 Task: Find connections with filter location Otrokovice with filter topic #lawyerlifewith filter profile language German with filter current company NXP Semiconductors with filter school Asia Pacific Institute Of Management with filter industry Mobile Gaming Apps with filter service category Typing with filter keywords title Budget Analyst
Action: Mouse scrolled (557, 732) with delta (0, 0)
Screenshot: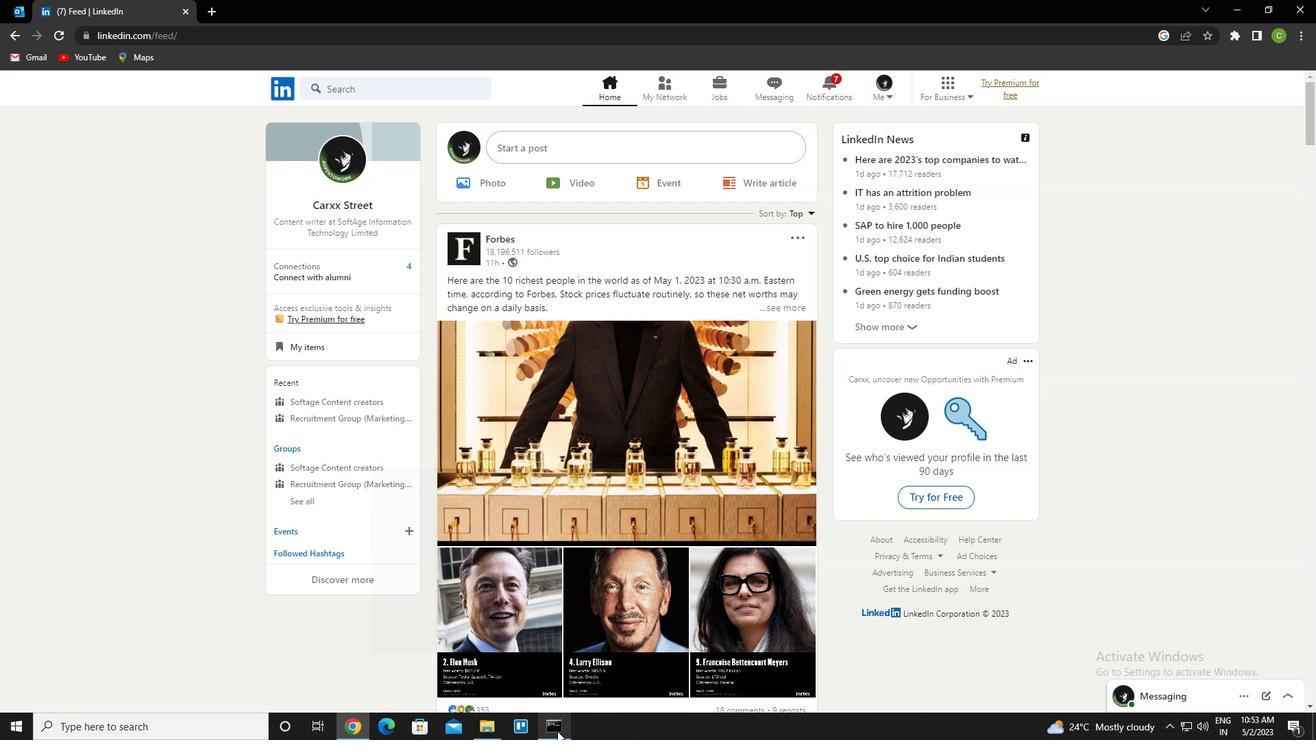 
Action: Mouse moved to (667, 85)
Screenshot: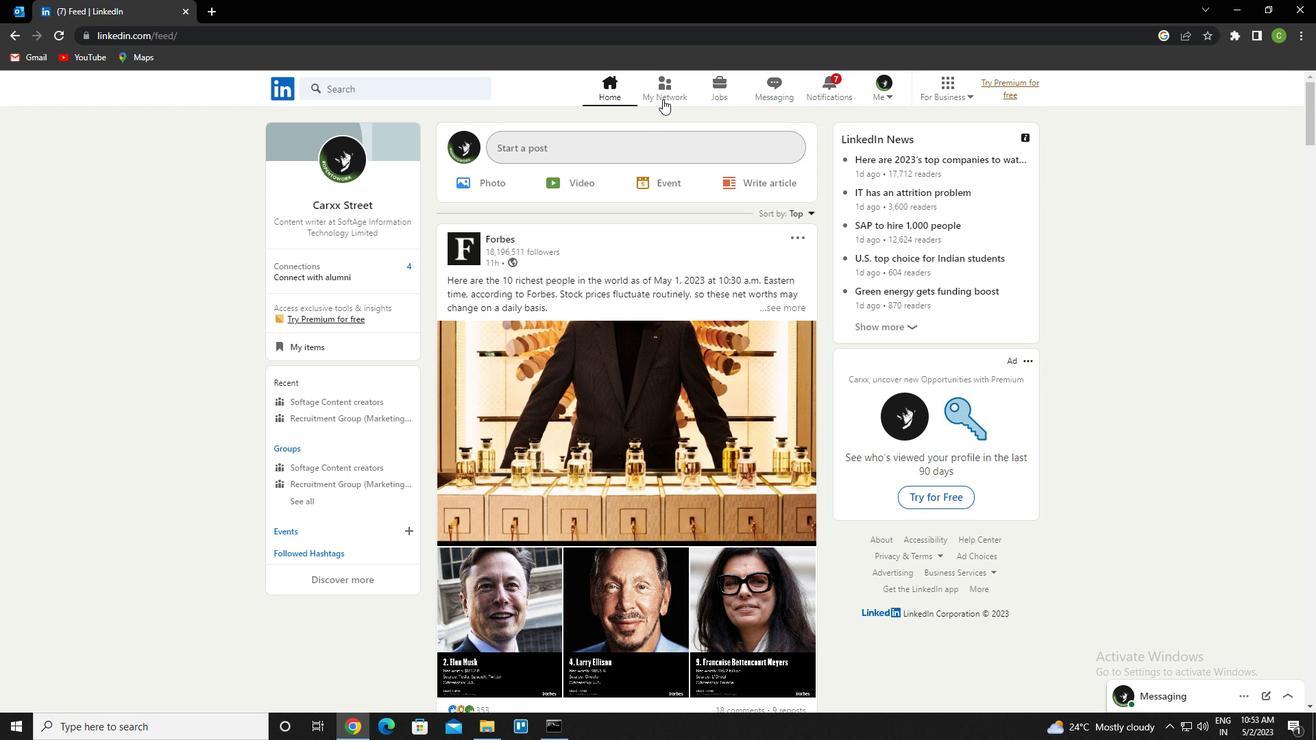 
Action: Mouse pressed left at (667, 85)
Screenshot: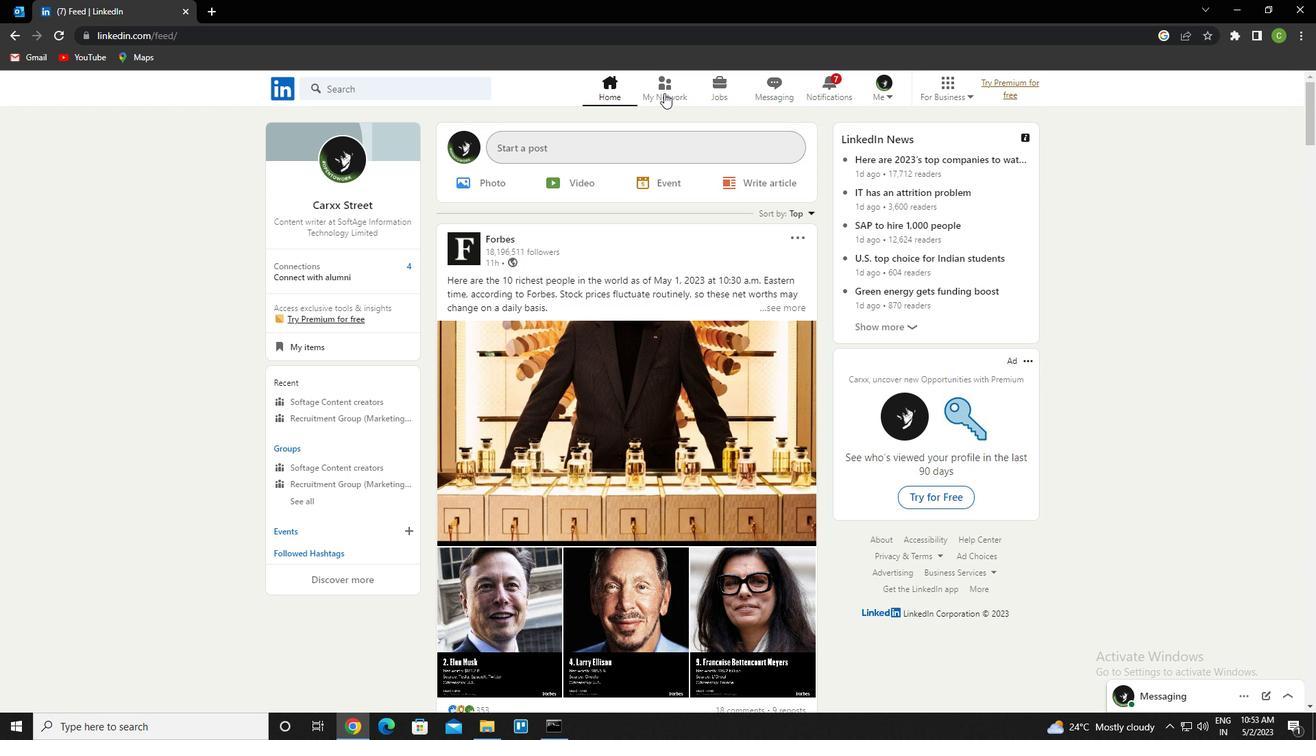 
Action: Mouse moved to (433, 162)
Screenshot: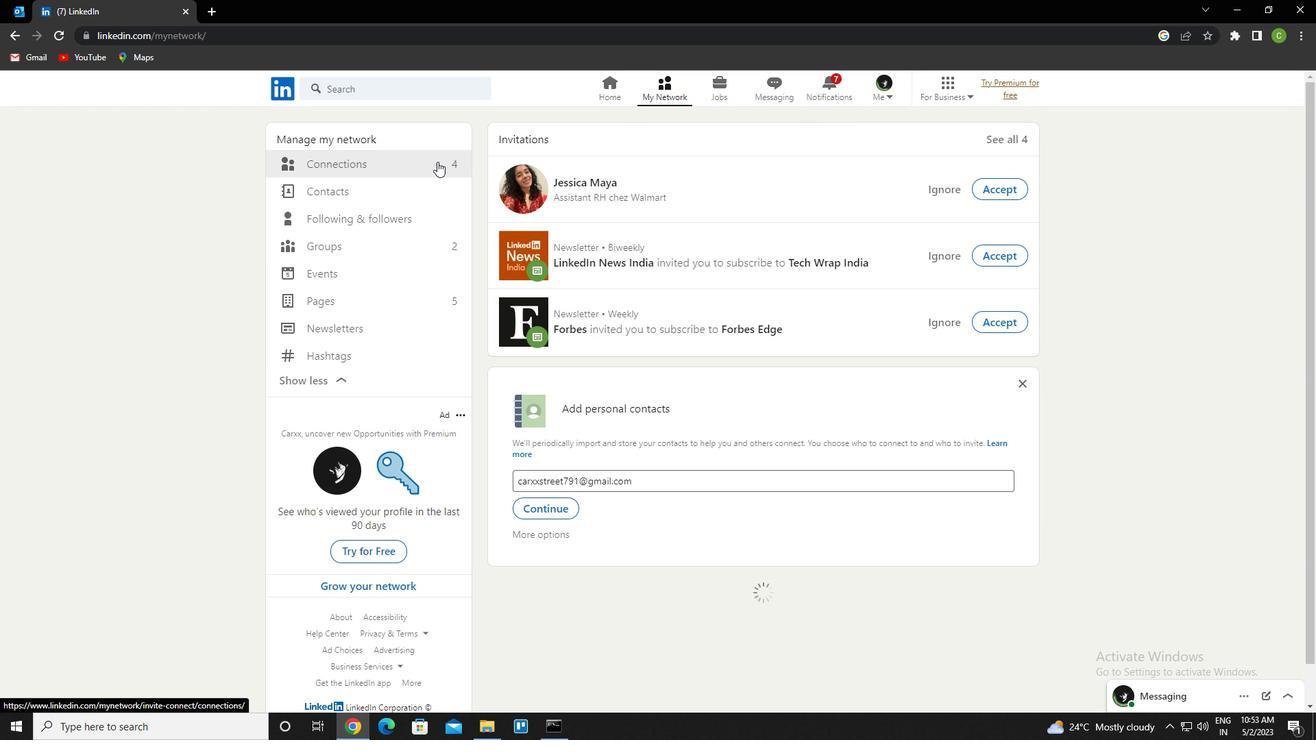 
Action: Mouse pressed left at (433, 162)
Screenshot: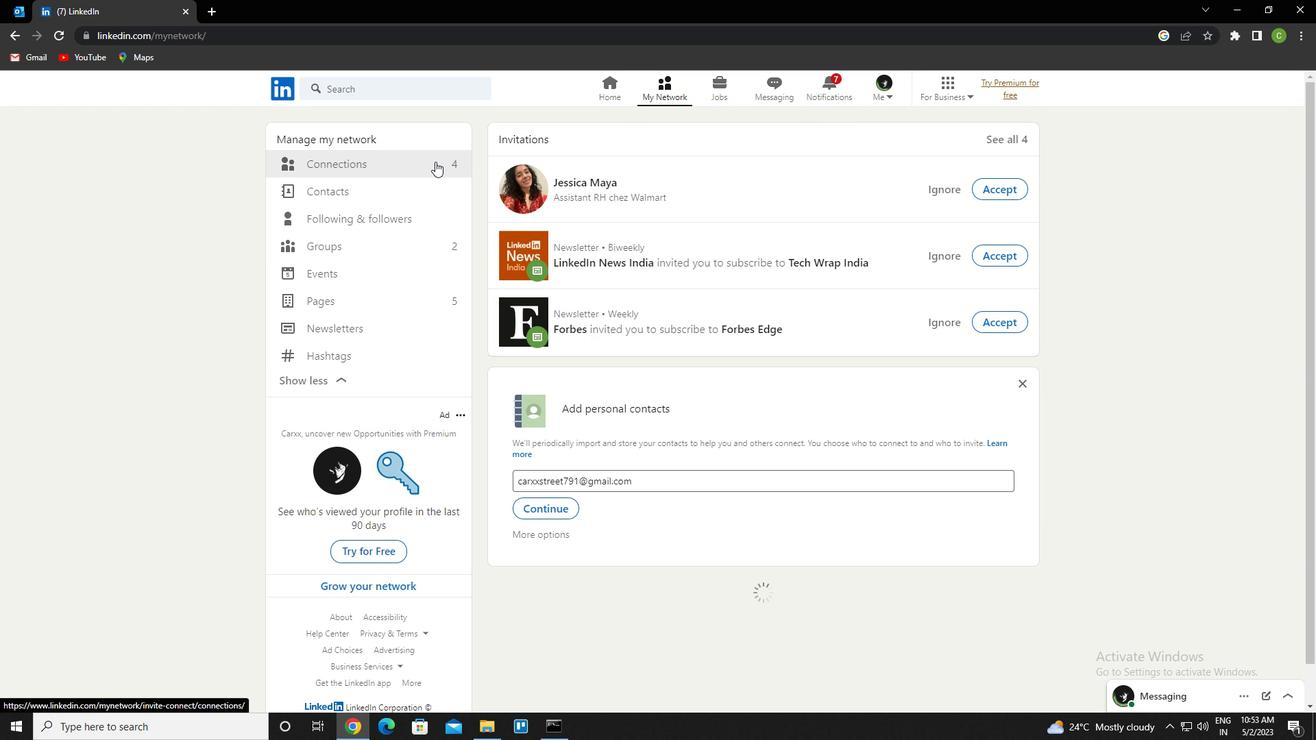 
Action: Mouse moved to (768, 164)
Screenshot: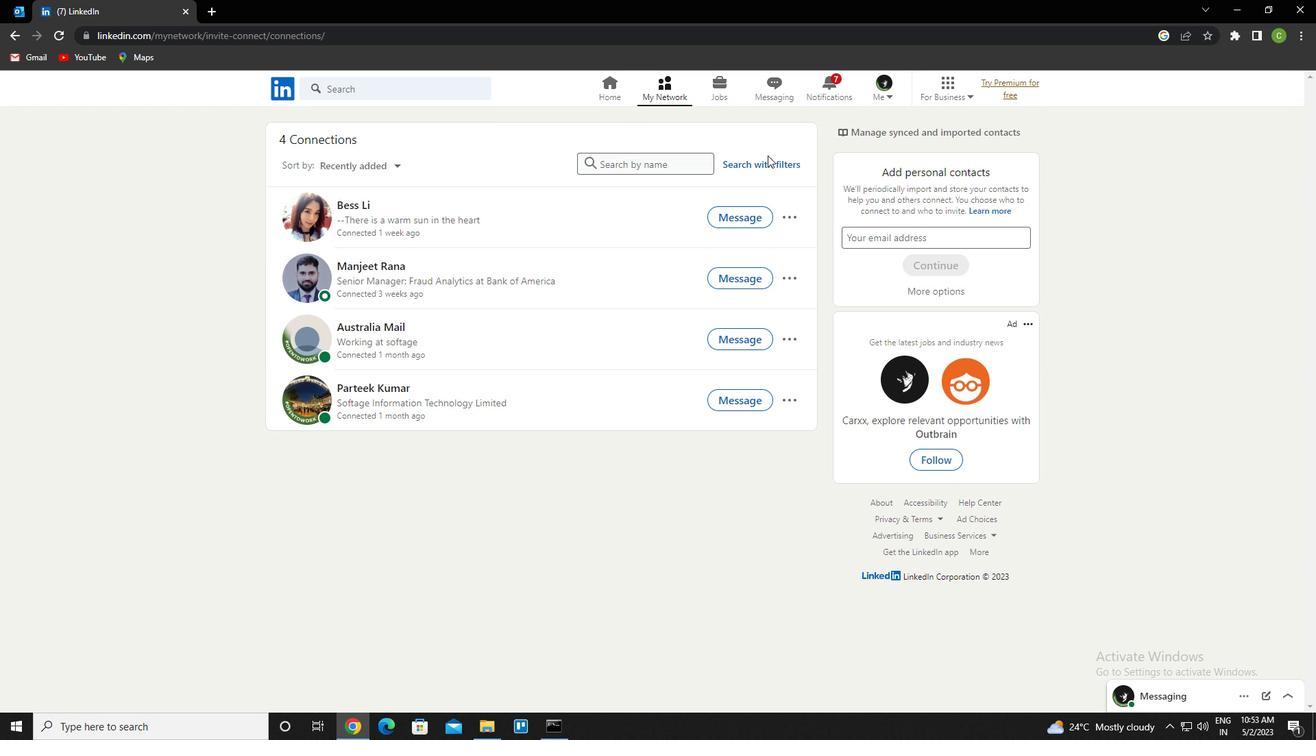 
Action: Mouse pressed left at (768, 164)
Screenshot: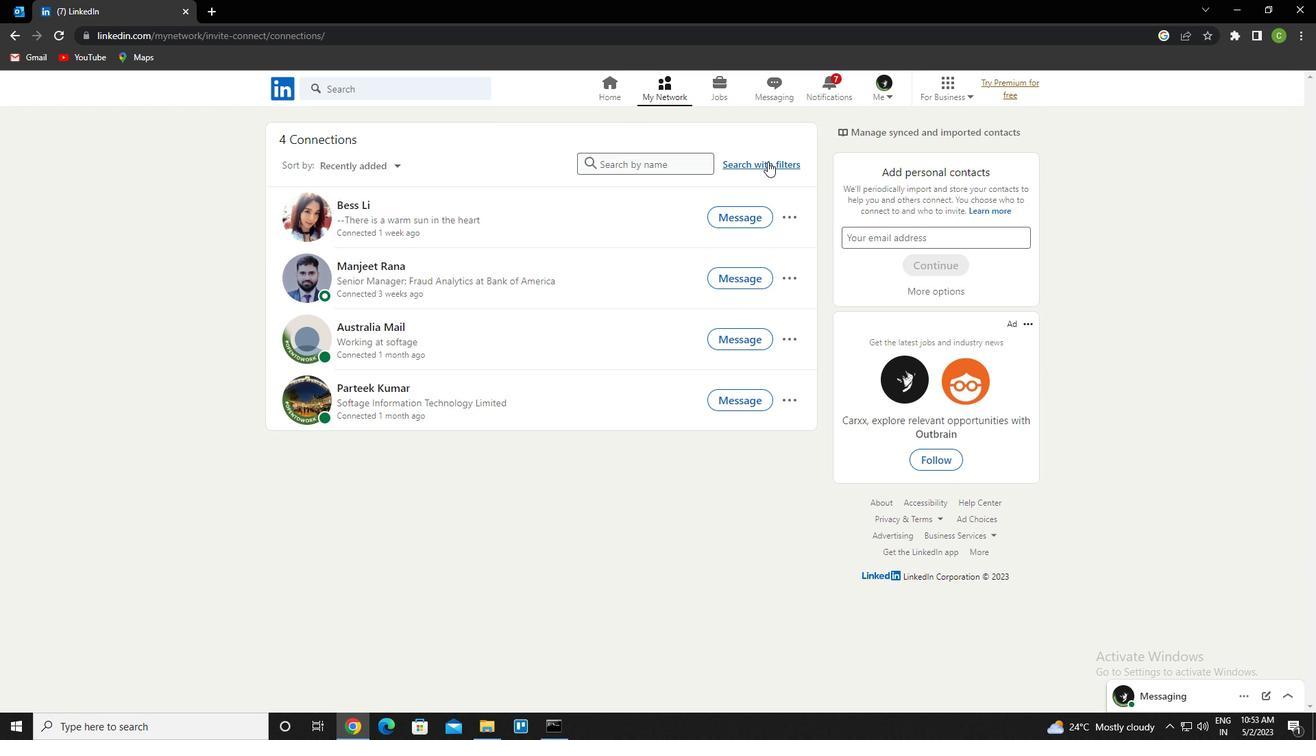 
Action: Mouse moved to (700, 133)
Screenshot: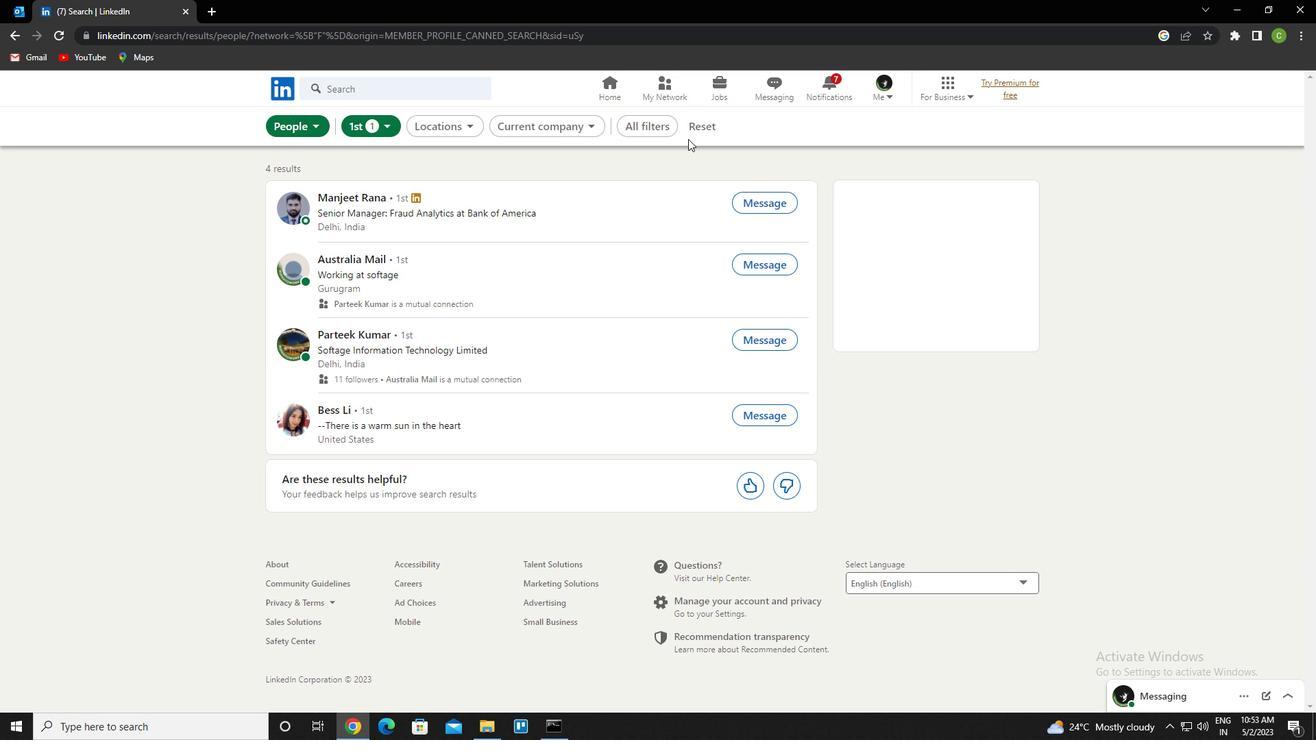 
Action: Mouse pressed left at (700, 133)
Screenshot: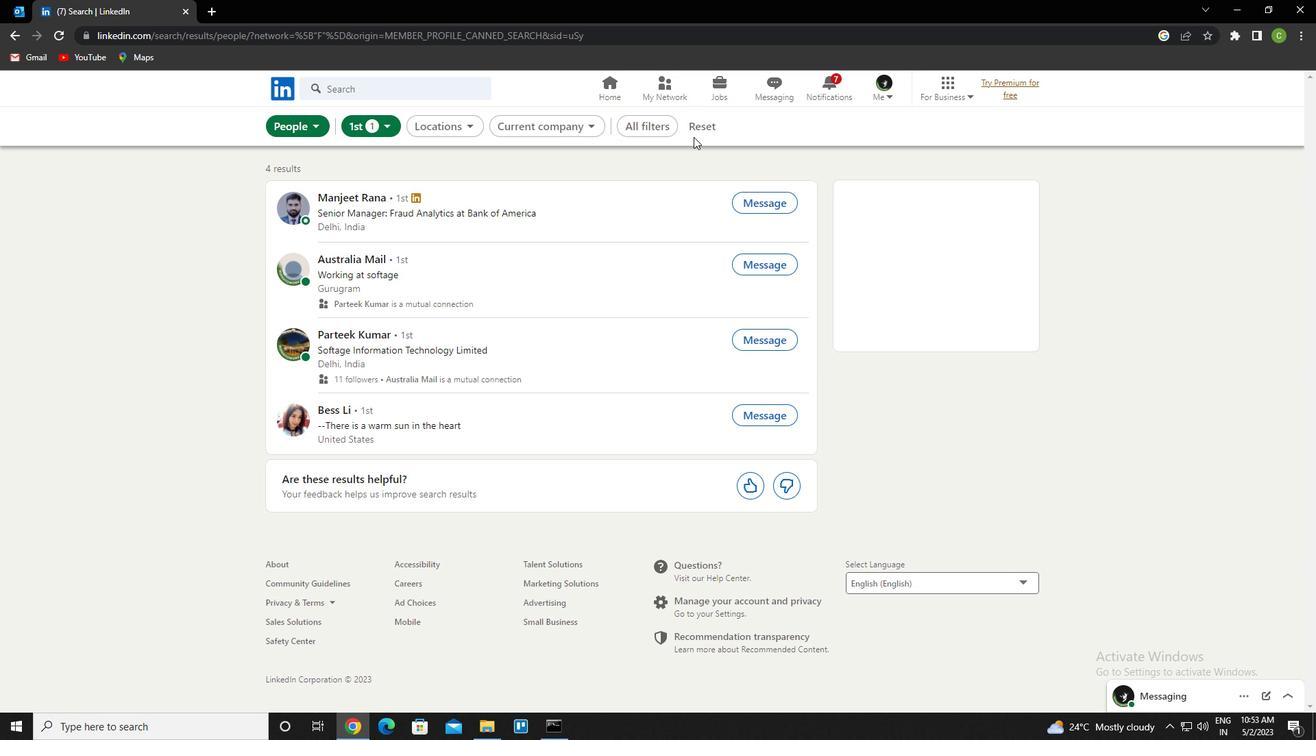 
Action: Mouse moved to (706, 126)
Screenshot: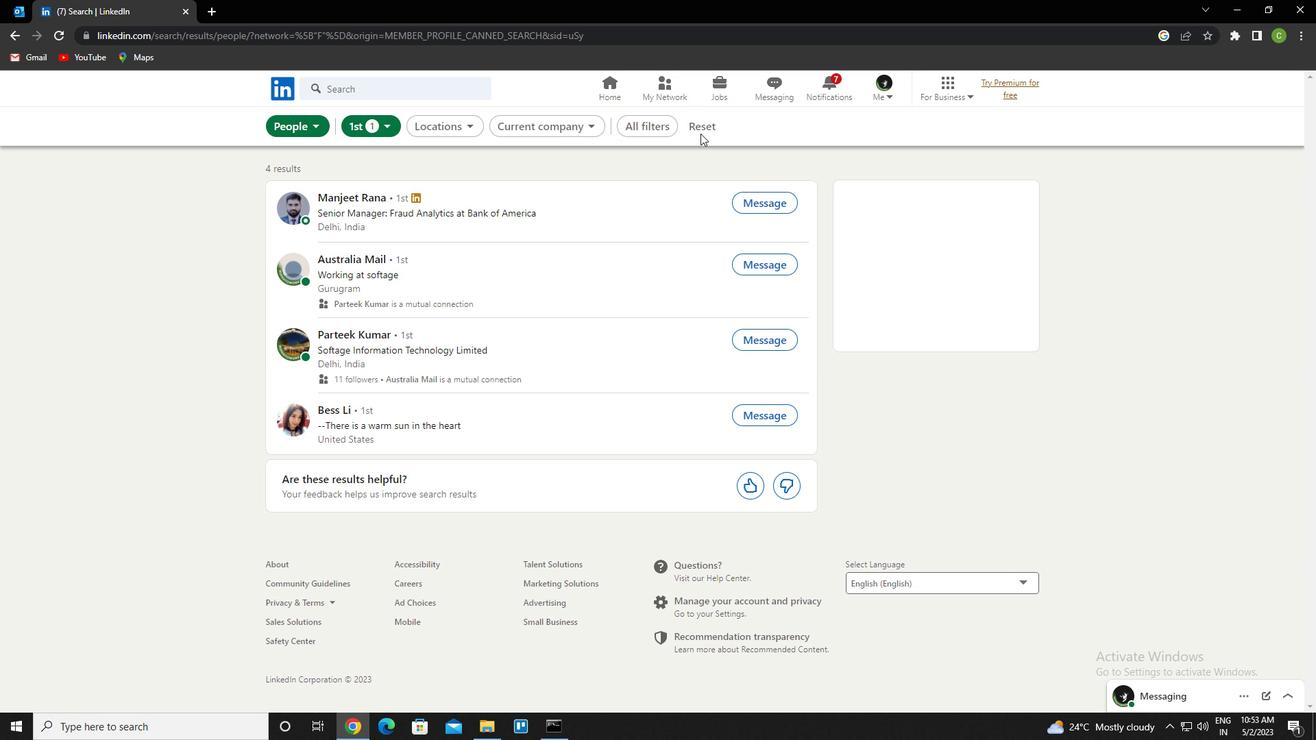 
Action: Mouse pressed left at (706, 126)
Screenshot: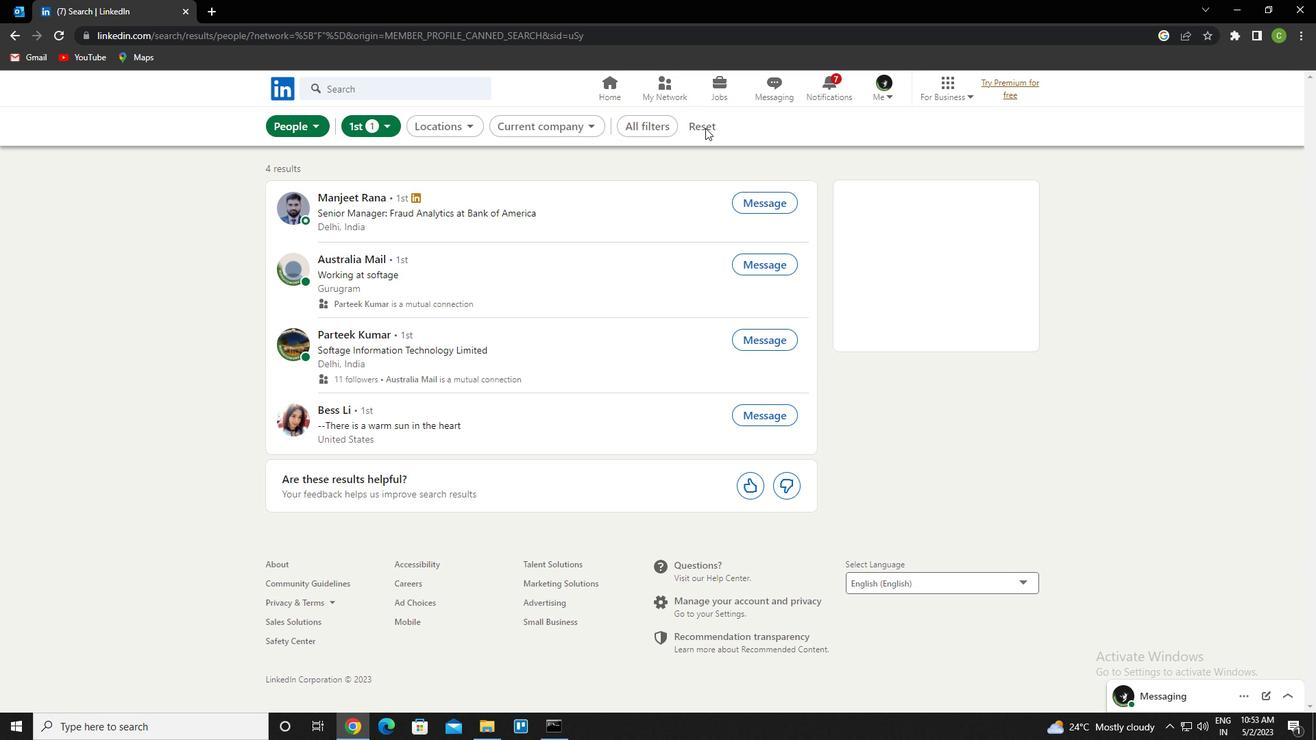 
Action: Mouse moved to (693, 125)
Screenshot: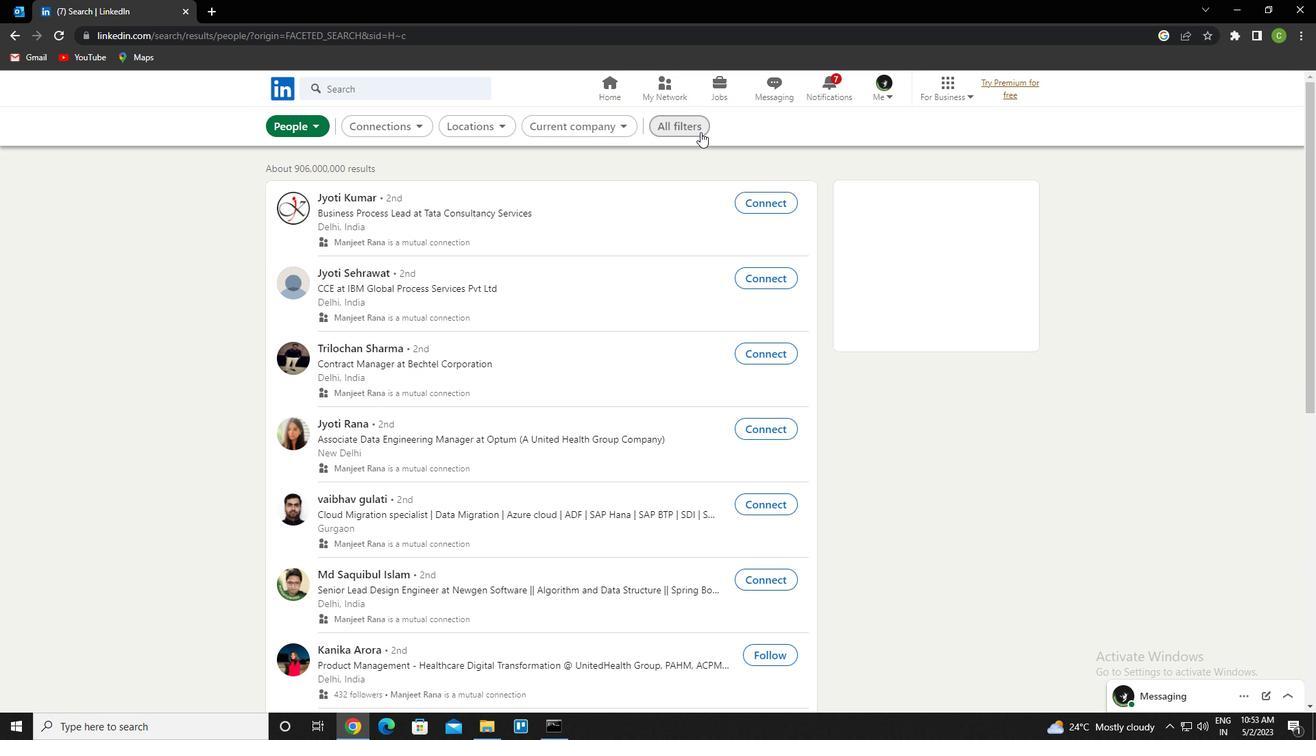 
Action: Mouse pressed left at (693, 125)
Screenshot: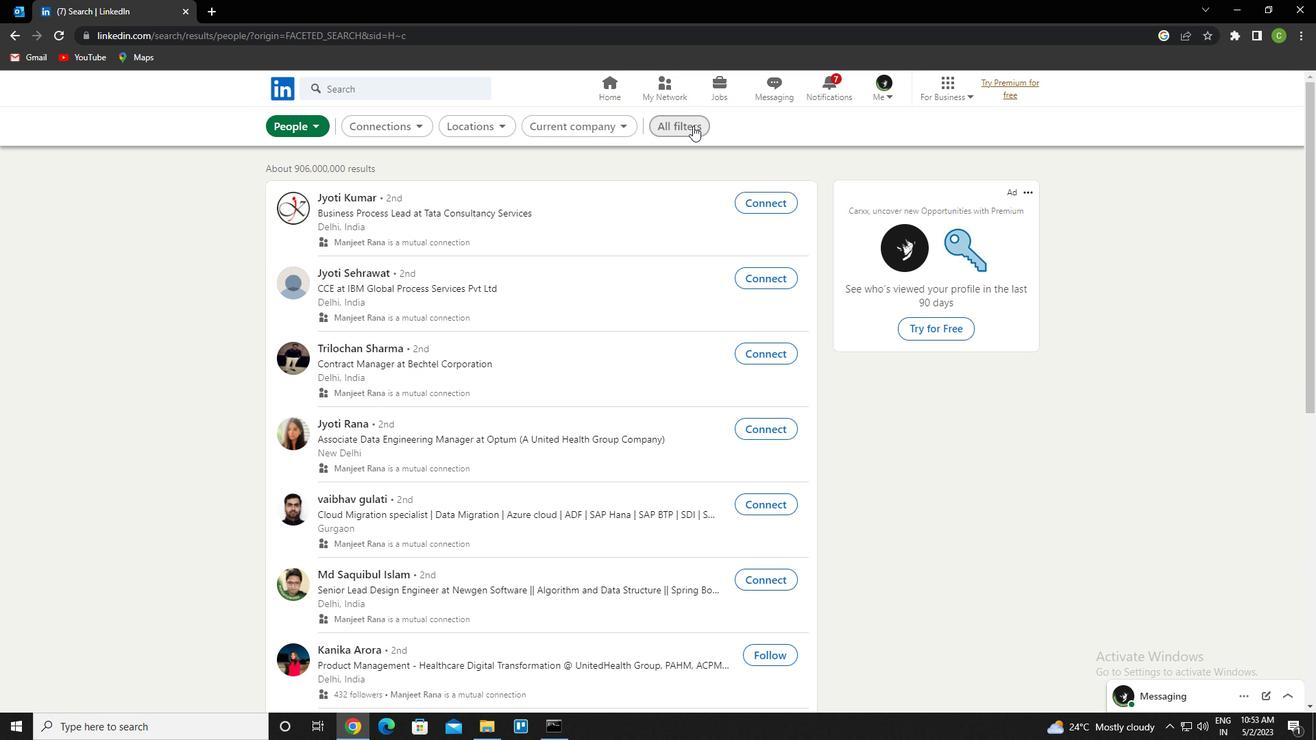 
Action: Mouse moved to (1086, 470)
Screenshot: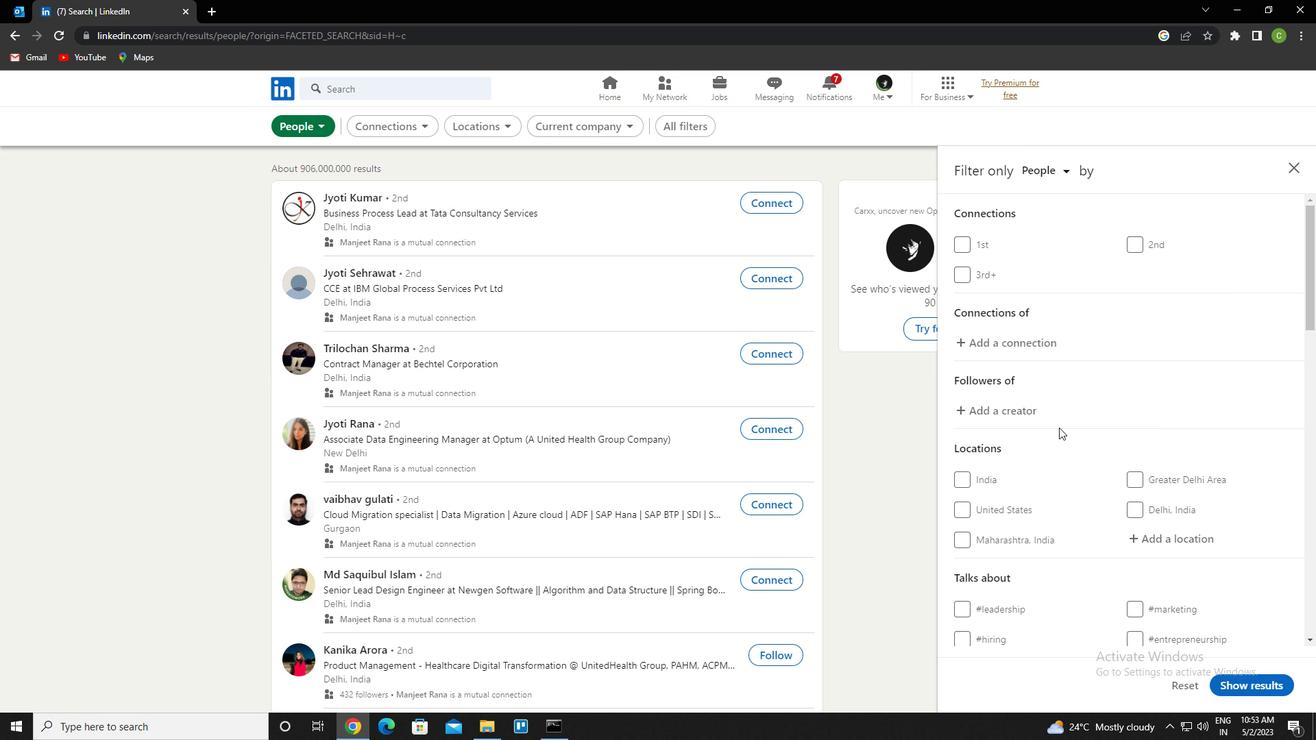 
Action: Mouse scrolled (1086, 469) with delta (0, 0)
Screenshot: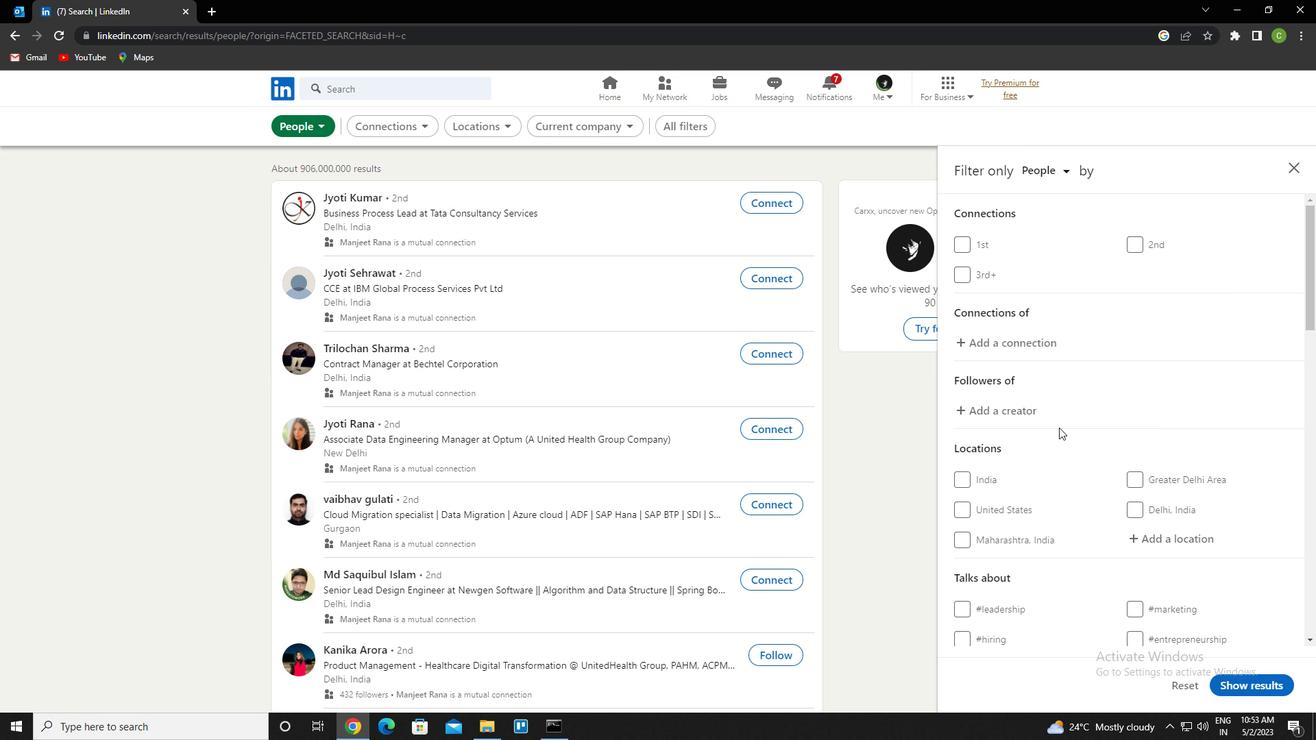 
Action: Mouse moved to (1149, 468)
Screenshot: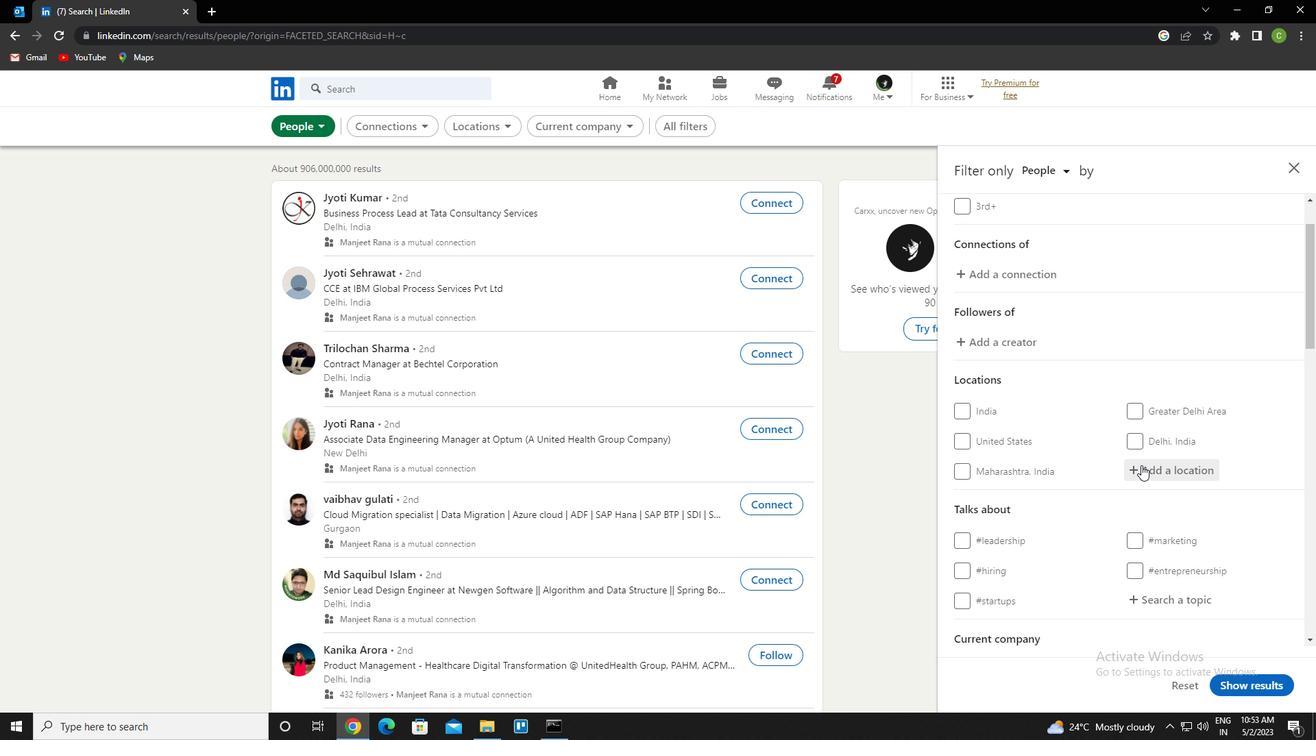 
Action: Mouse pressed left at (1149, 468)
Screenshot: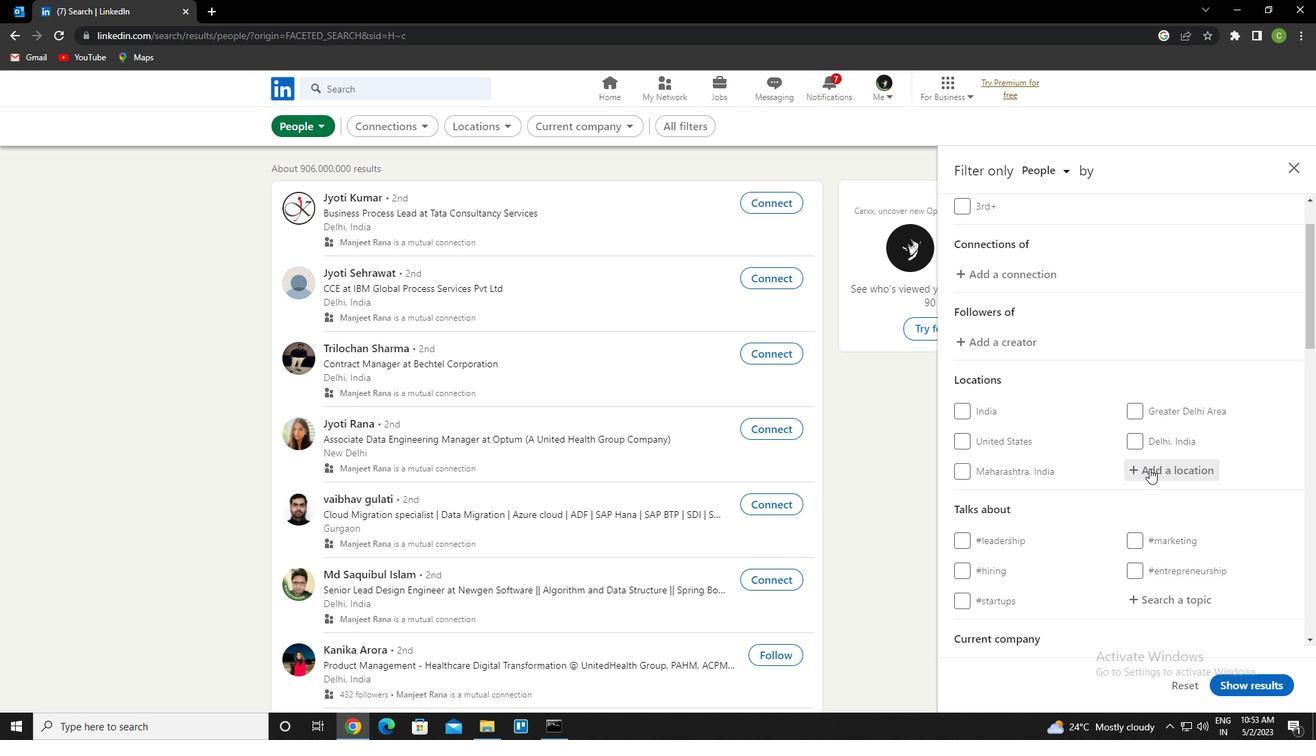 
Action: Key pressed <Key.caps_lock>o<Key.caps_lock>troko<Key.left><Key.down><Key.enter>
Screenshot: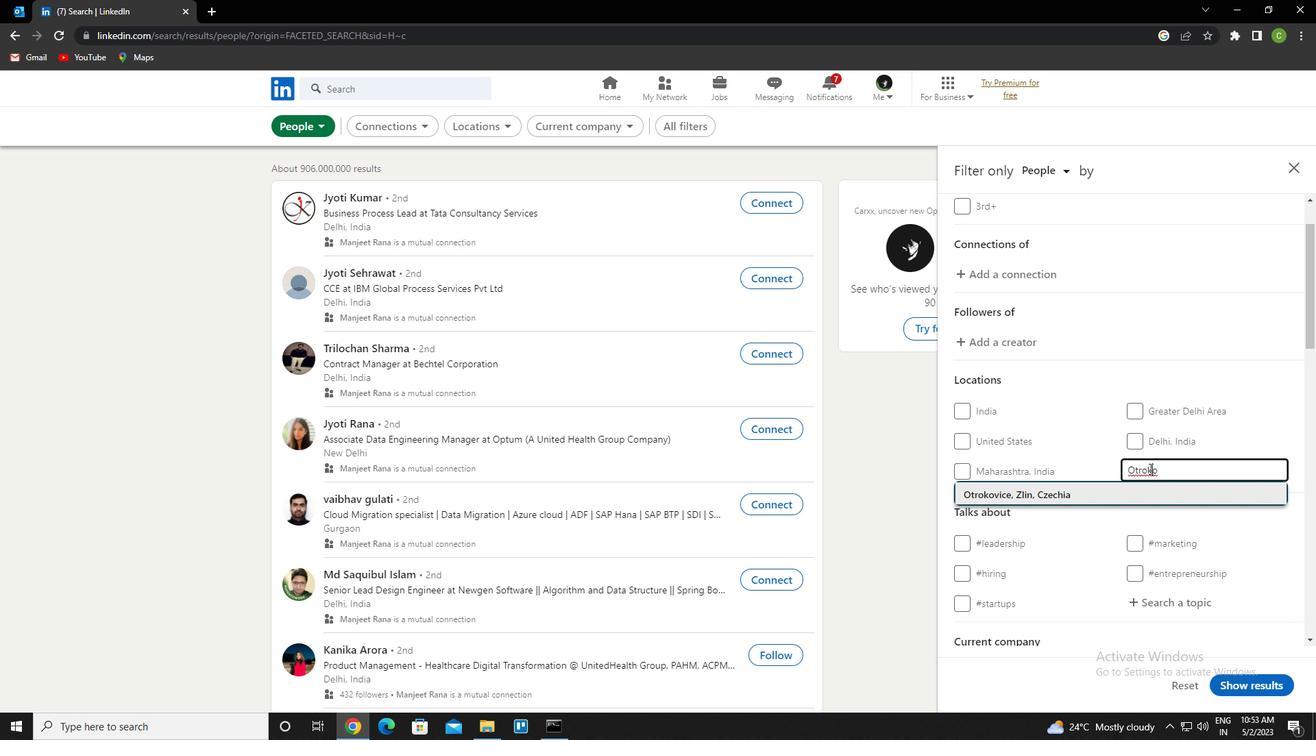 
Action: Mouse moved to (1148, 496)
Screenshot: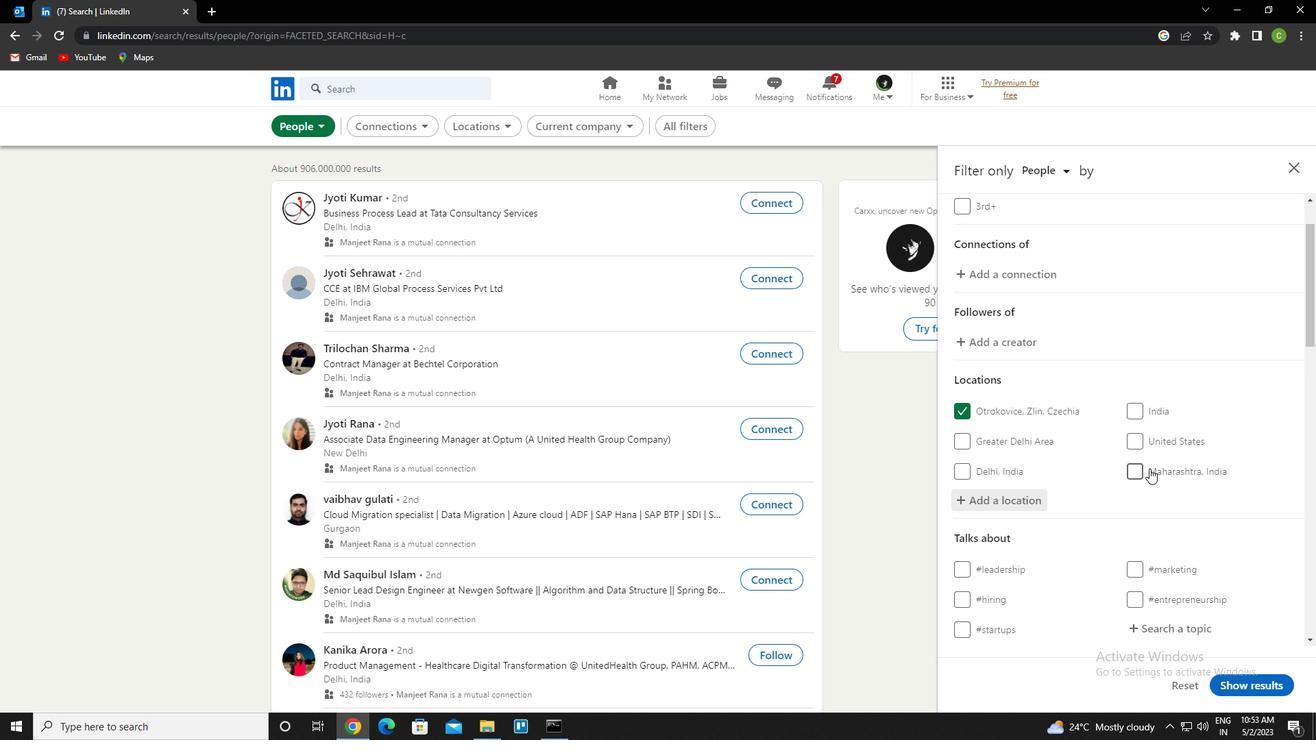 
Action: Mouse scrolled (1148, 496) with delta (0, 0)
Screenshot: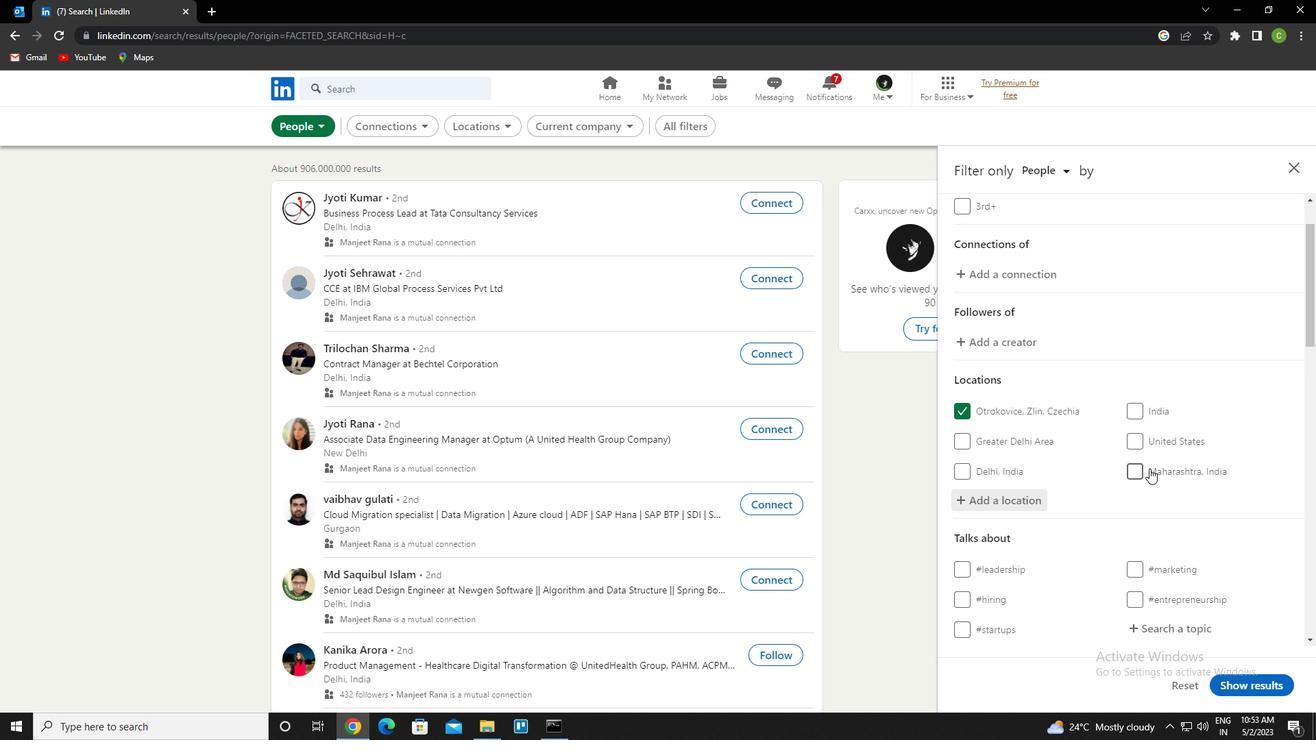 
Action: Mouse moved to (1148, 502)
Screenshot: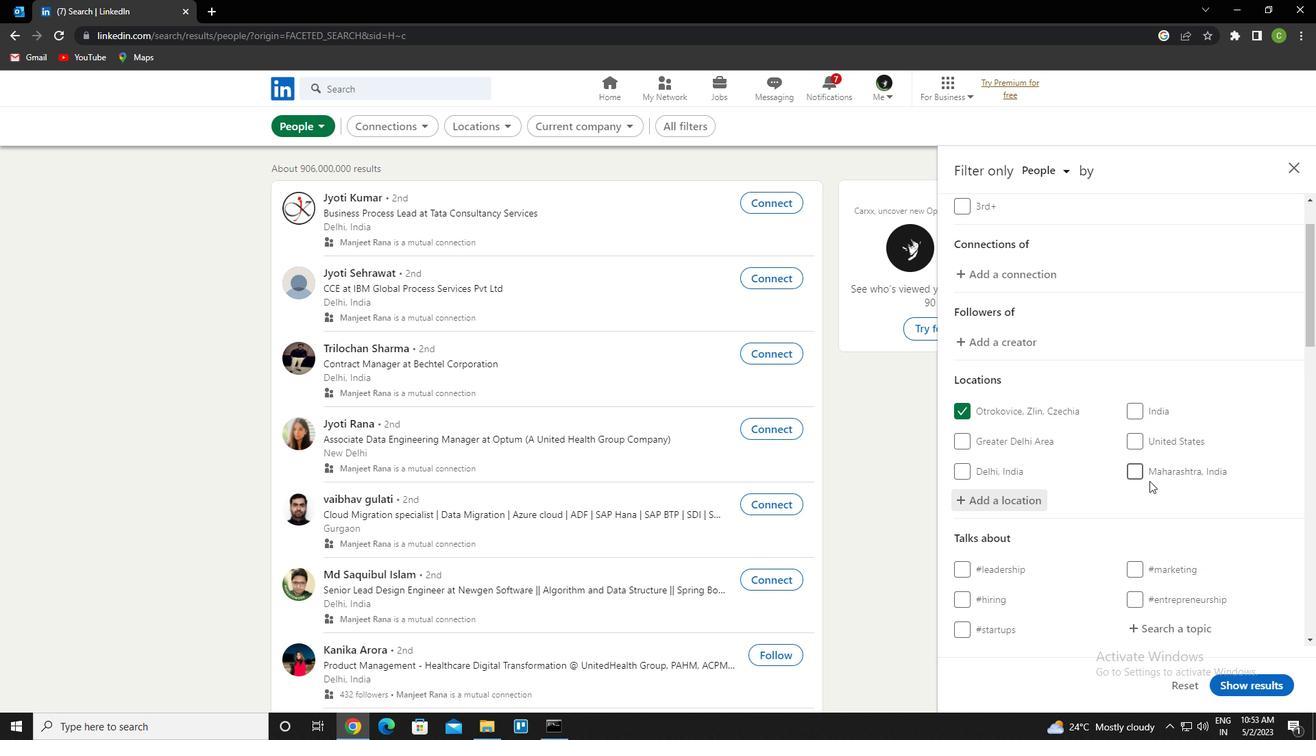 
Action: Mouse scrolled (1148, 501) with delta (0, 0)
Screenshot: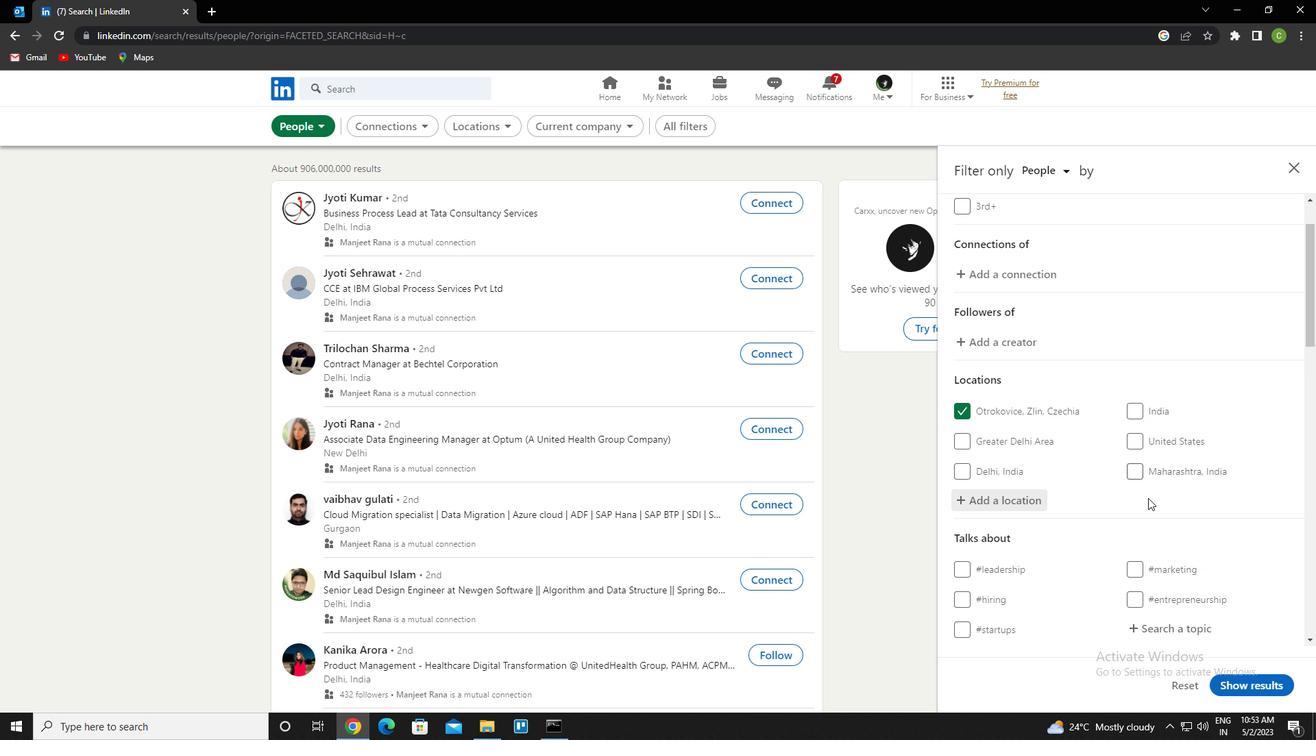 
Action: Mouse moved to (1148, 495)
Screenshot: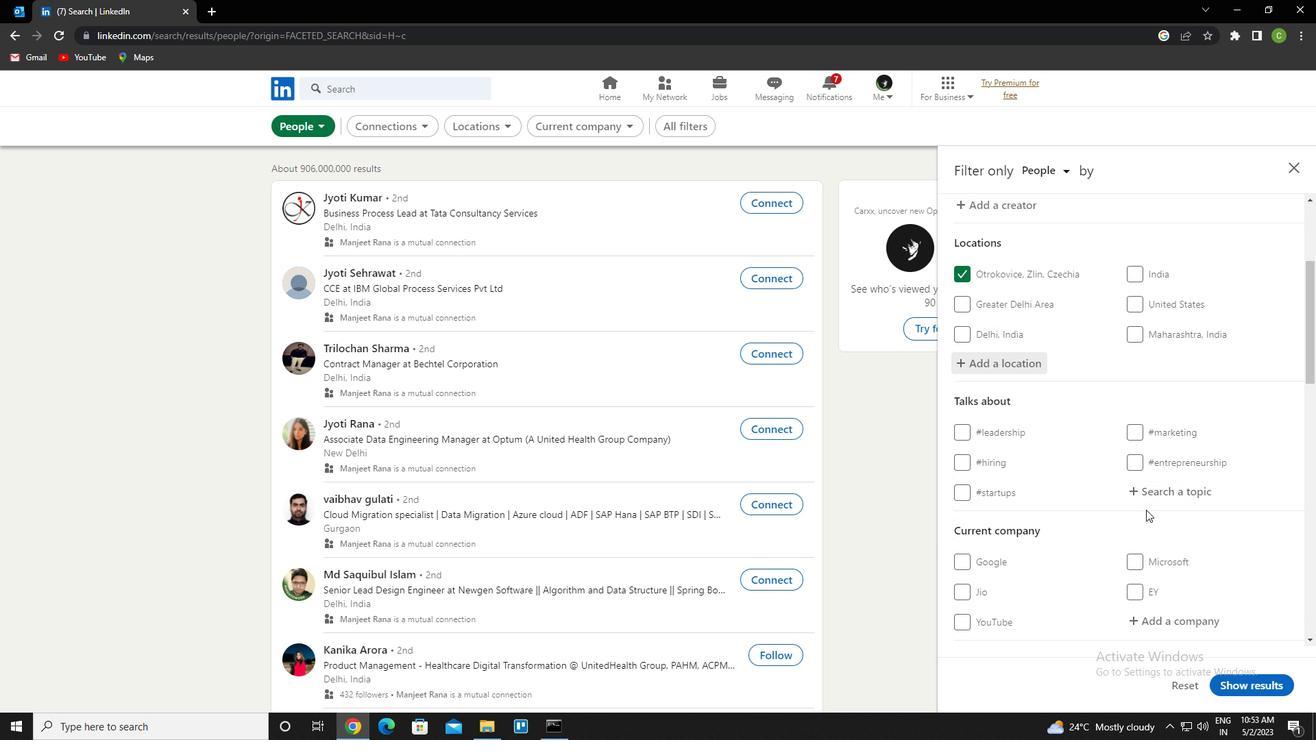 
Action: Mouse pressed left at (1148, 495)
Screenshot: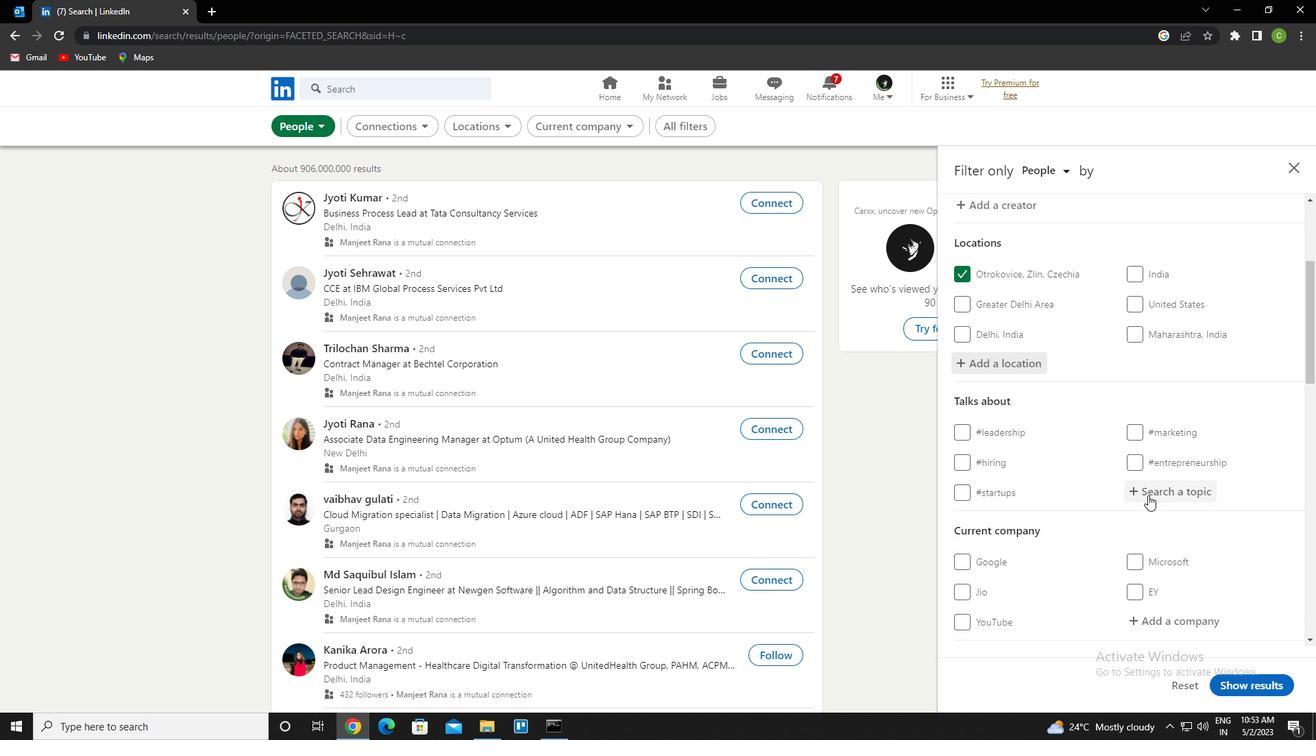 
Action: Key pressed lawyerlife<Key.down><Key.enter>
Screenshot: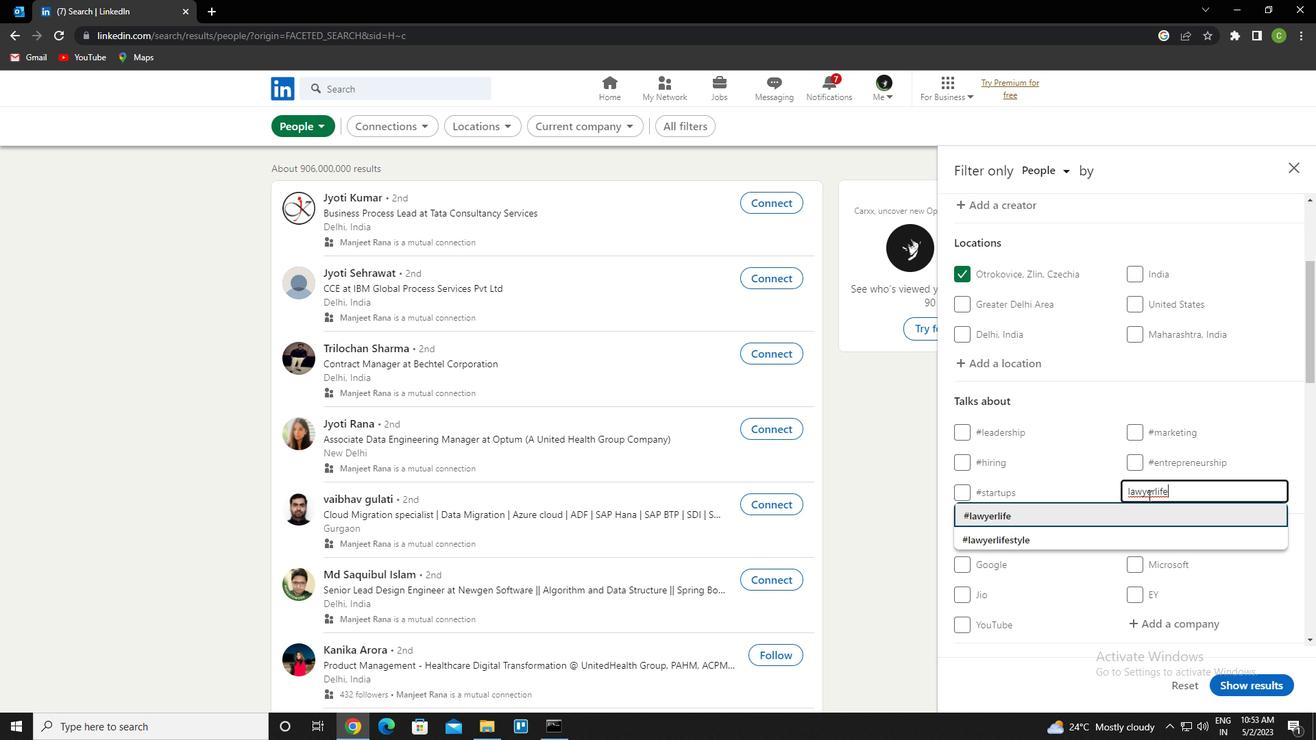 
Action: Mouse scrolled (1148, 494) with delta (0, 0)
Screenshot: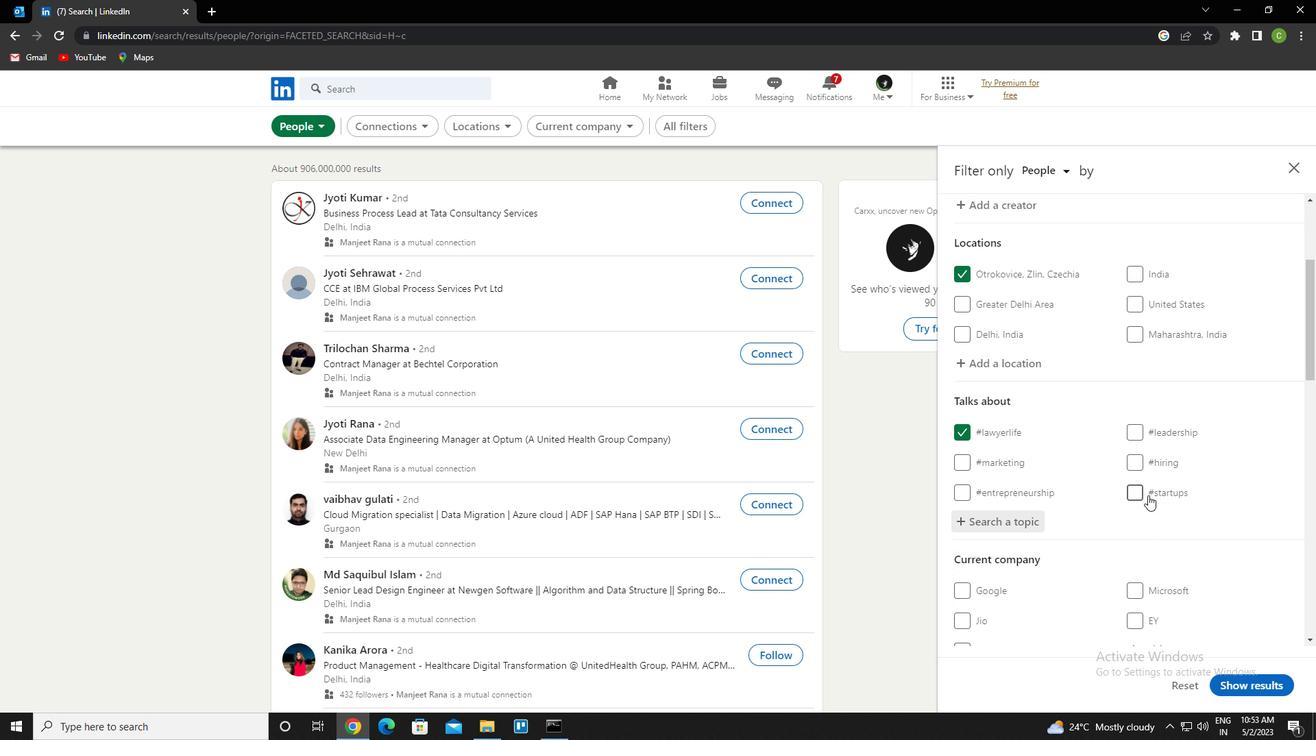 
Action: Mouse scrolled (1148, 494) with delta (0, 0)
Screenshot: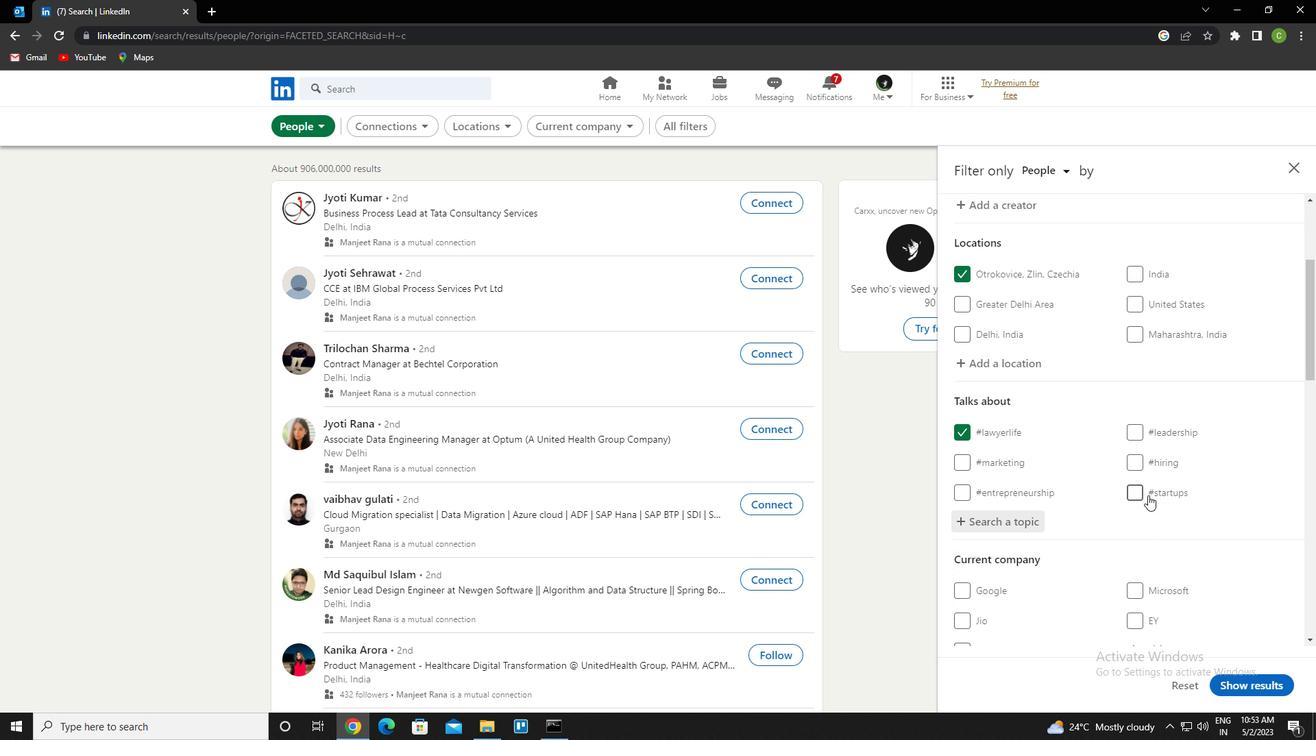 
Action: Mouse scrolled (1148, 494) with delta (0, 0)
Screenshot: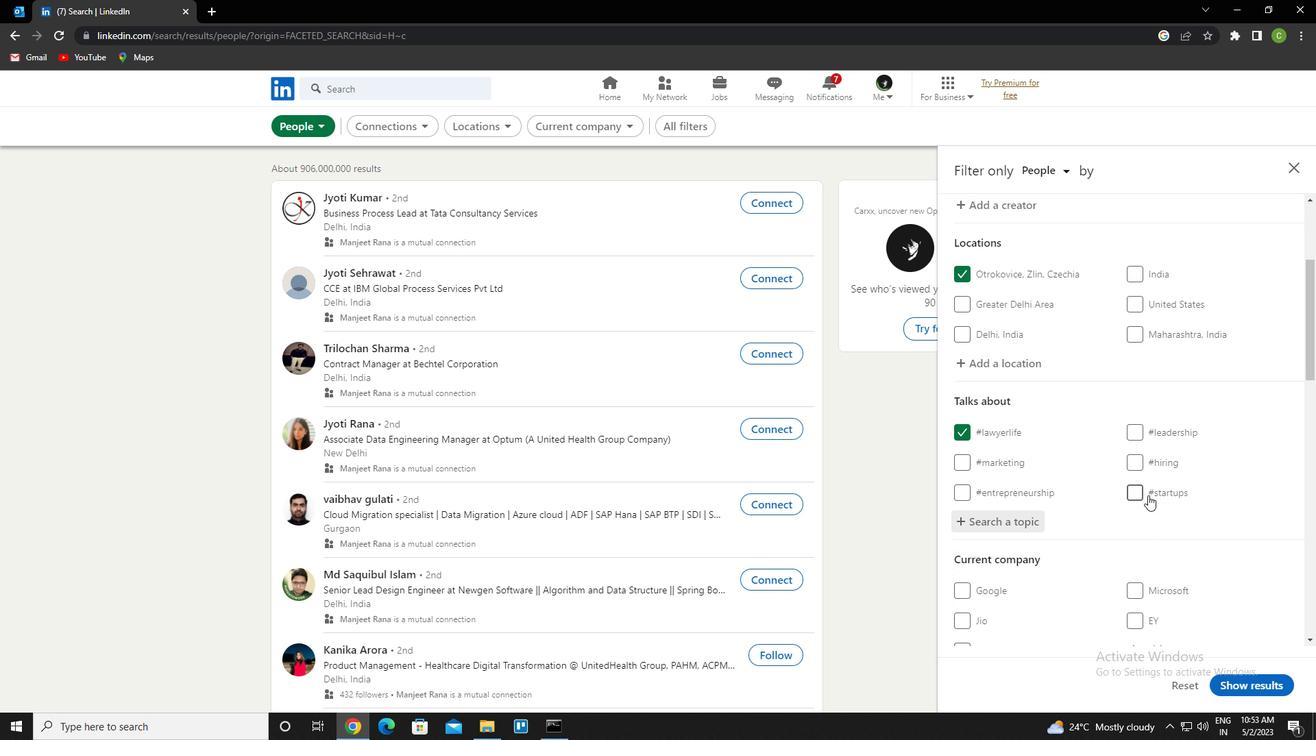 
Action: Mouse scrolled (1148, 494) with delta (0, 0)
Screenshot: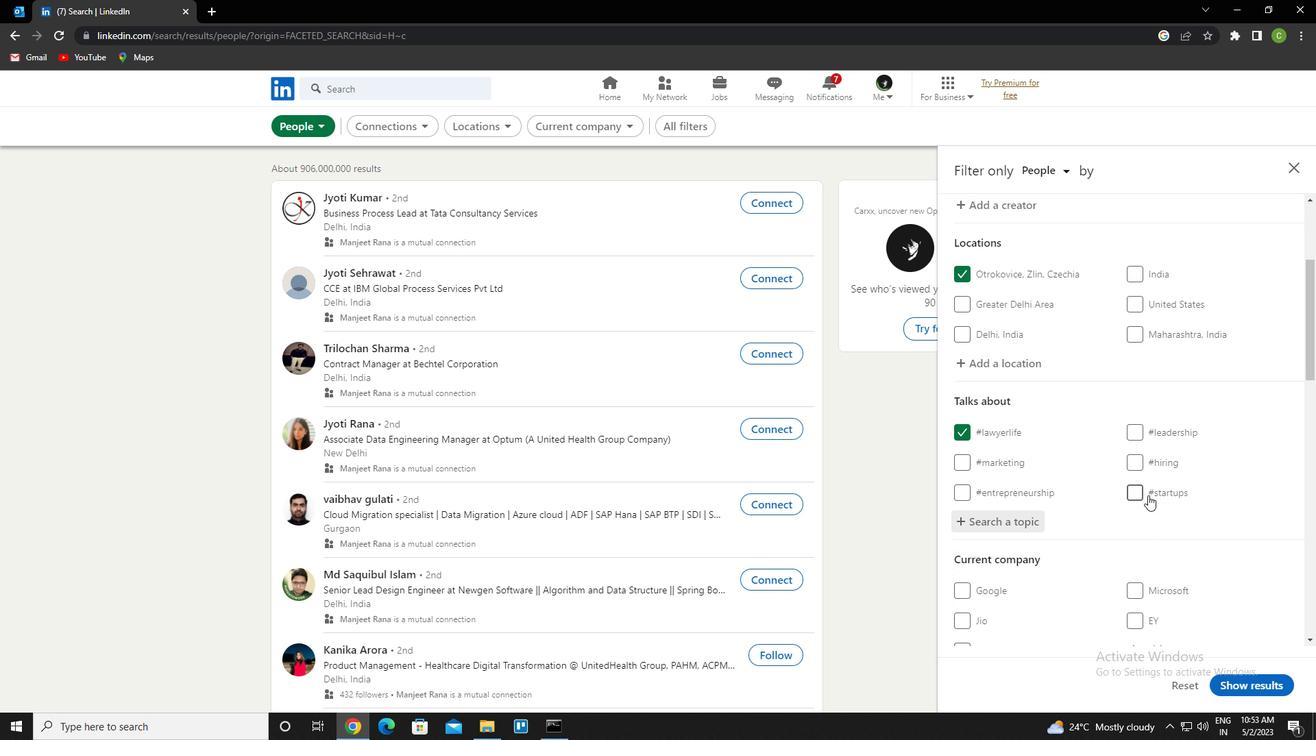 
Action: Mouse scrolled (1148, 494) with delta (0, 0)
Screenshot: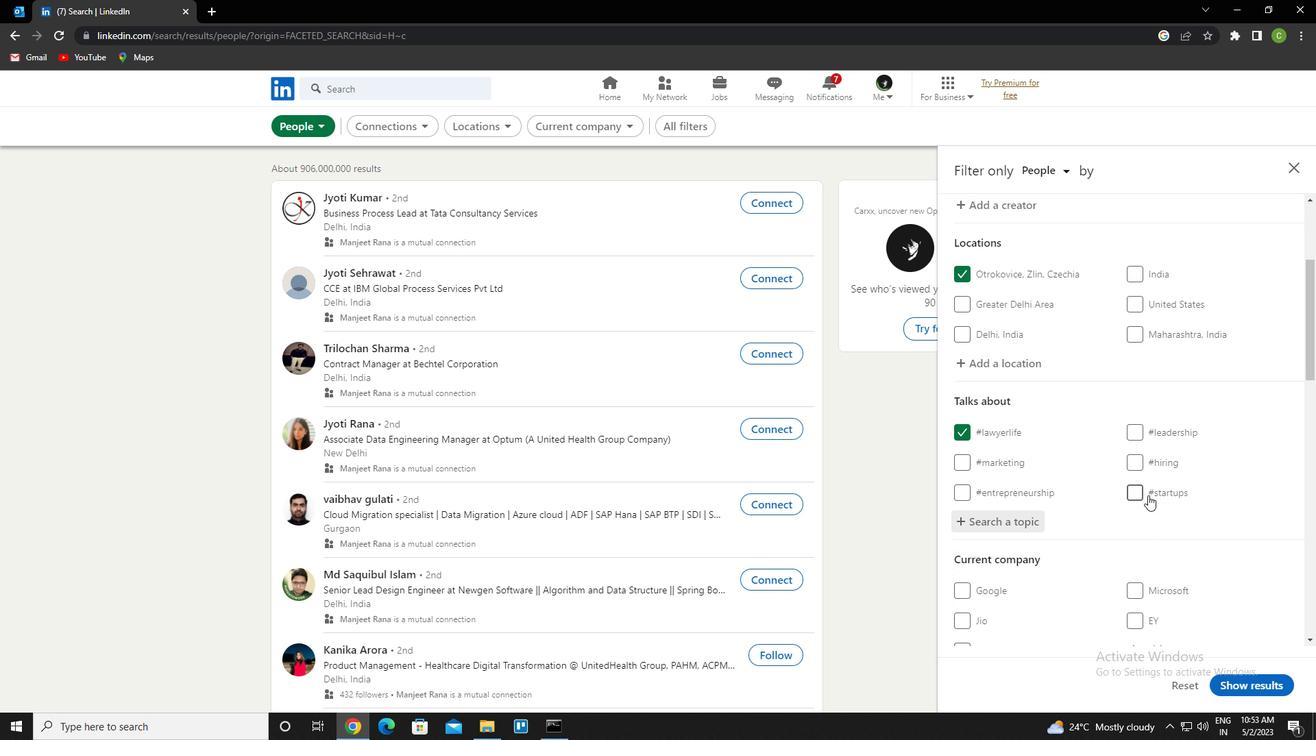 
Action: Mouse scrolled (1148, 494) with delta (0, 0)
Screenshot: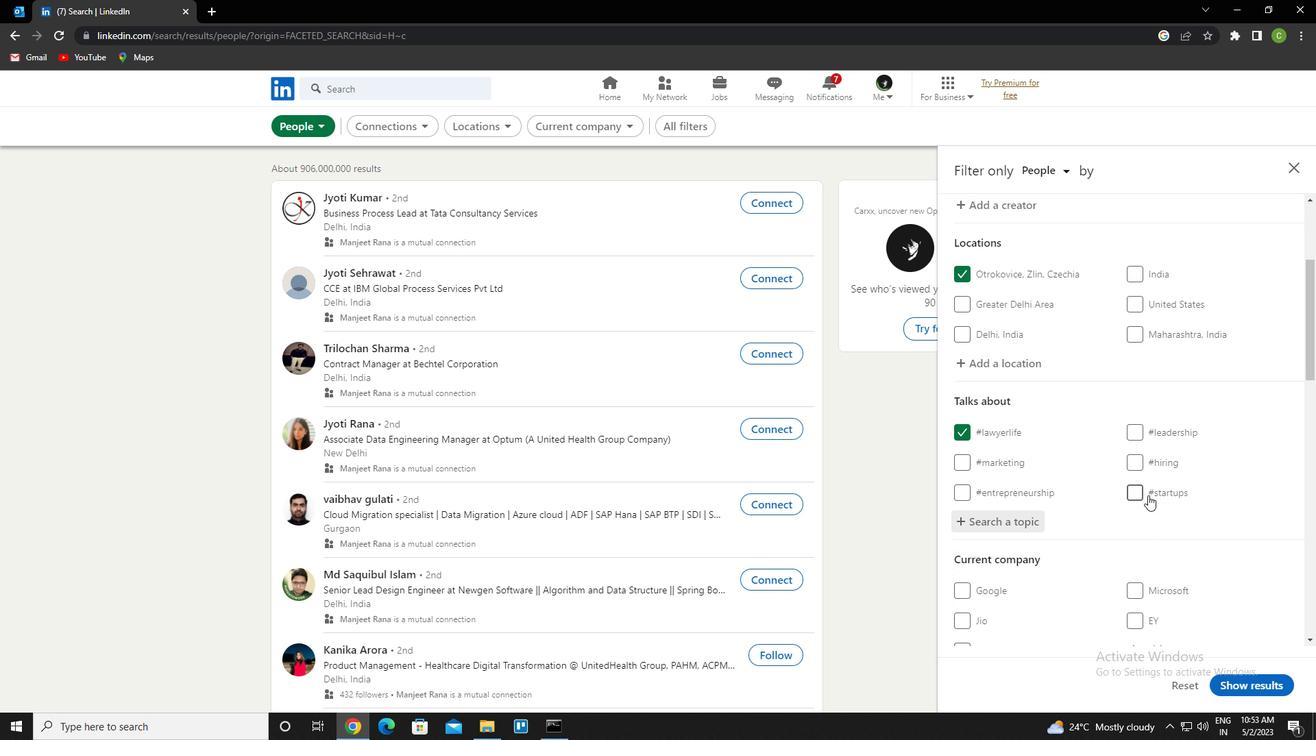 
Action: Mouse scrolled (1148, 494) with delta (0, 0)
Screenshot: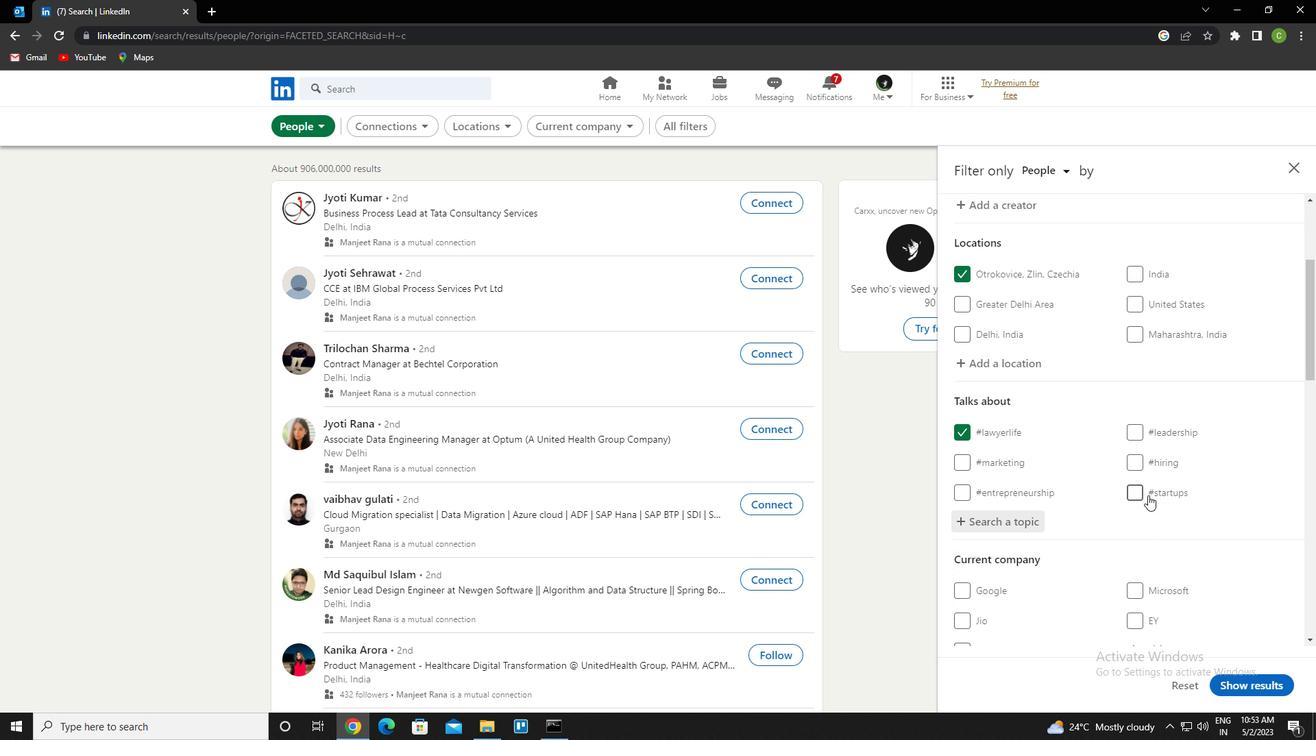 
Action: Mouse scrolled (1148, 494) with delta (0, 0)
Screenshot: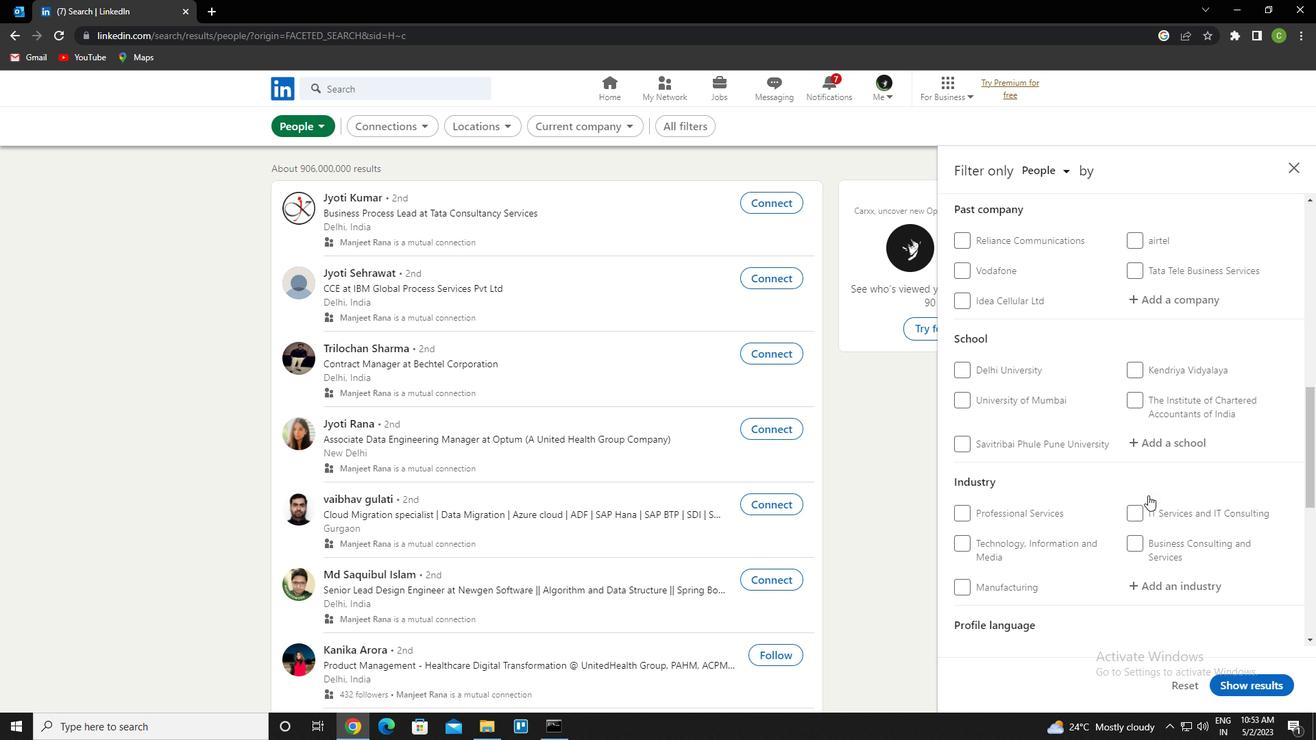 
Action: Mouse scrolled (1148, 494) with delta (0, 0)
Screenshot: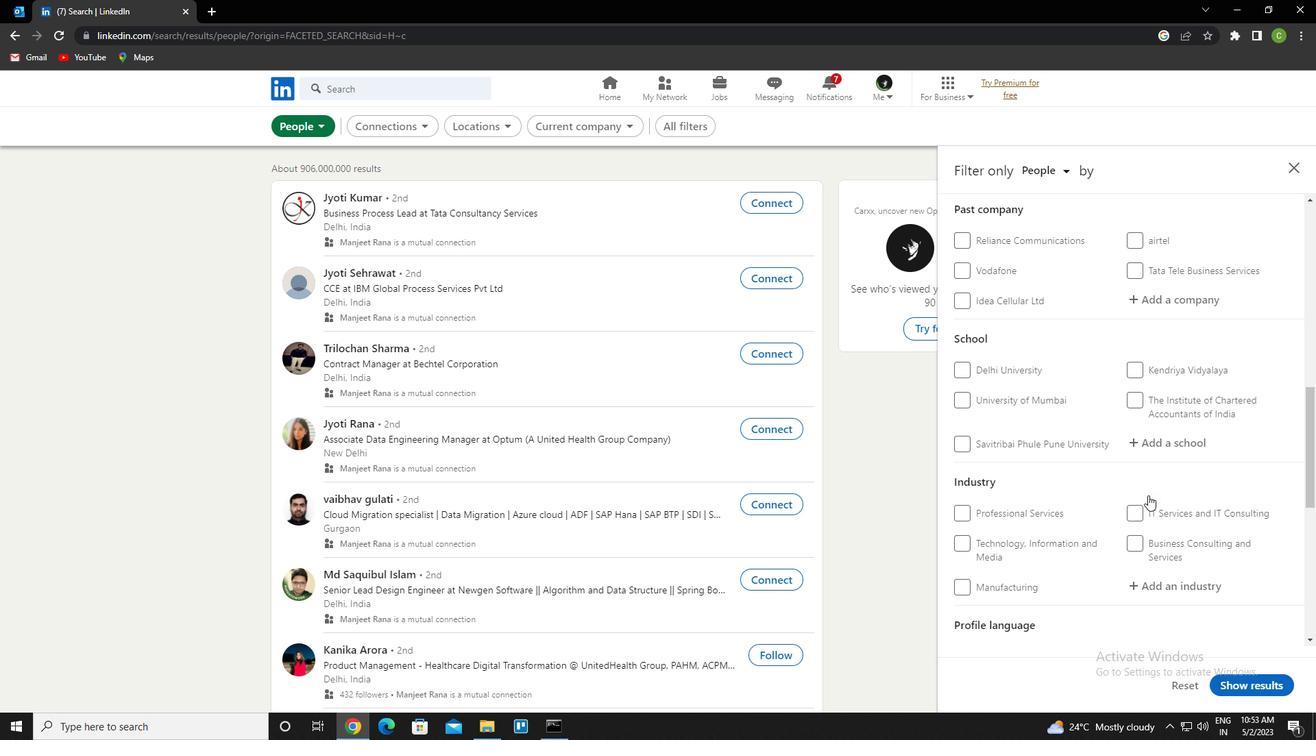 
Action: Mouse scrolled (1148, 494) with delta (0, 0)
Screenshot: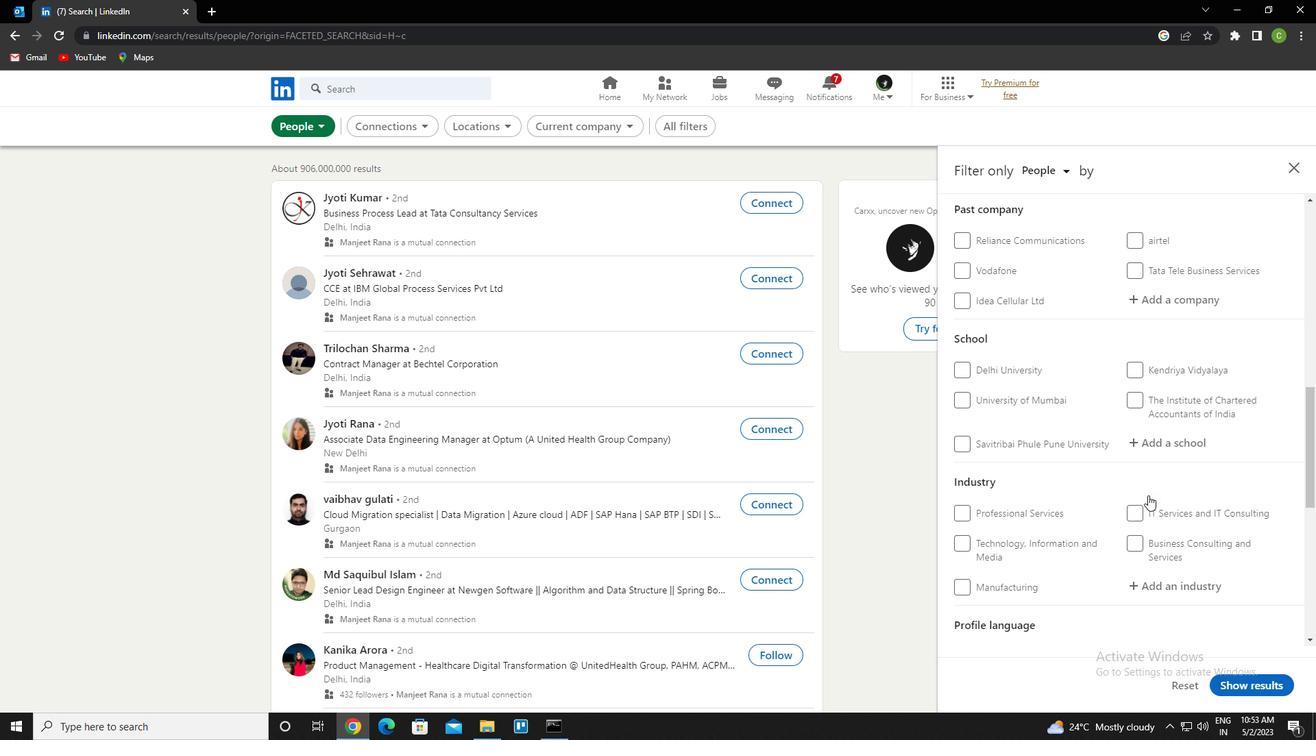 
Action: Mouse scrolled (1148, 494) with delta (0, 0)
Screenshot: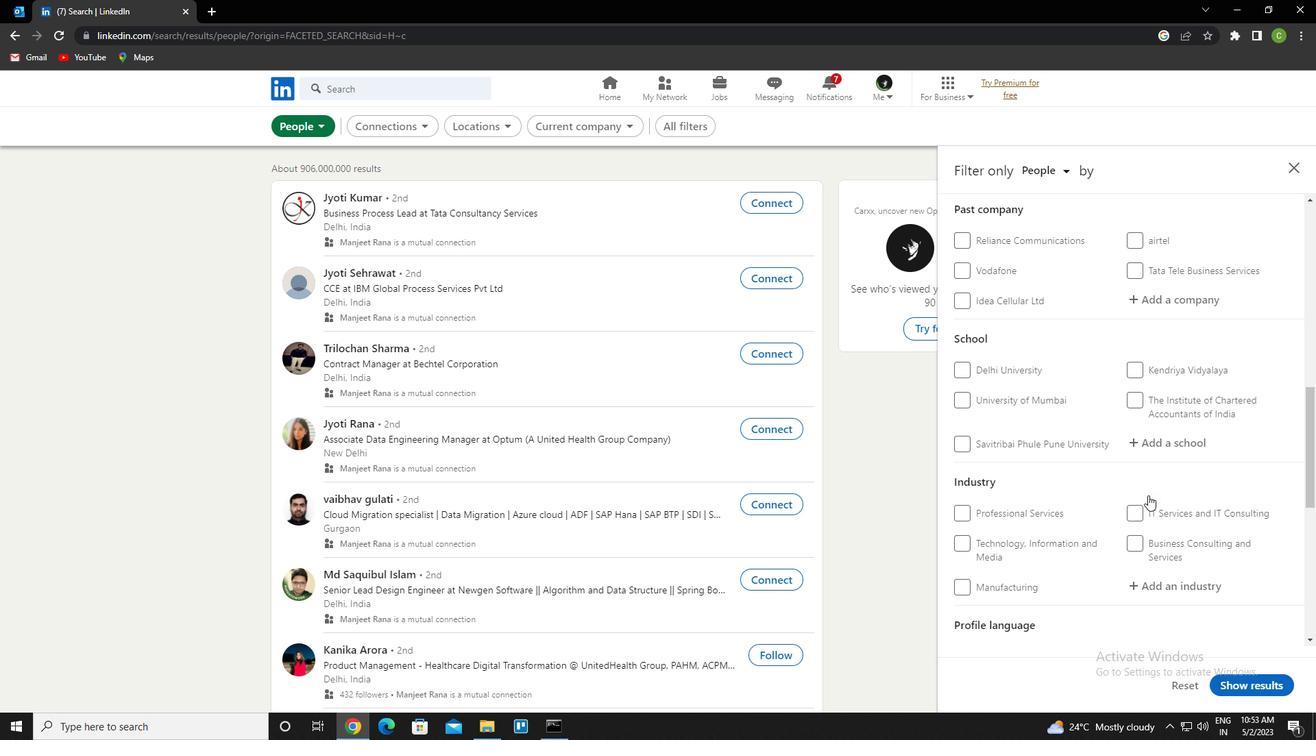 
Action: Mouse moved to (964, 439)
Screenshot: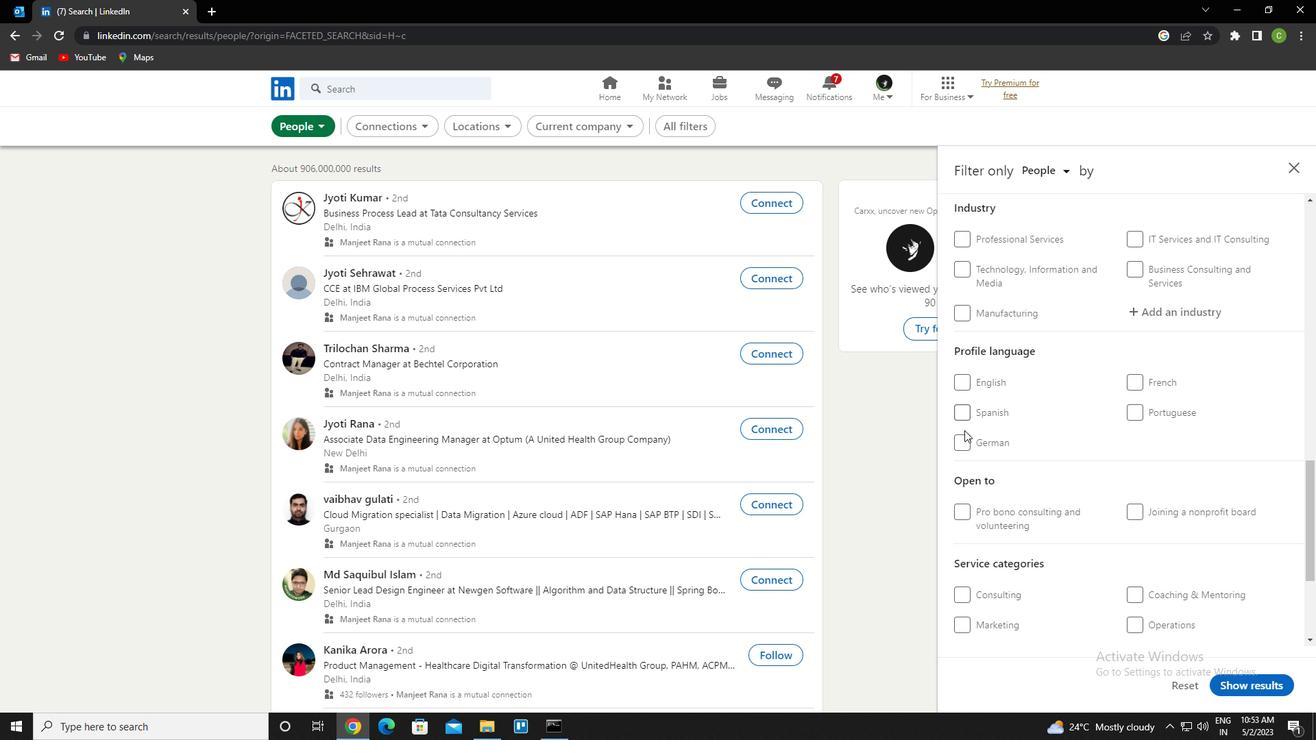 
Action: Mouse pressed left at (964, 439)
Screenshot: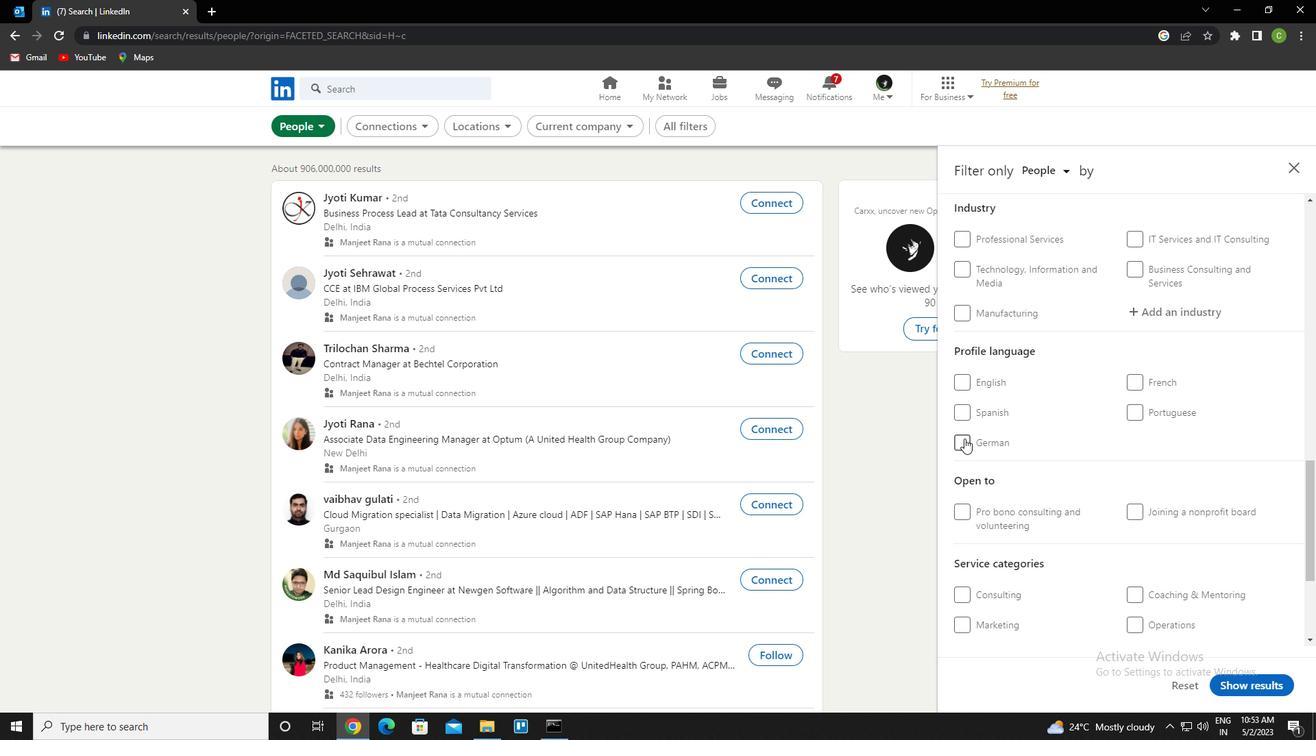 
Action: Mouse moved to (1057, 500)
Screenshot: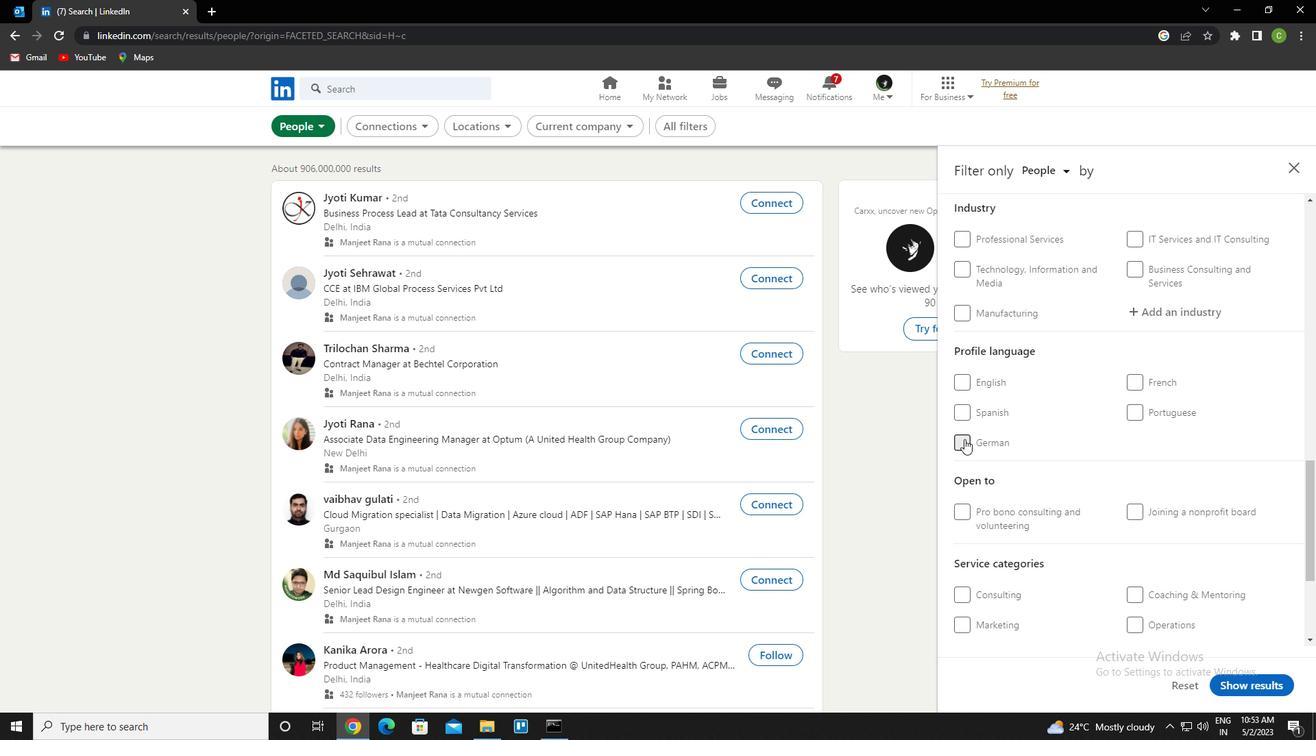
Action: Mouse scrolled (1057, 501) with delta (0, 0)
Screenshot: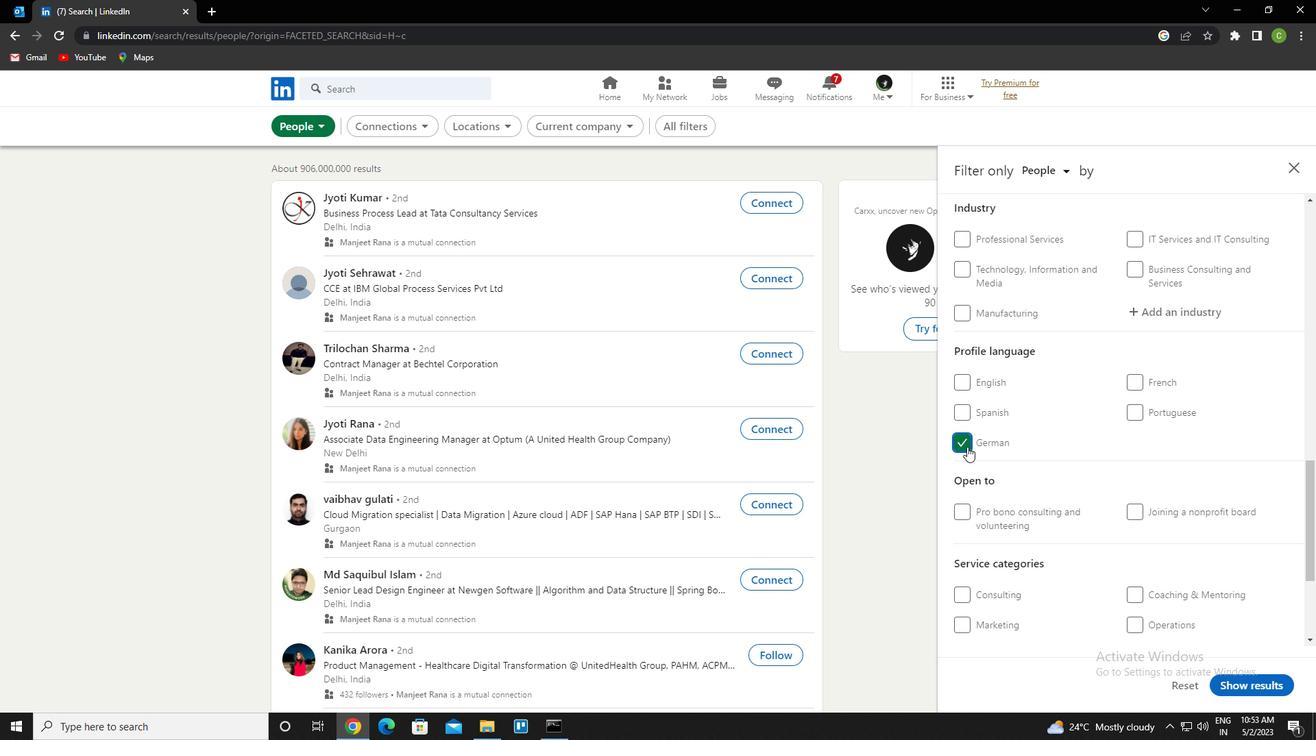 
Action: Mouse scrolled (1057, 501) with delta (0, 0)
Screenshot: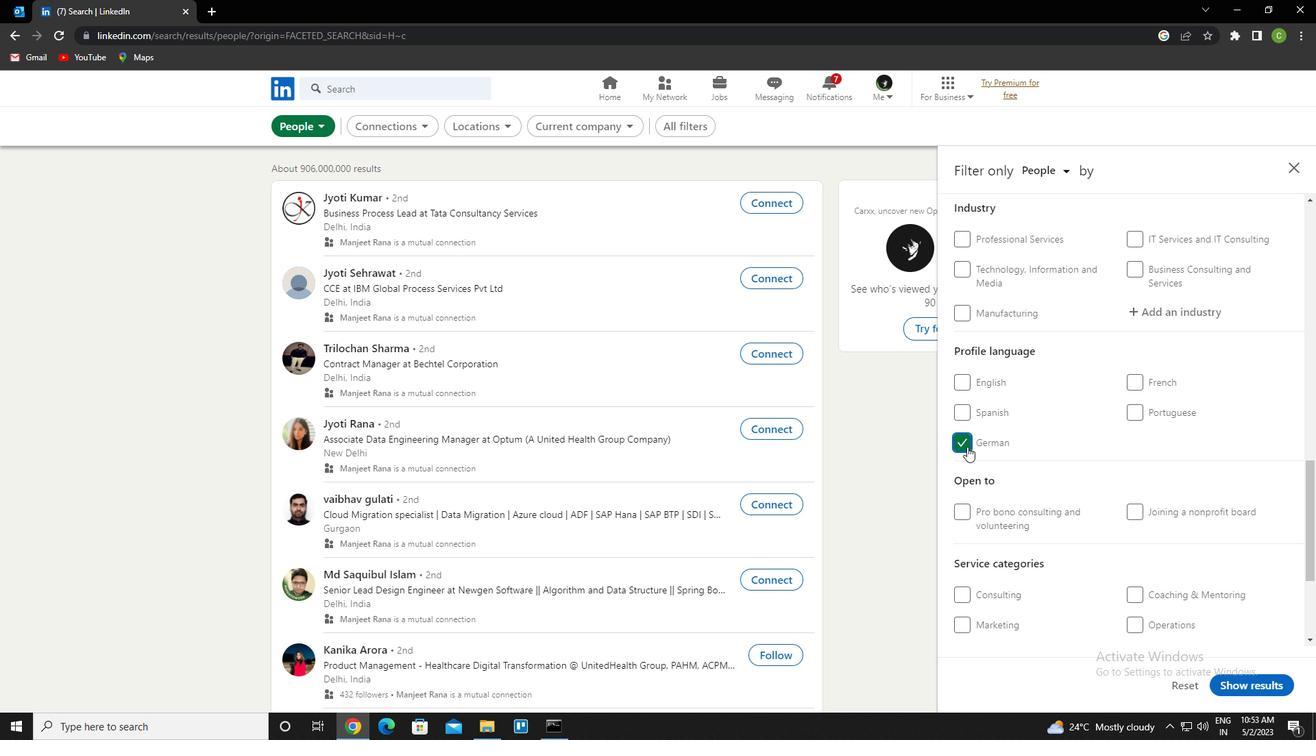 
Action: Mouse scrolled (1057, 501) with delta (0, 0)
Screenshot: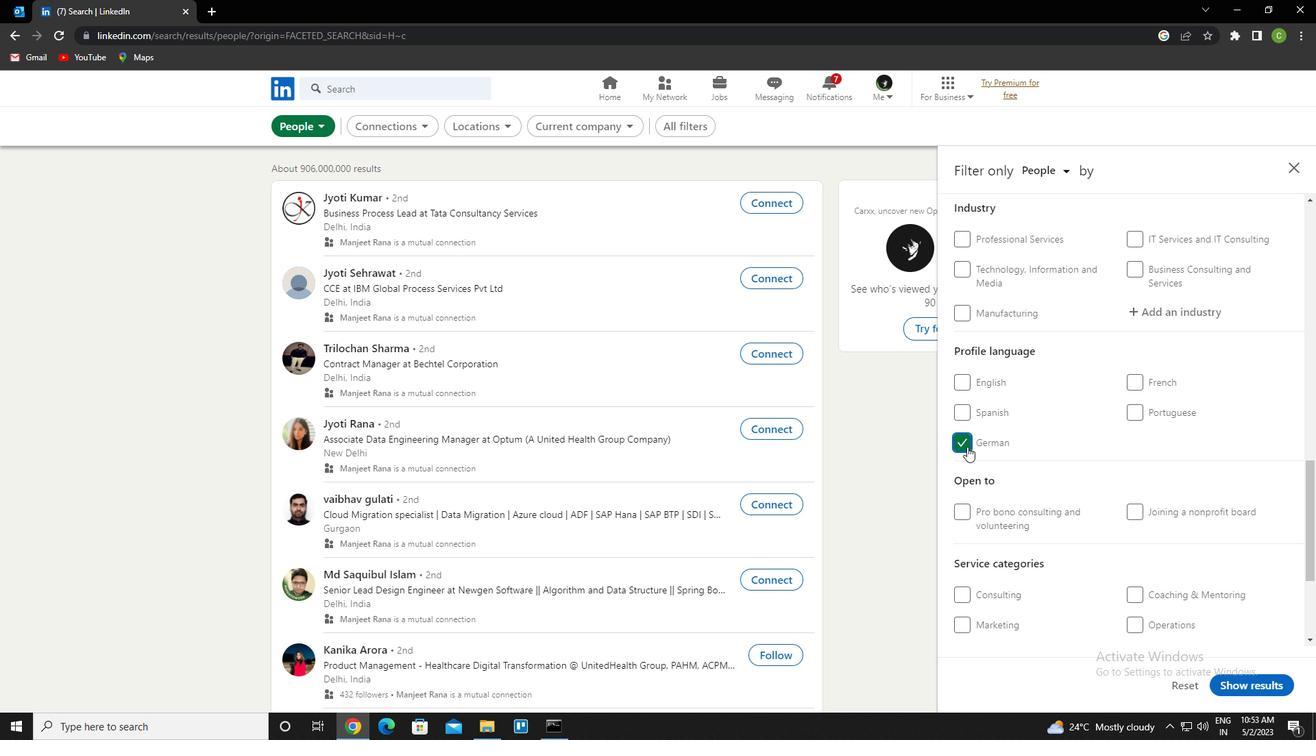 
Action: Mouse scrolled (1057, 501) with delta (0, 0)
Screenshot: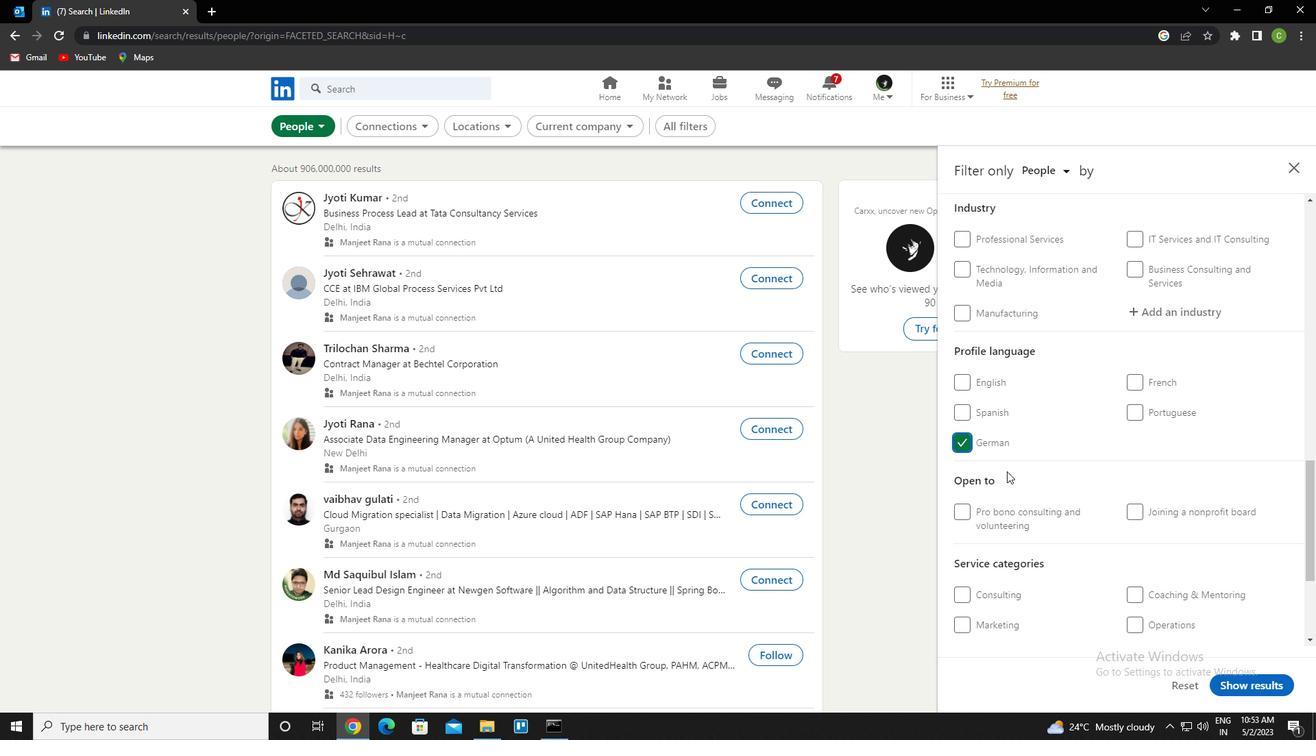 
Action: Mouse scrolled (1057, 501) with delta (0, 0)
Screenshot: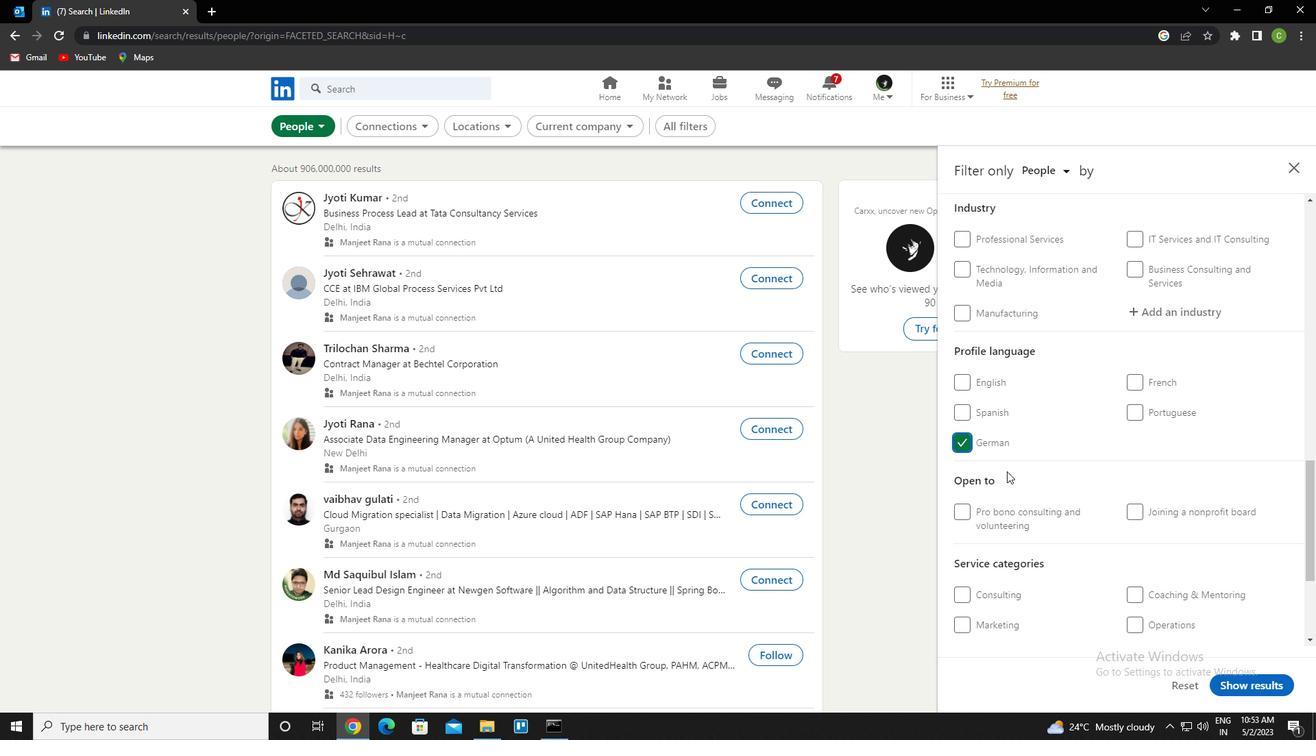 
Action: Mouse scrolled (1057, 501) with delta (0, 0)
Screenshot: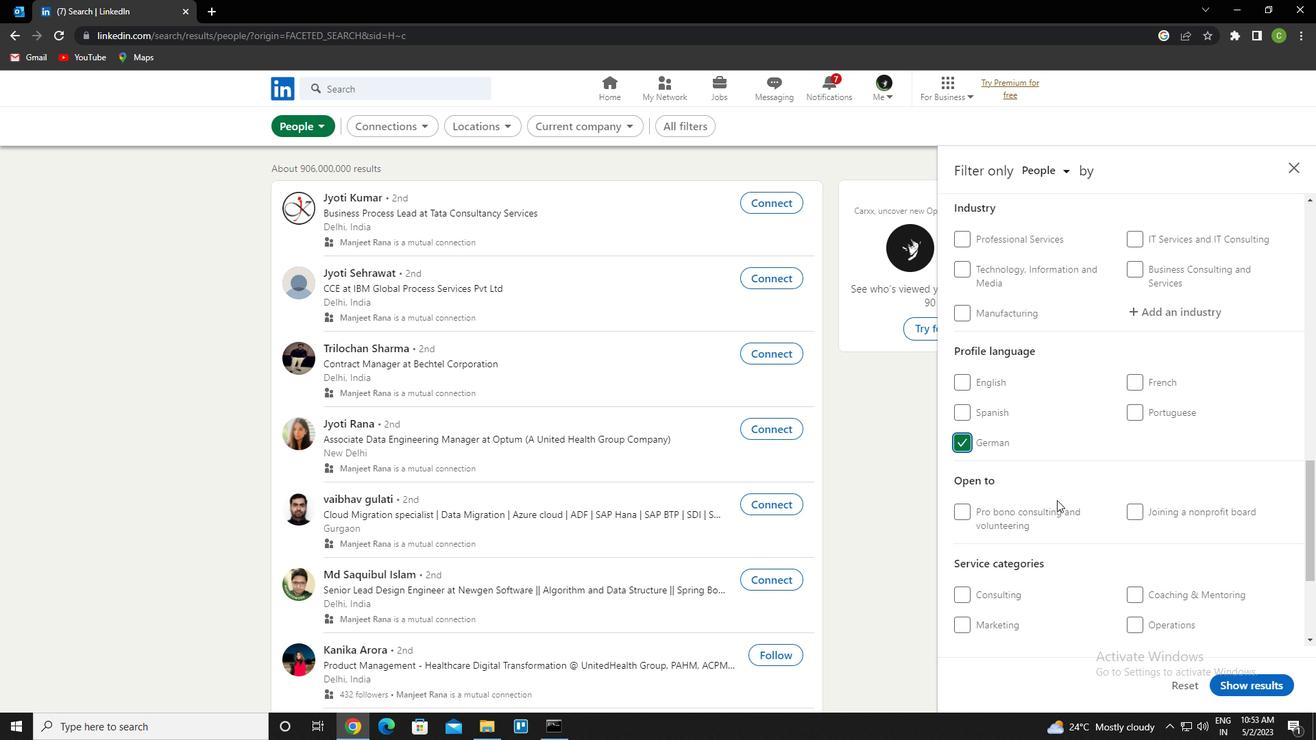 
Action: Mouse moved to (1150, 311)
Screenshot: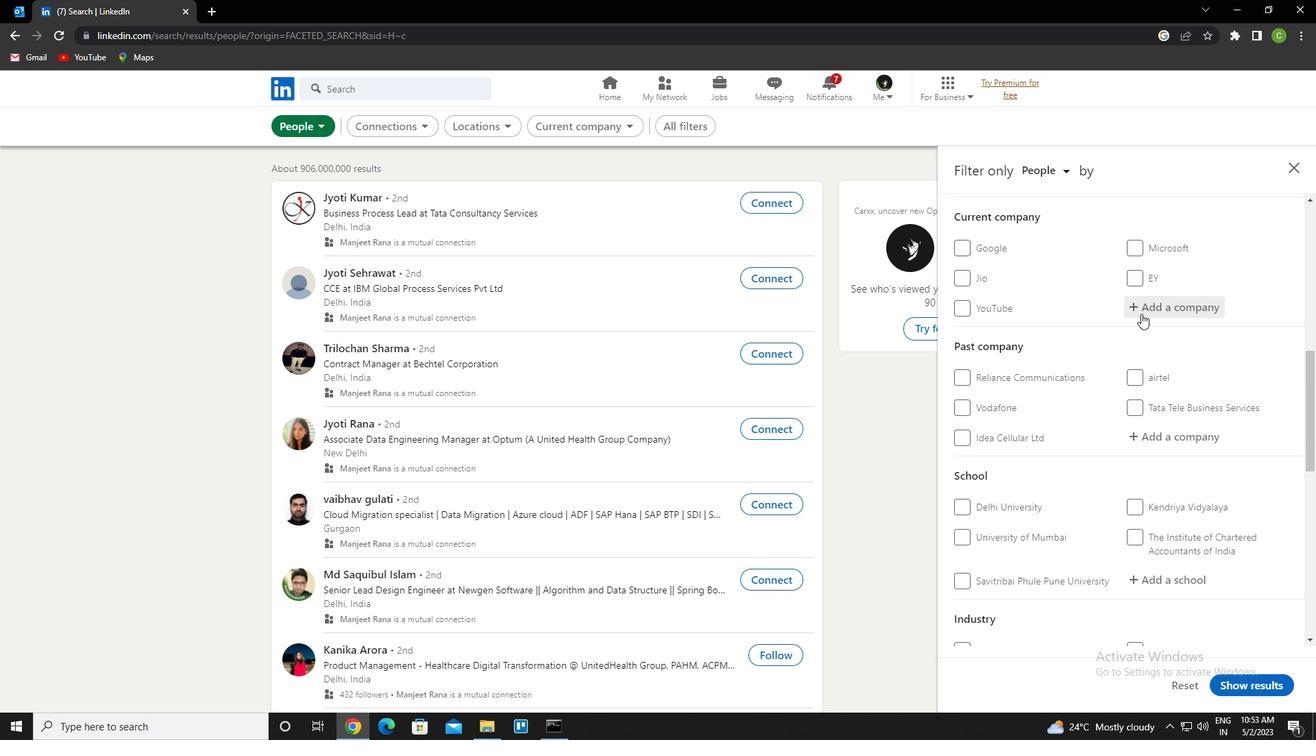 
Action: Mouse pressed left at (1150, 311)
Screenshot: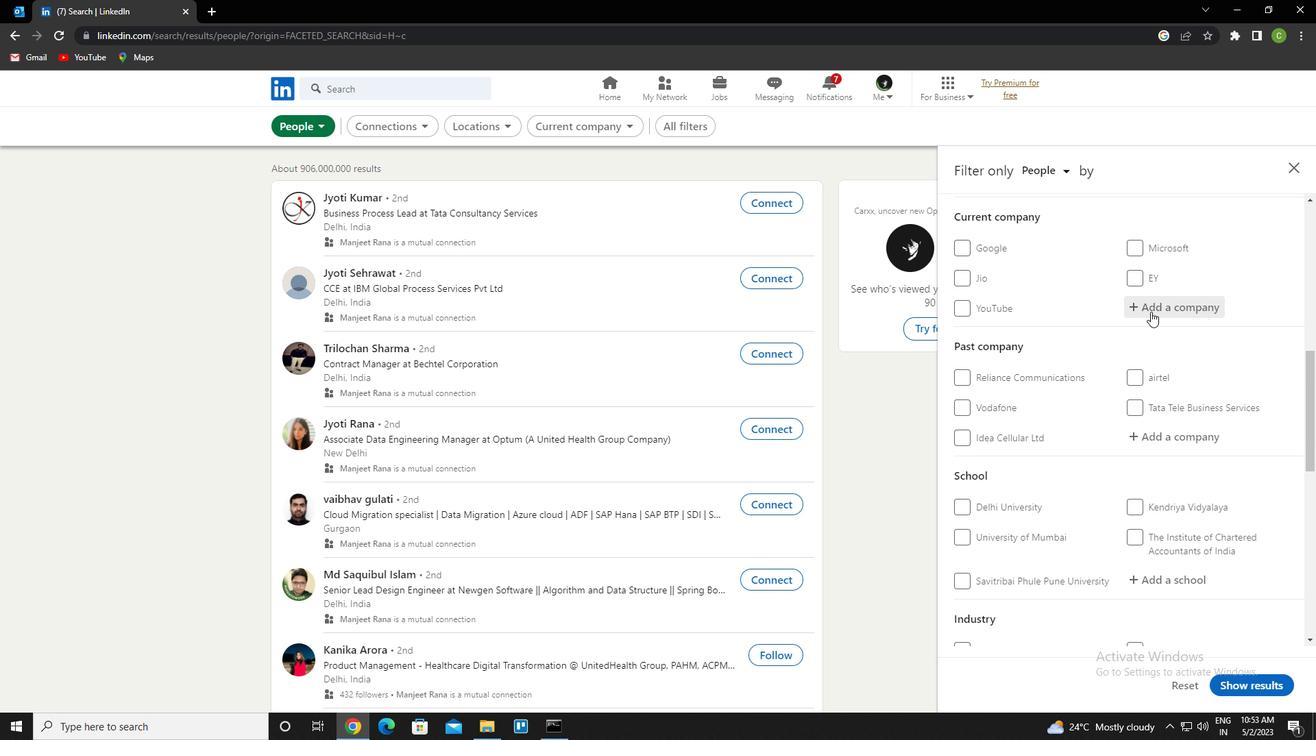 
Action: Key pressed <Key.caps_lock>nxp<Key.space>s<Key.caps_lock>chool<Key.space>career<Key.backspace><Key.backspace><Key.backspace><Key.backspace><Key.backspace><Key.backspace><Key.backspace><Key.backspace><Key.backspace><Key.backspace><Key.backspace><Key.backspace><Key.backspace>semicon<Key.down><Key.enter>
Screenshot: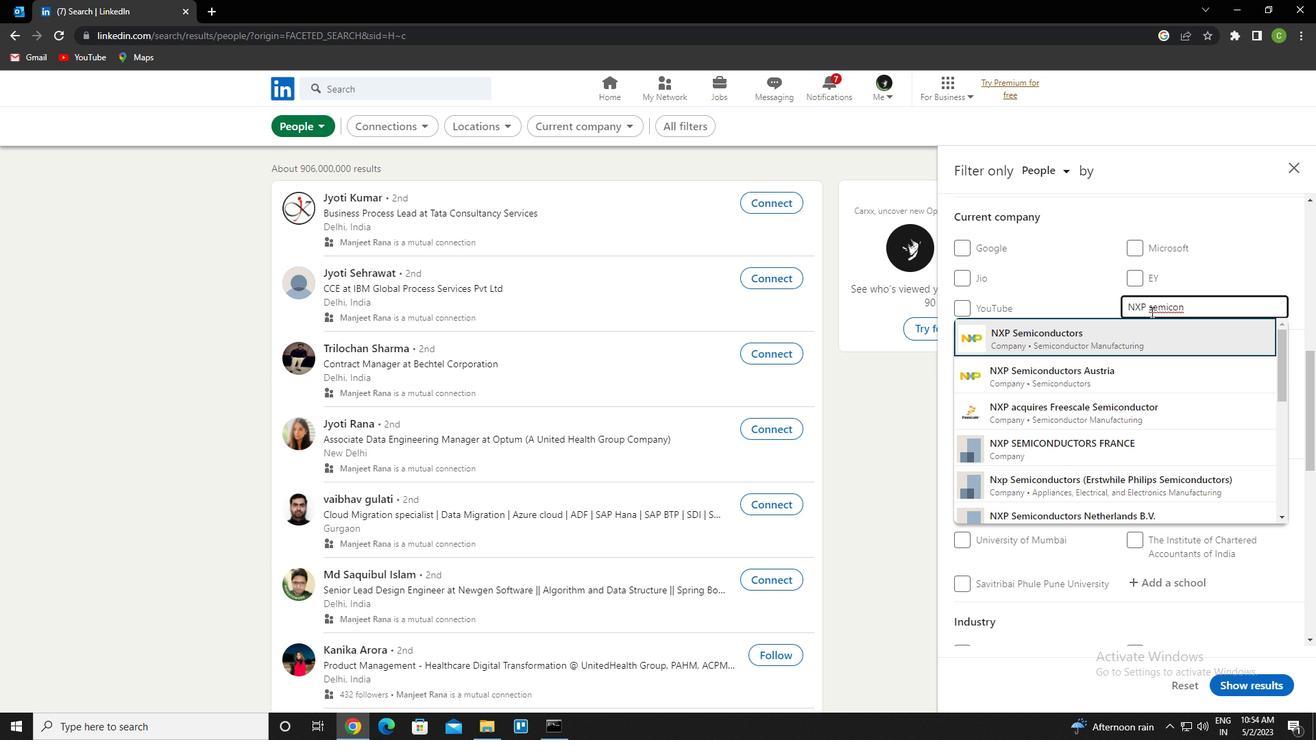
Action: Mouse scrolled (1150, 311) with delta (0, 0)
Screenshot: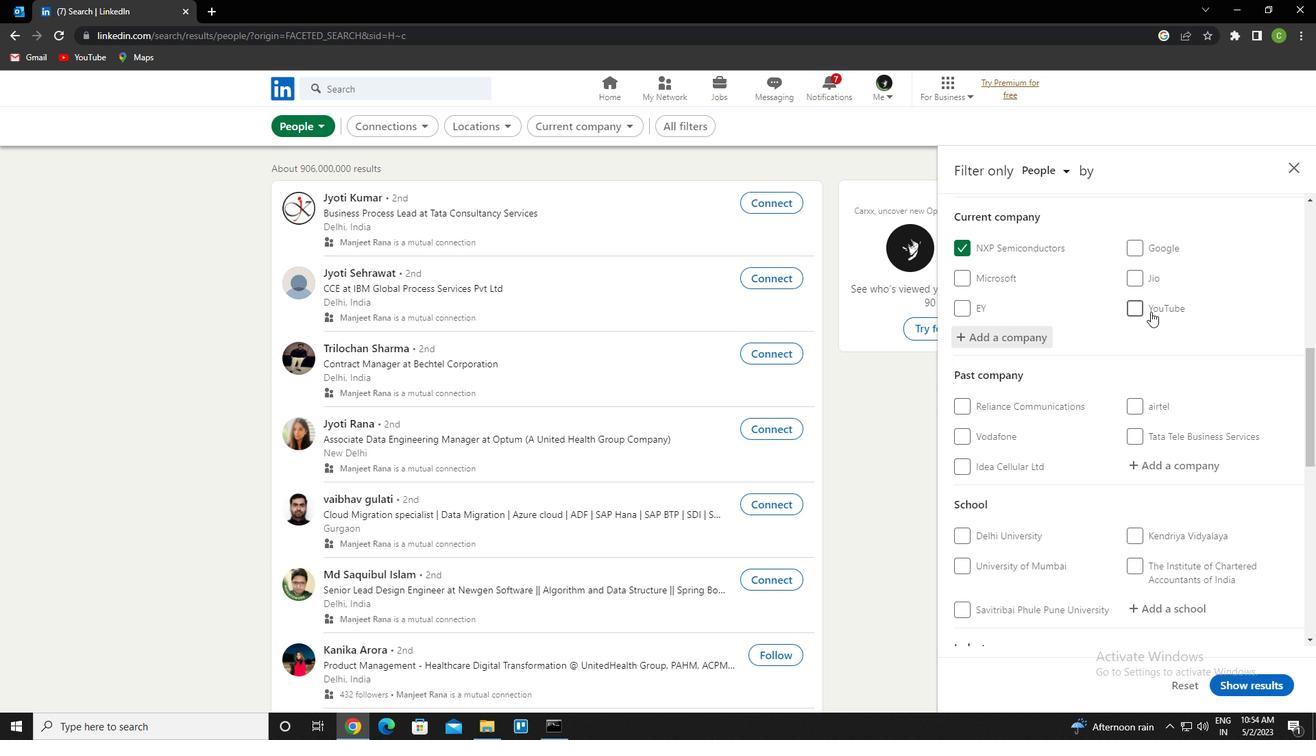 
Action: Mouse moved to (1143, 316)
Screenshot: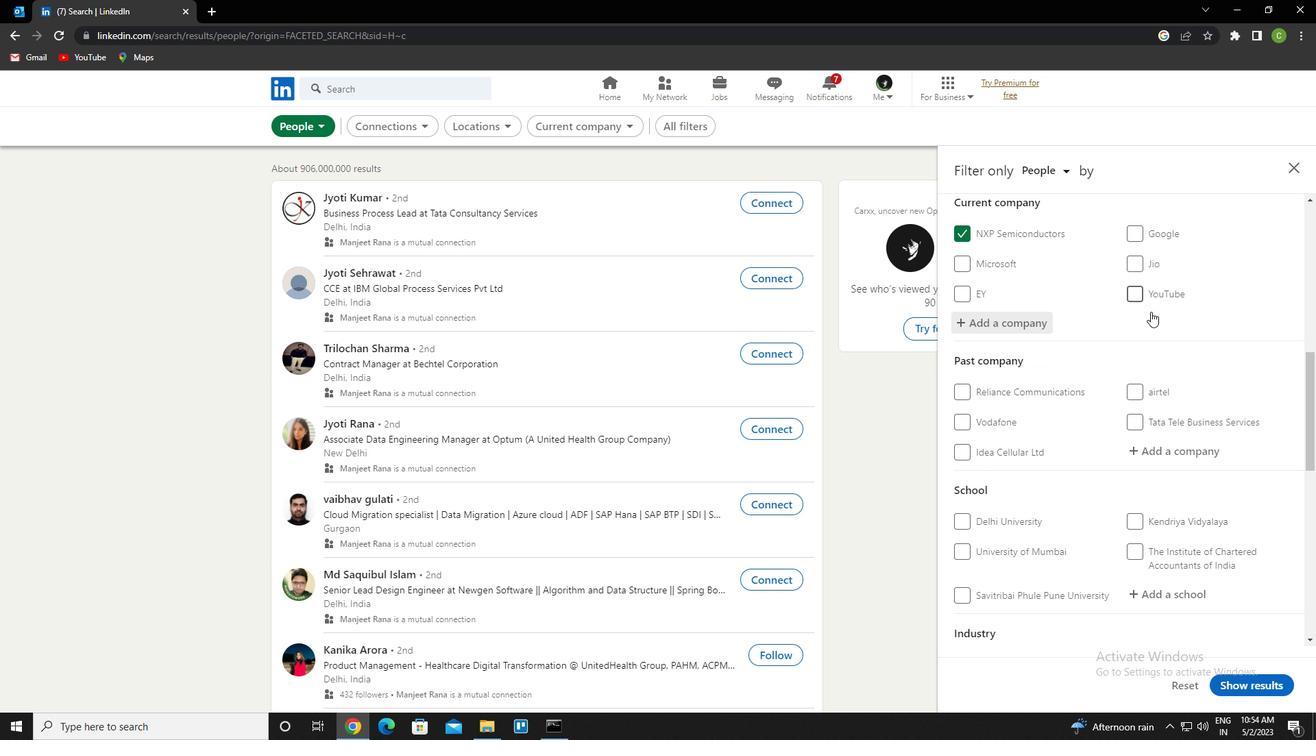 
Action: Mouse scrolled (1143, 316) with delta (0, 0)
Screenshot: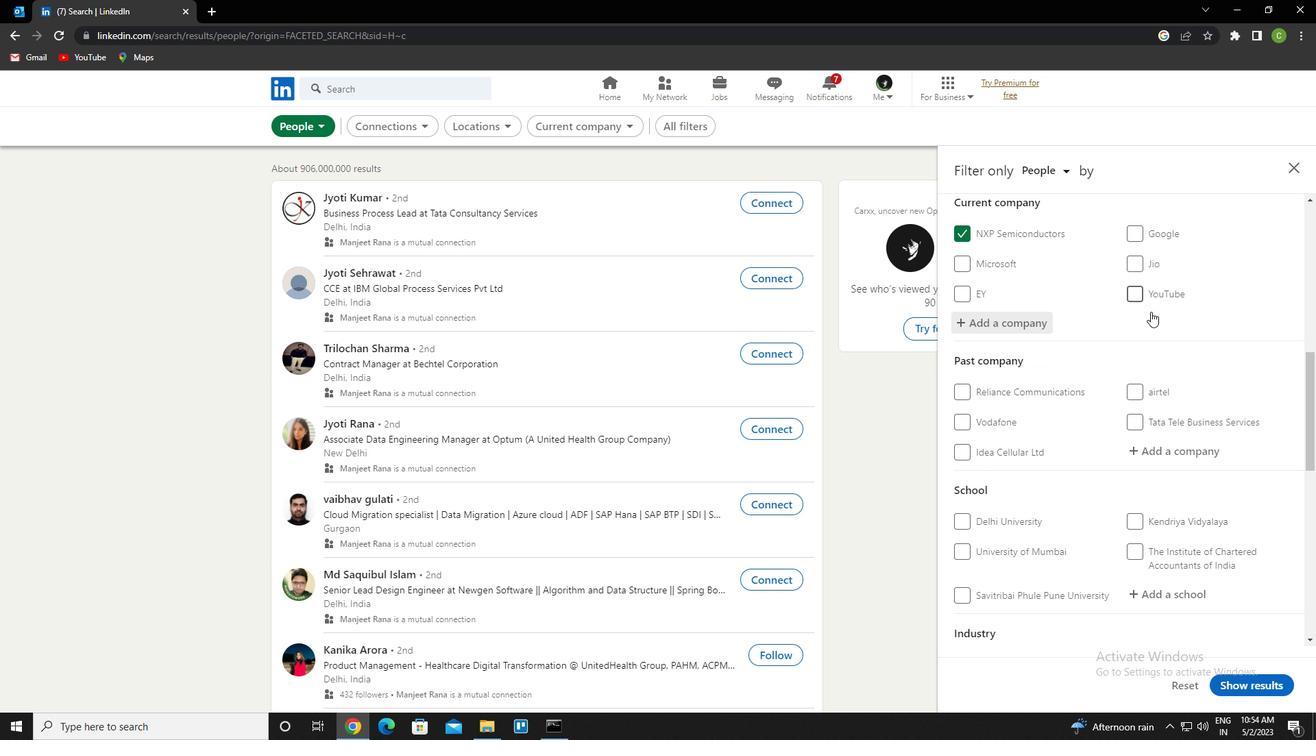 
Action: Mouse moved to (1123, 384)
Screenshot: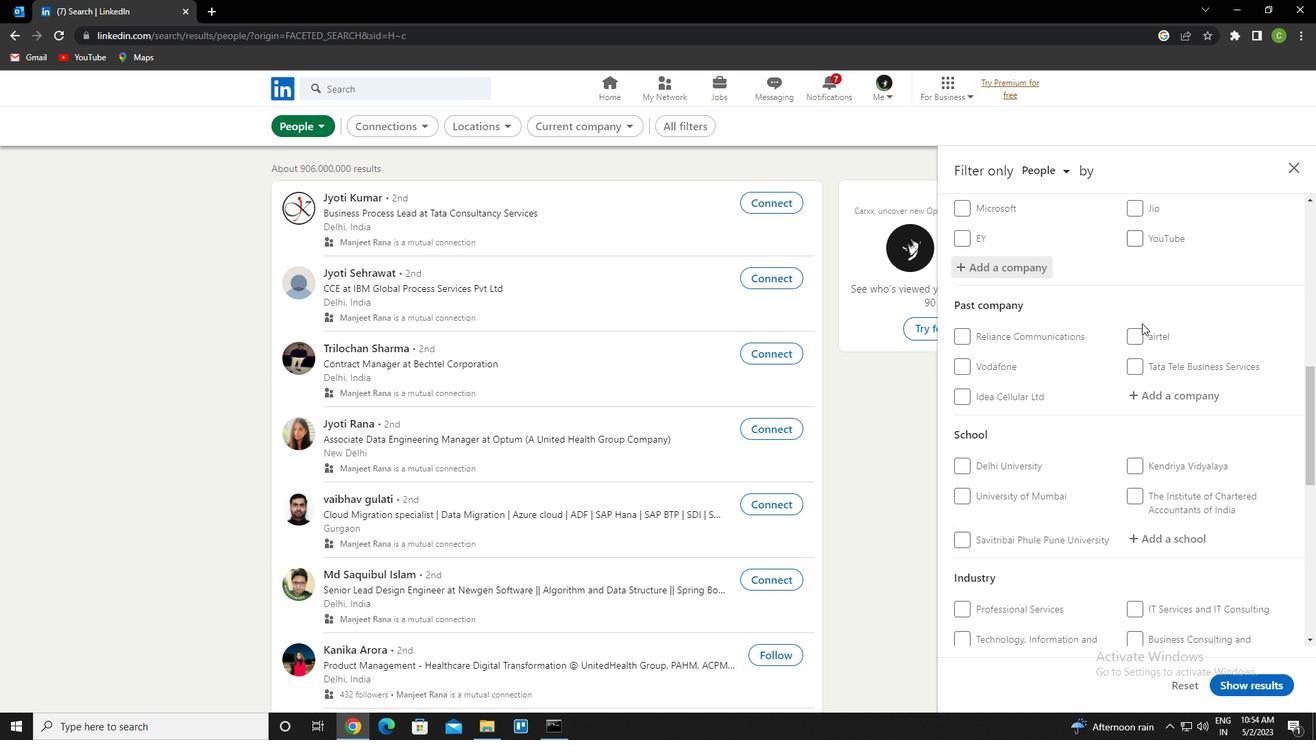 
Action: Mouse scrolled (1123, 383) with delta (0, 0)
Screenshot: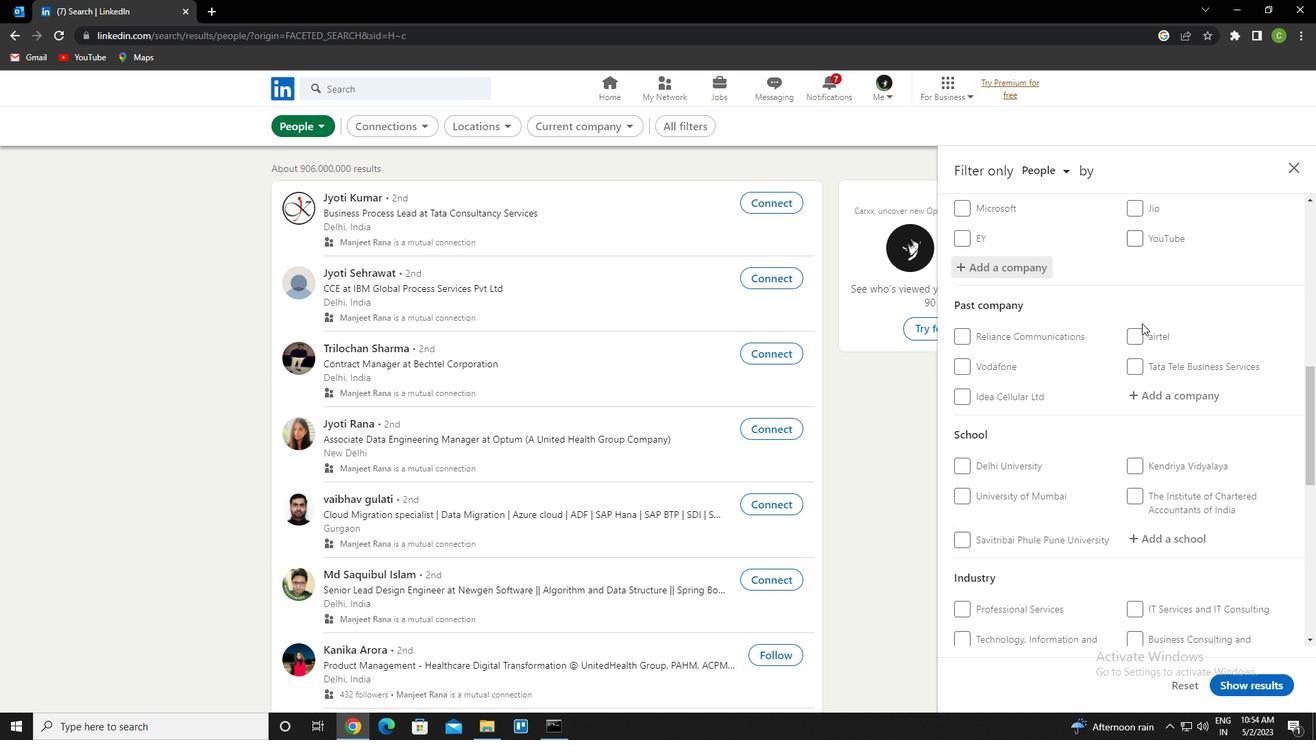 
Action: Mouse scrolled (1123, 383) with delta (0, 0)
Screenshot: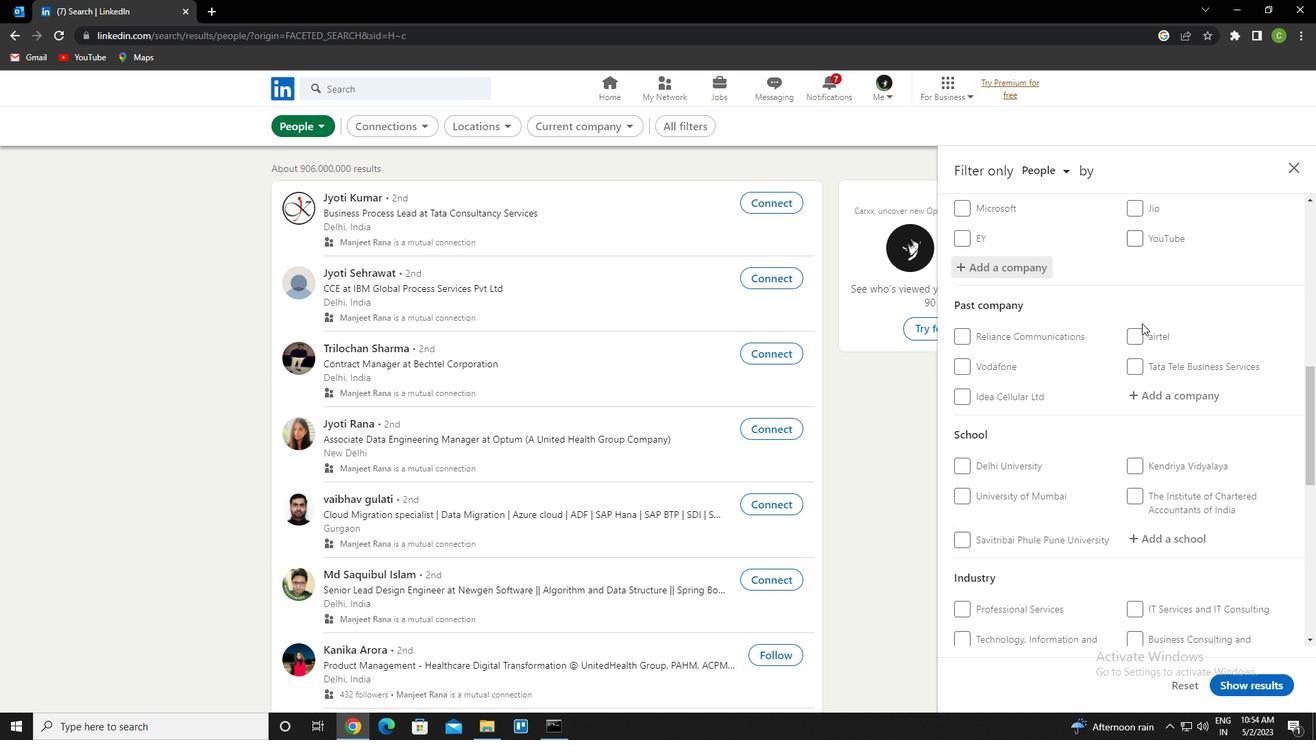 
Action: Mouse moved to (1168, 333)
Screenshot: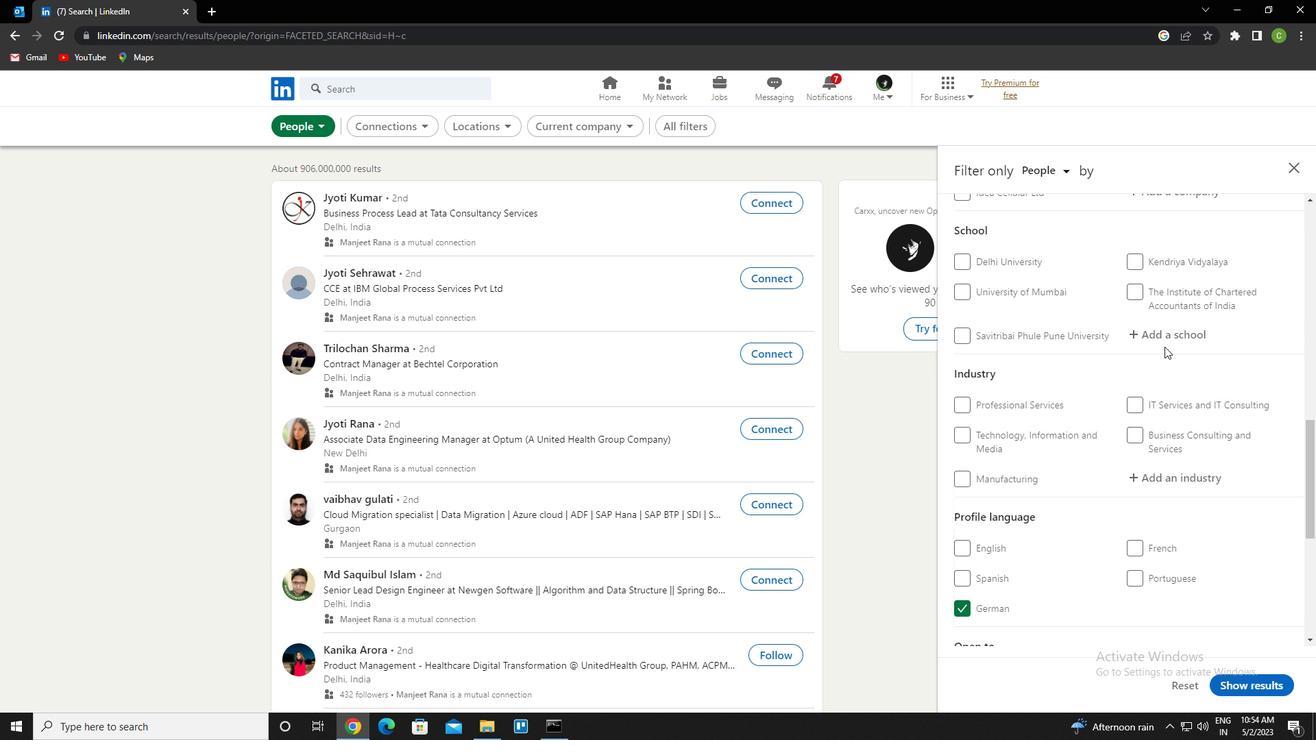 
Action: Mouse pressed left at (1168, 333)
Screenshot: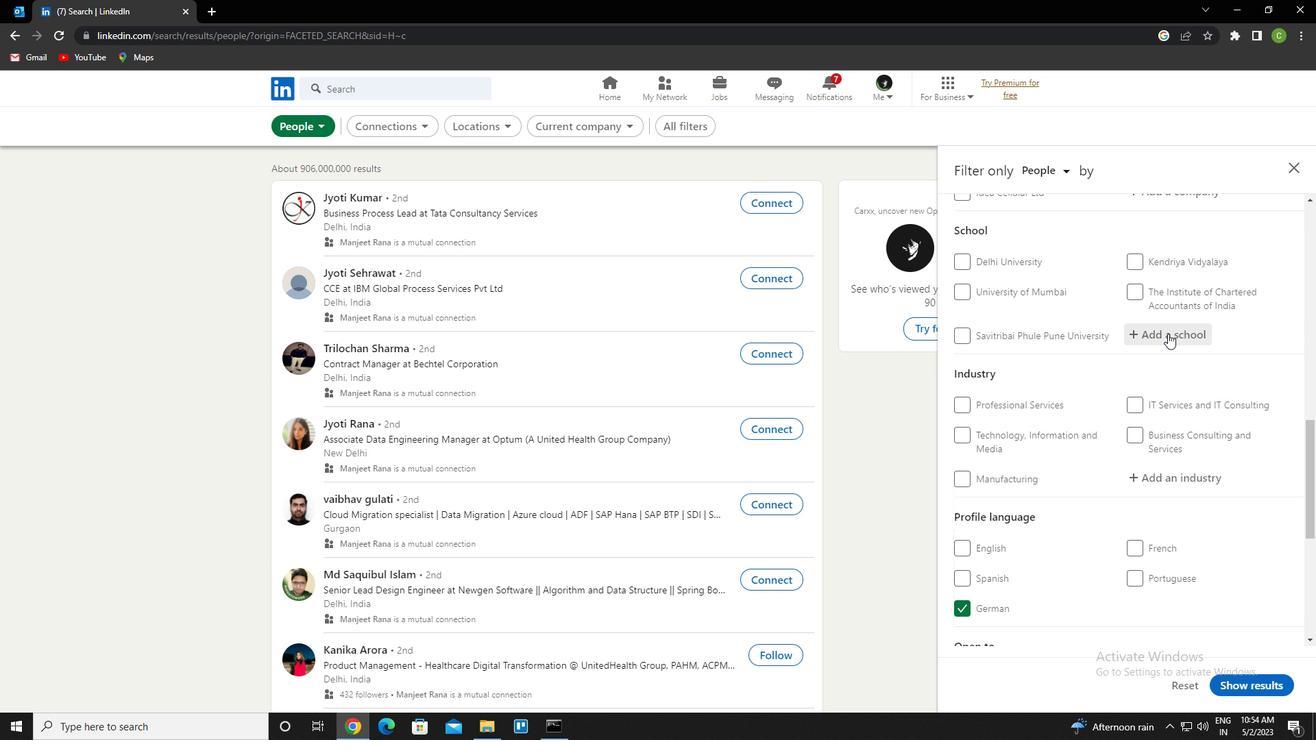 
Action: Key pressed <Key.caps_lock>a<Key.caps_lock>sia<Key.space><Key.caps_lock>p<Key.caps_lock>acific<Key.down><Key.down><Key.down><Key.down><Key.enter>
Screenshot: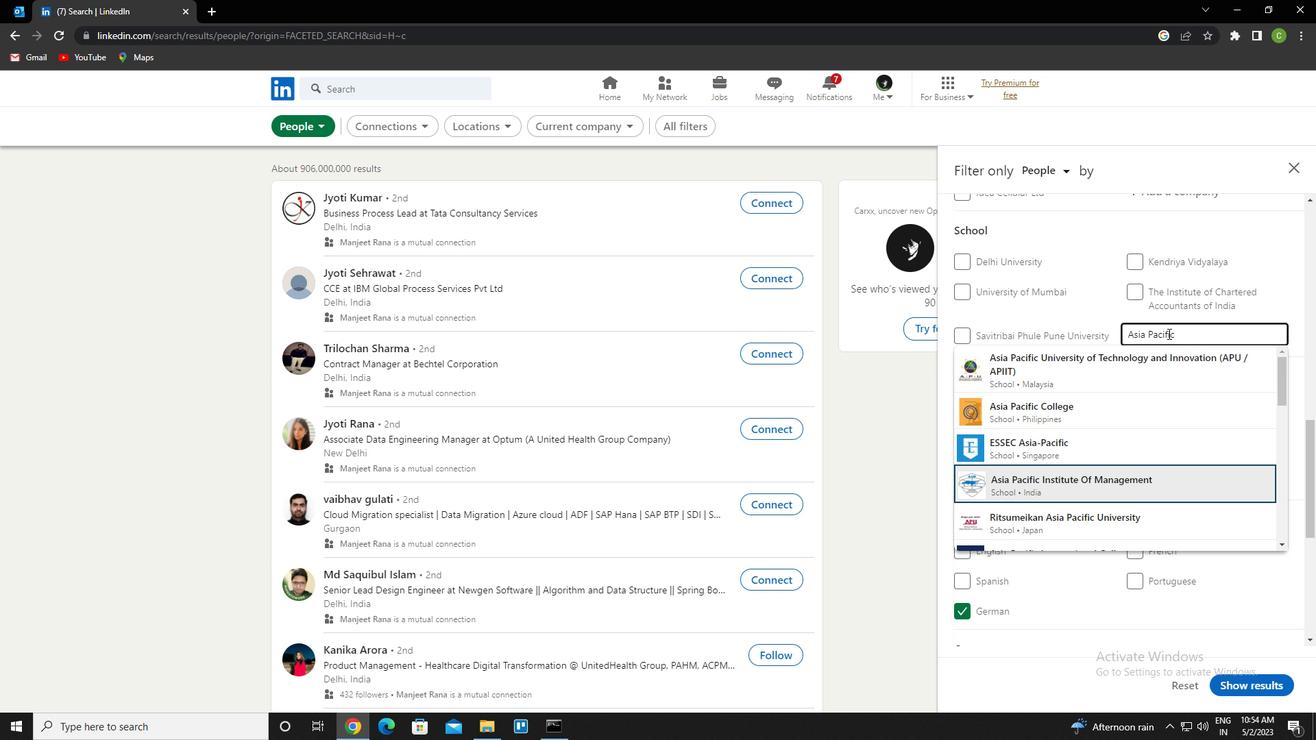
Action: Mouse scrolled (1168, 333) with delta (0, 0)
Screenshot: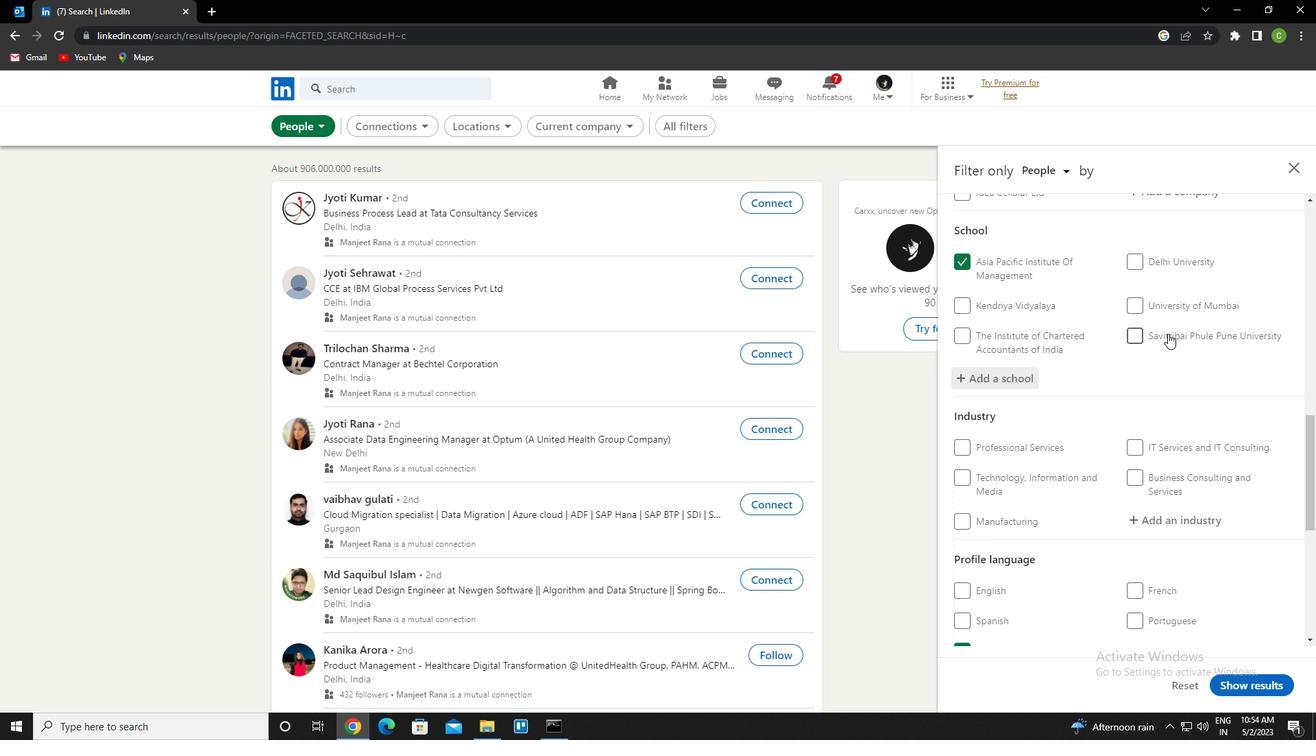 
Action: Mouse scrolled (1168, 333) with delta (0, 0)
Screenshot: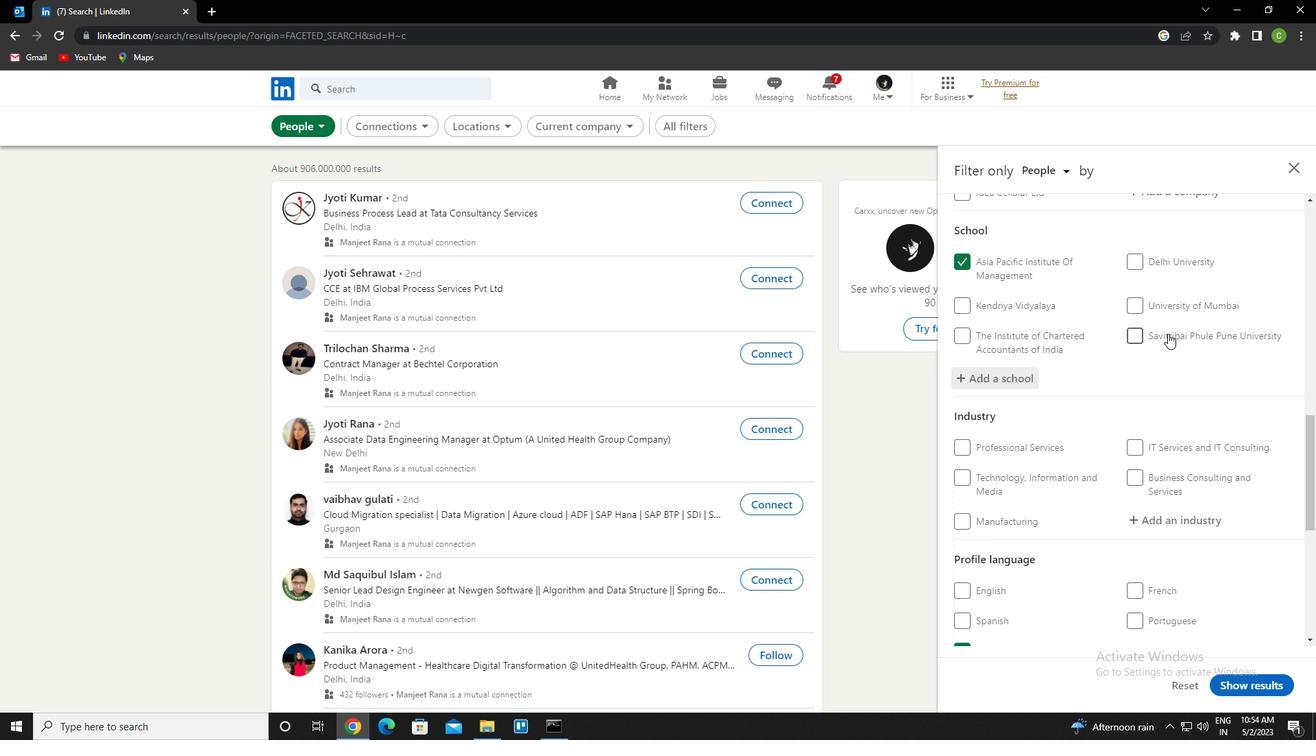 
Action: Mouse scrolled (1168, 333) with delta (0, 0)
Screenshot: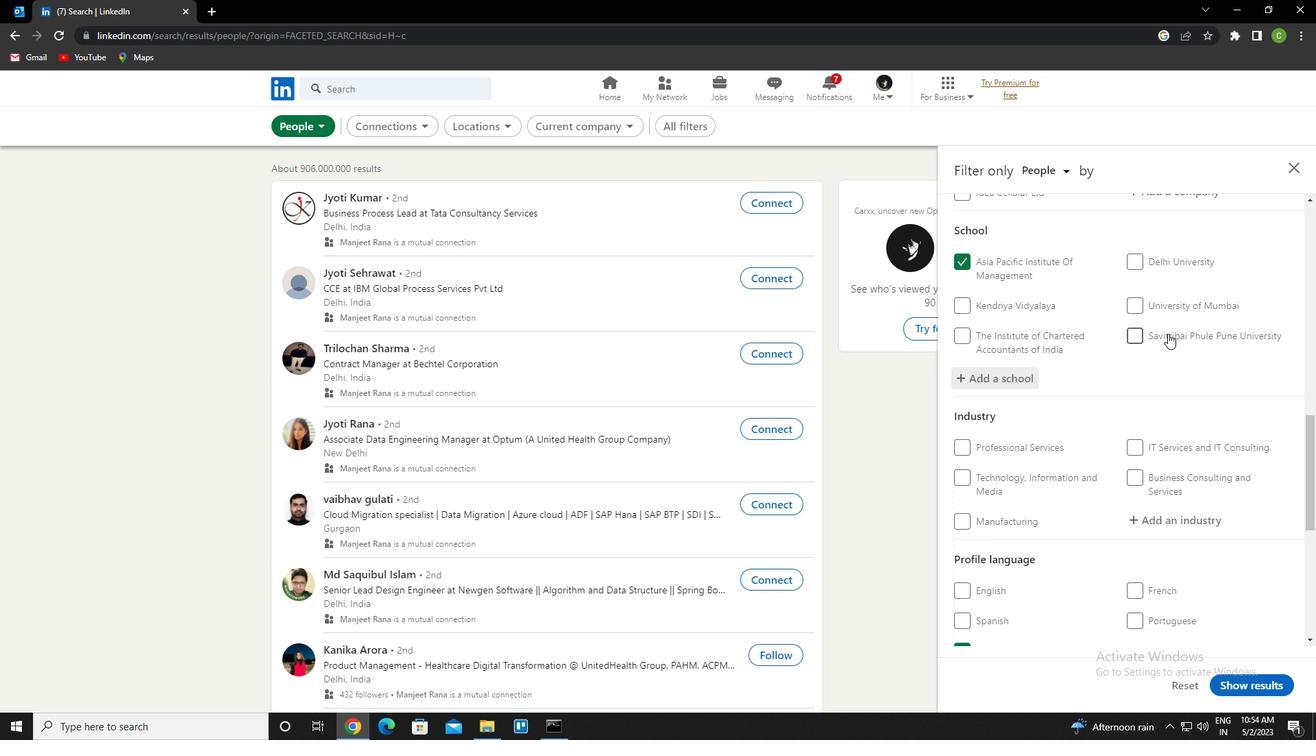 
Action: Mouse moved to (1172, 320)
Screenshot: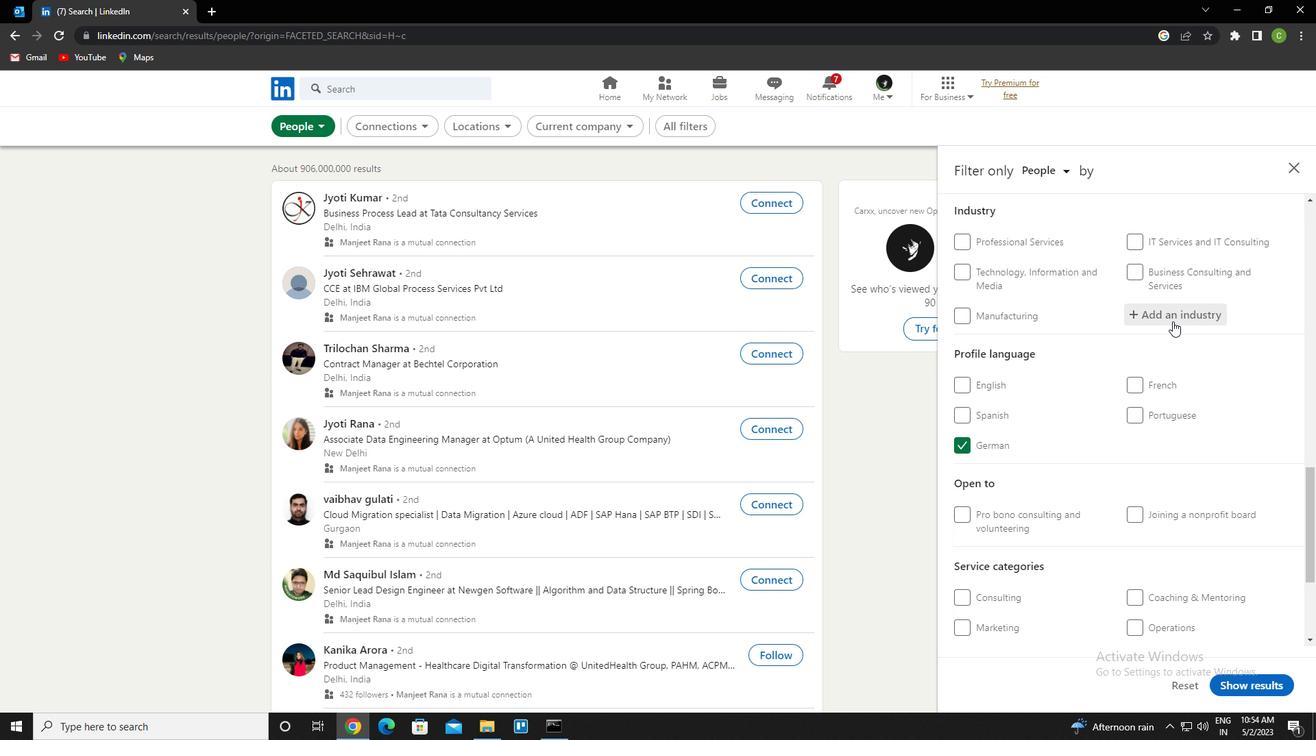 
Action: Mouse pressed left at (1172, 320)
Screenshot: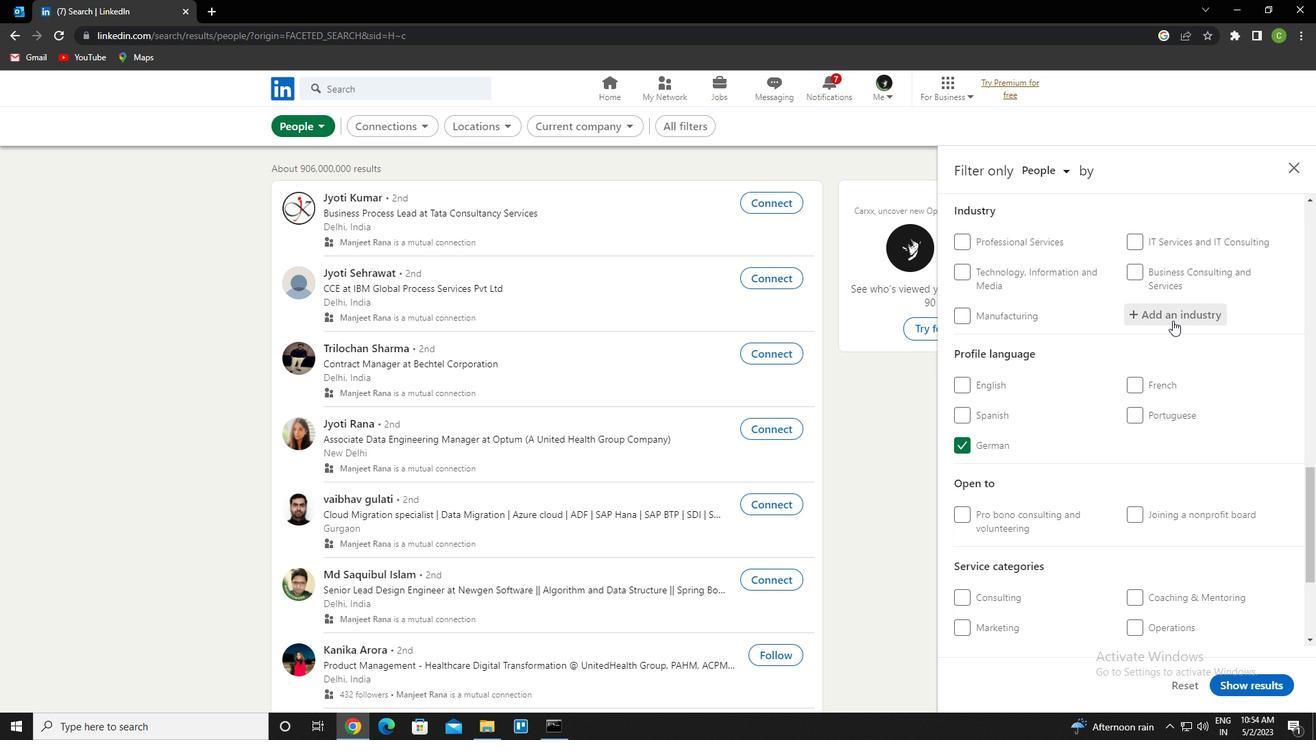 
Action: Key pressed <Key.caps_lock>m<Key.caps_lock>obilr<Key.backspace>e<Key.space><Key.down><Key.enter>
Screenshot: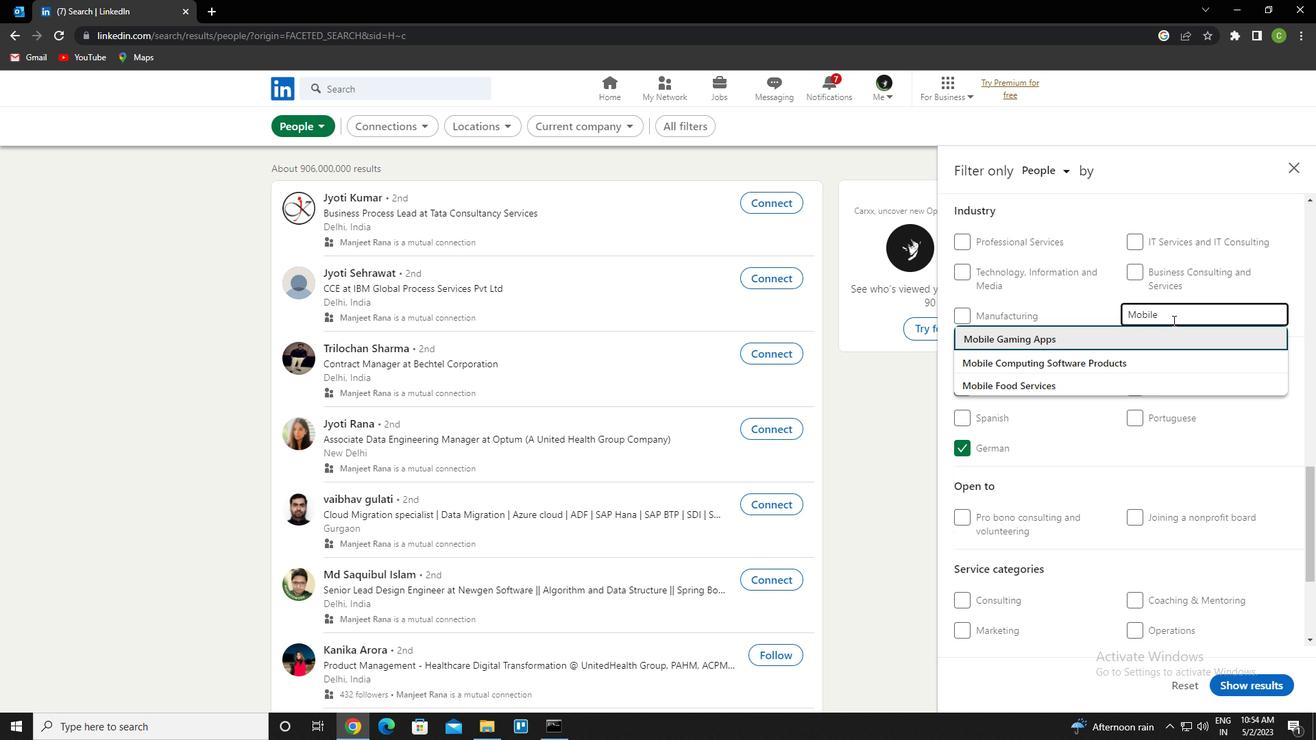 
Action: Mouse scrolled (1172, 320) with delta (0, 0)
Screenshot: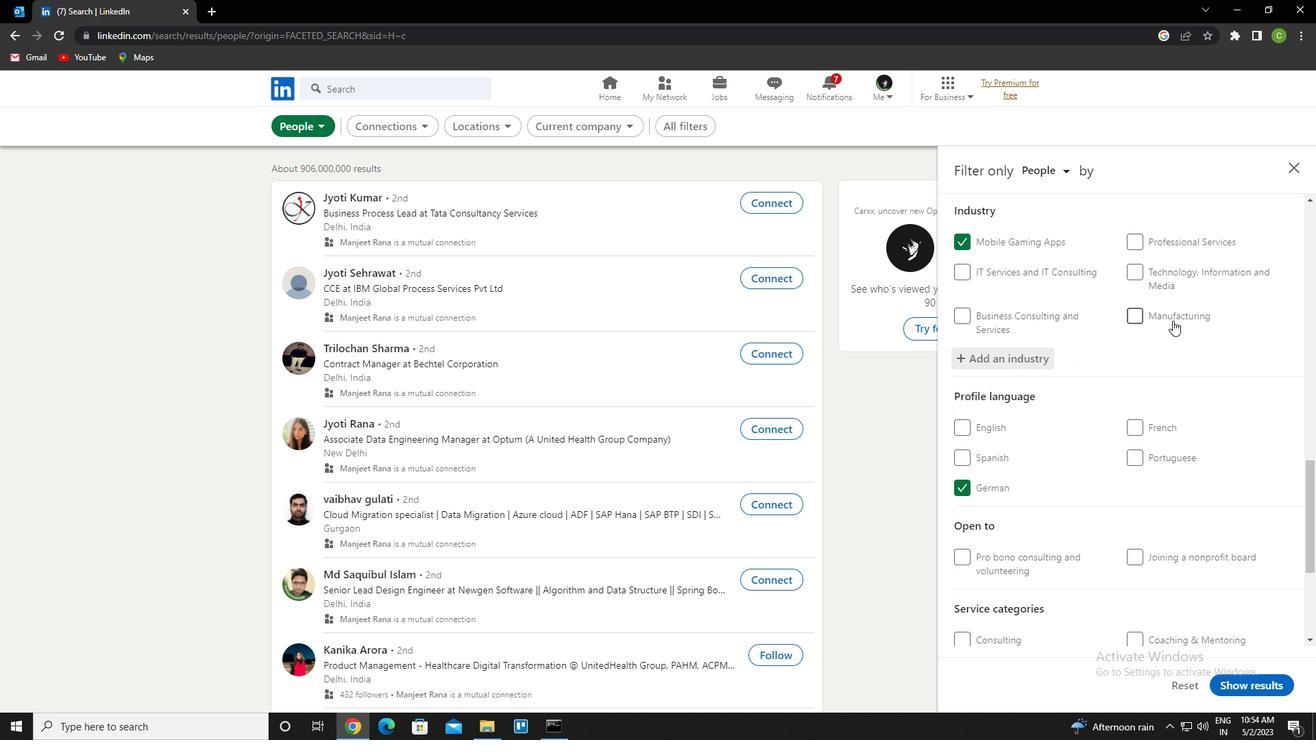 
Action: Mouse scrolled (1172, 320) with delta (0, 0)
Screenshot: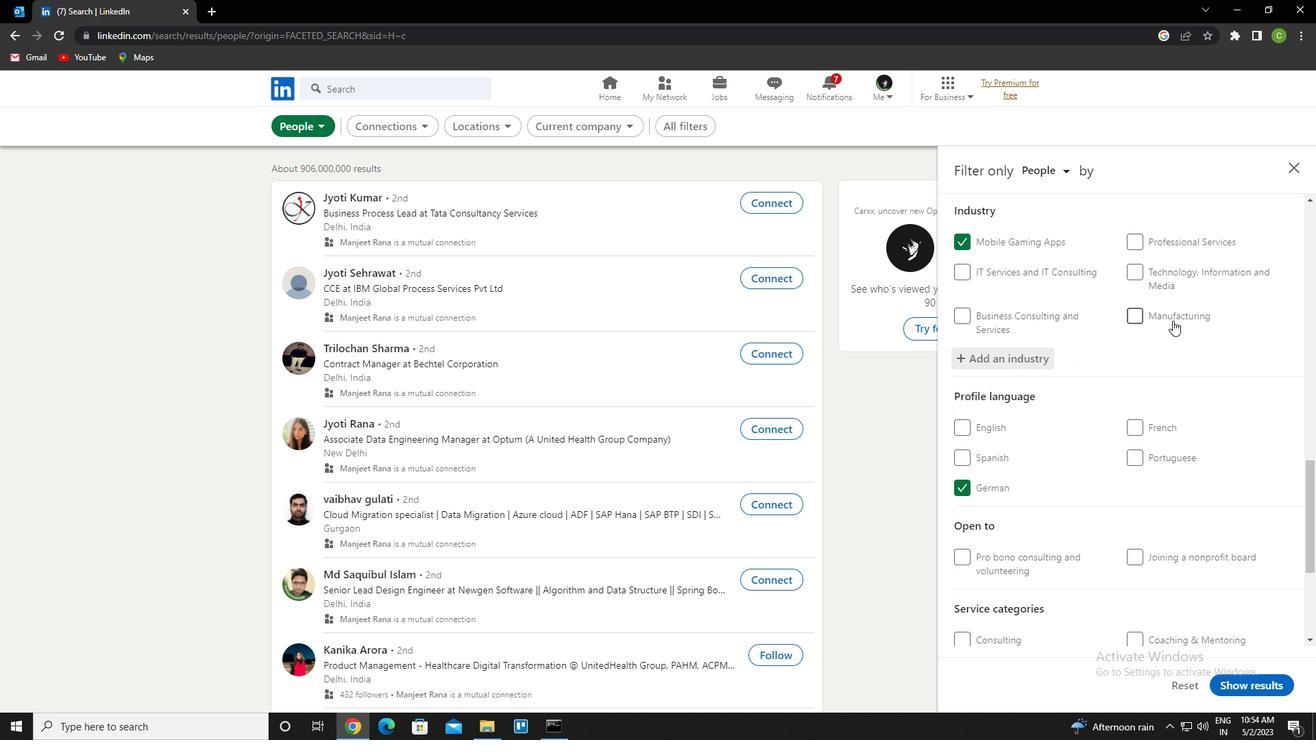 
Action: Mouse scrolled (1172, 320) with delta (0, 0)
Screenshot: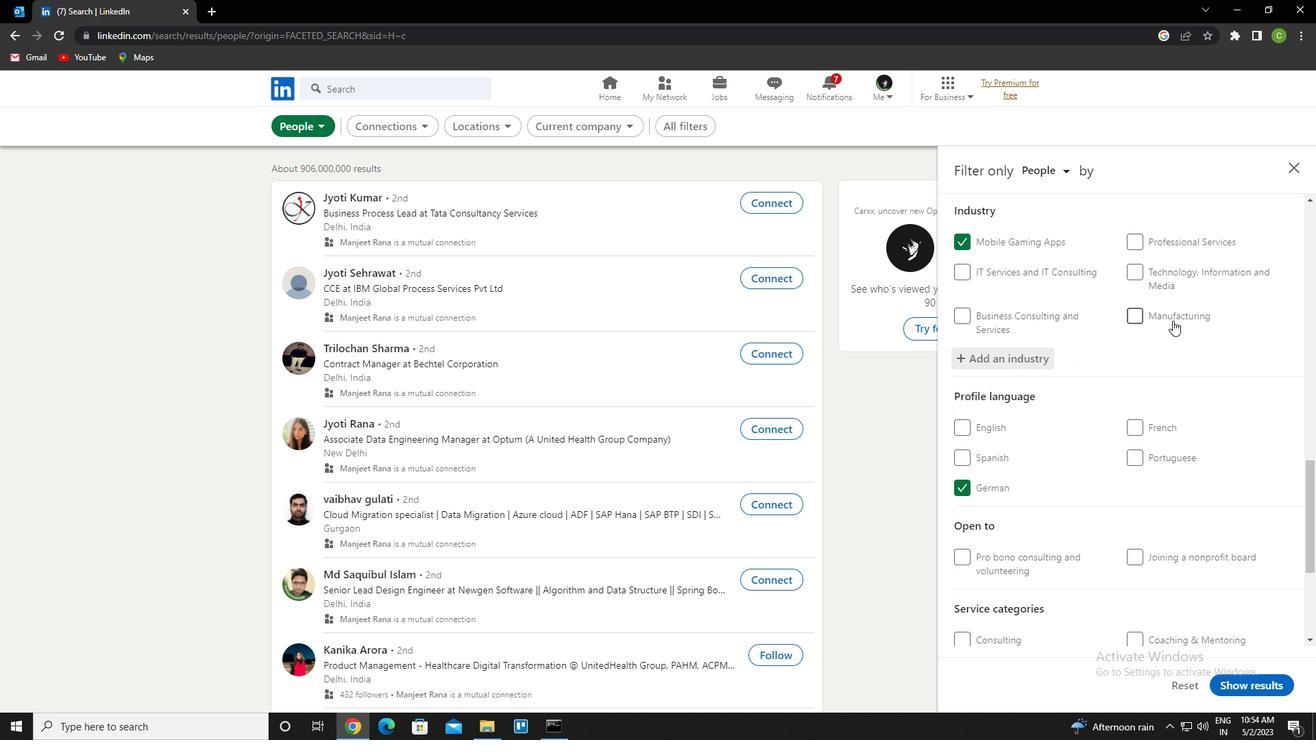 
Action: Mouse scrolled (1172, 320) with delta (0, 0)
Screenshot: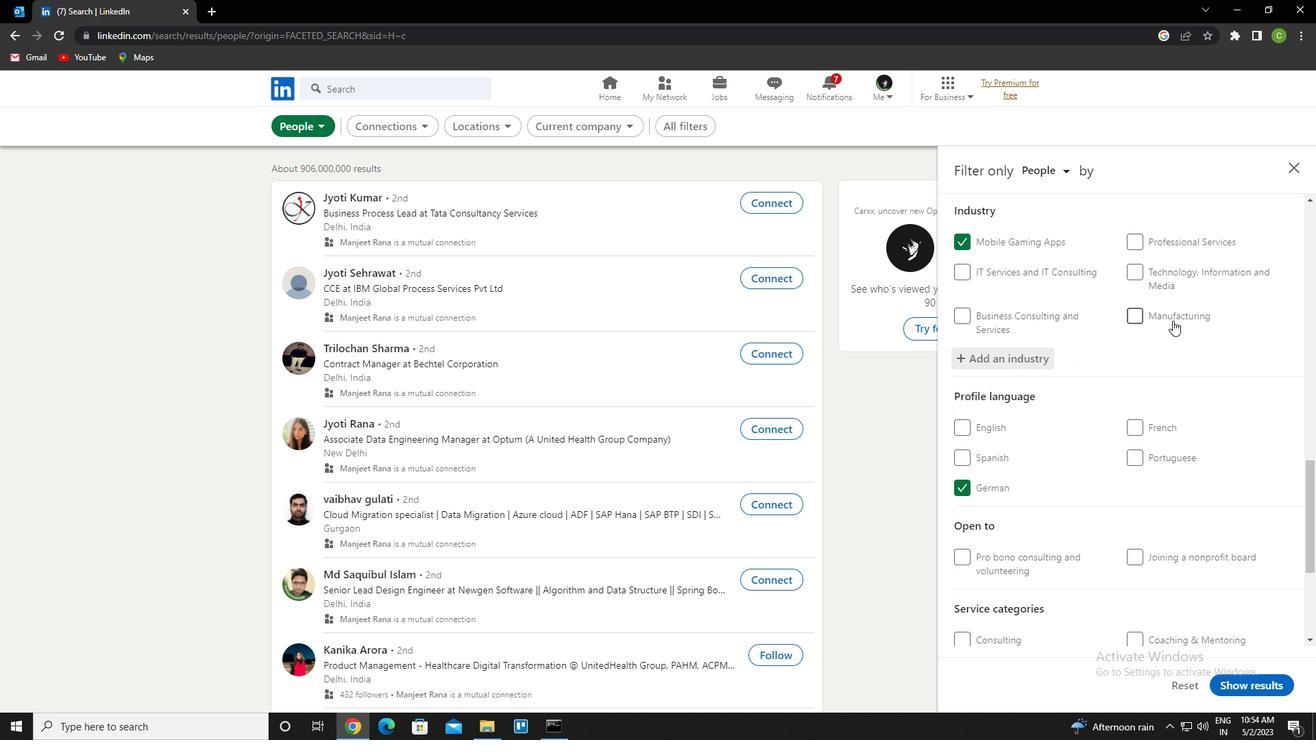 
Action: Mouse scrolled (1172, 320) with delta (0, 0)
Screenshot: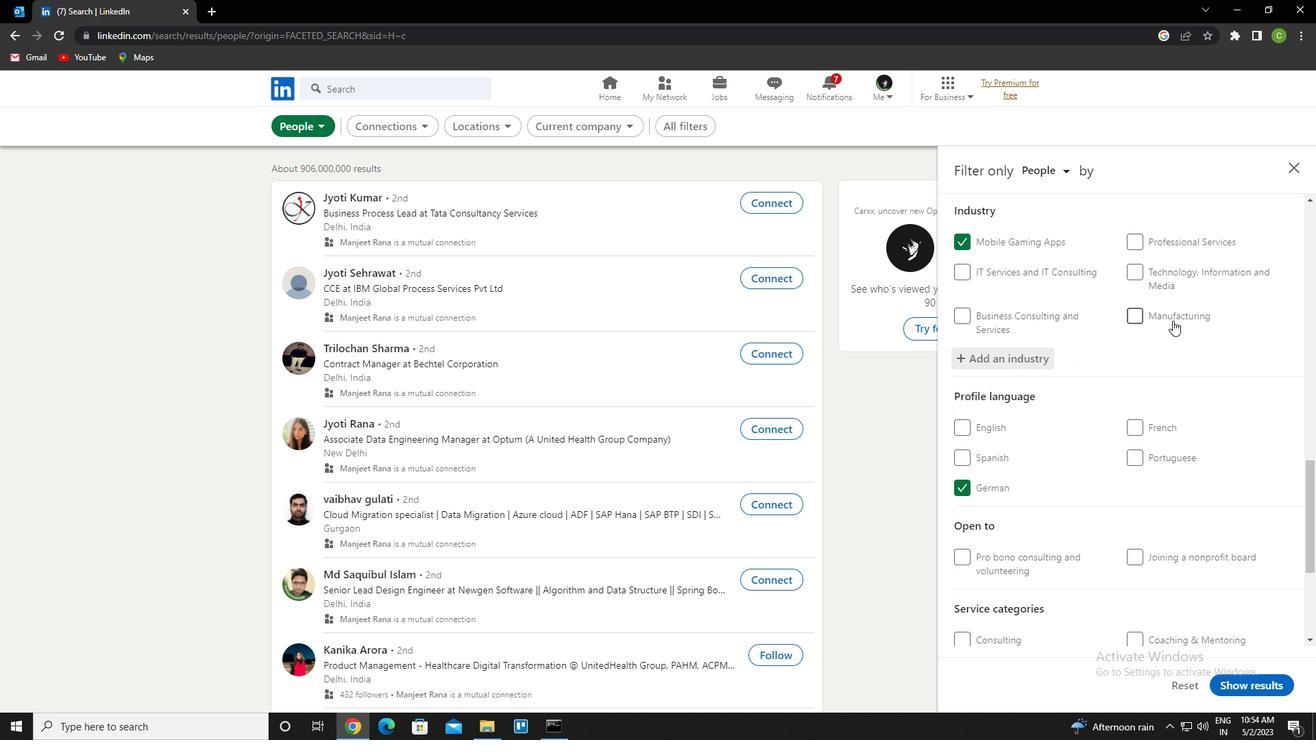 
Action: Mouse scrolled (1172, 320) with delta (0, 0)
Screenshot: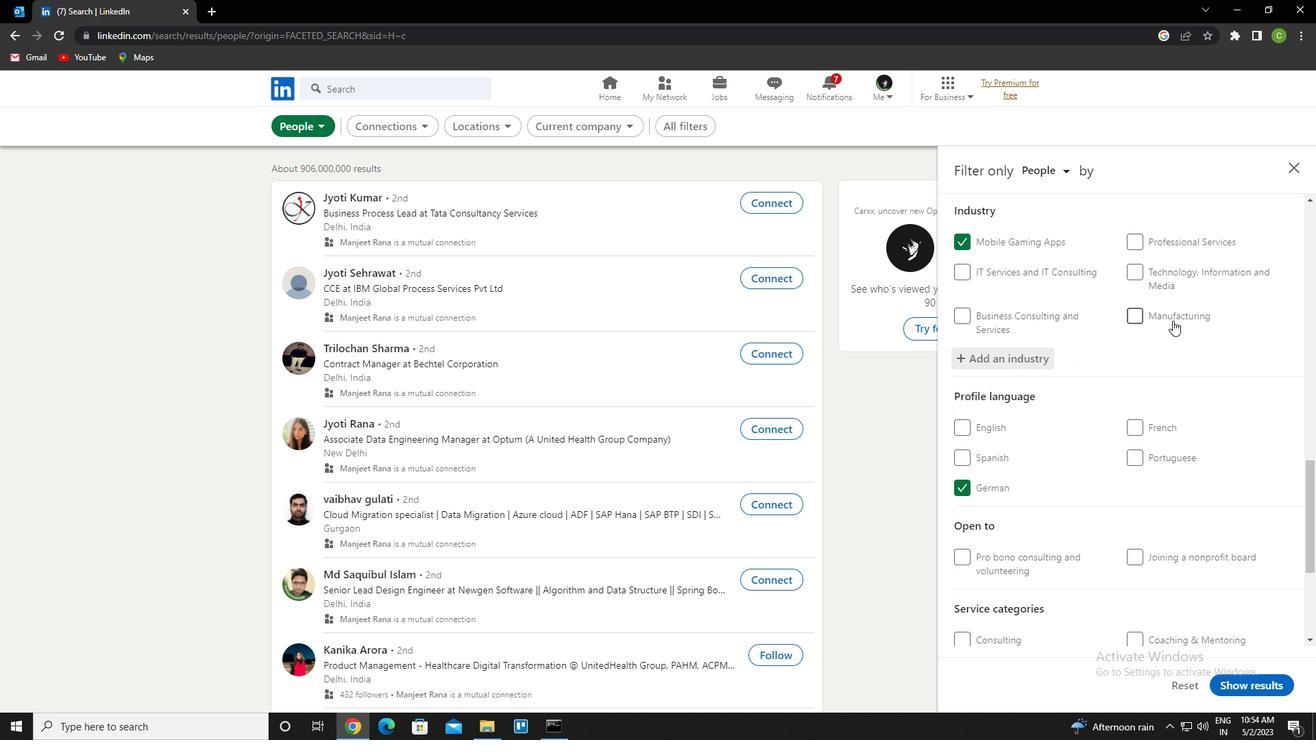 
Action: Mouse moved to (1161, 448)
Screenshot: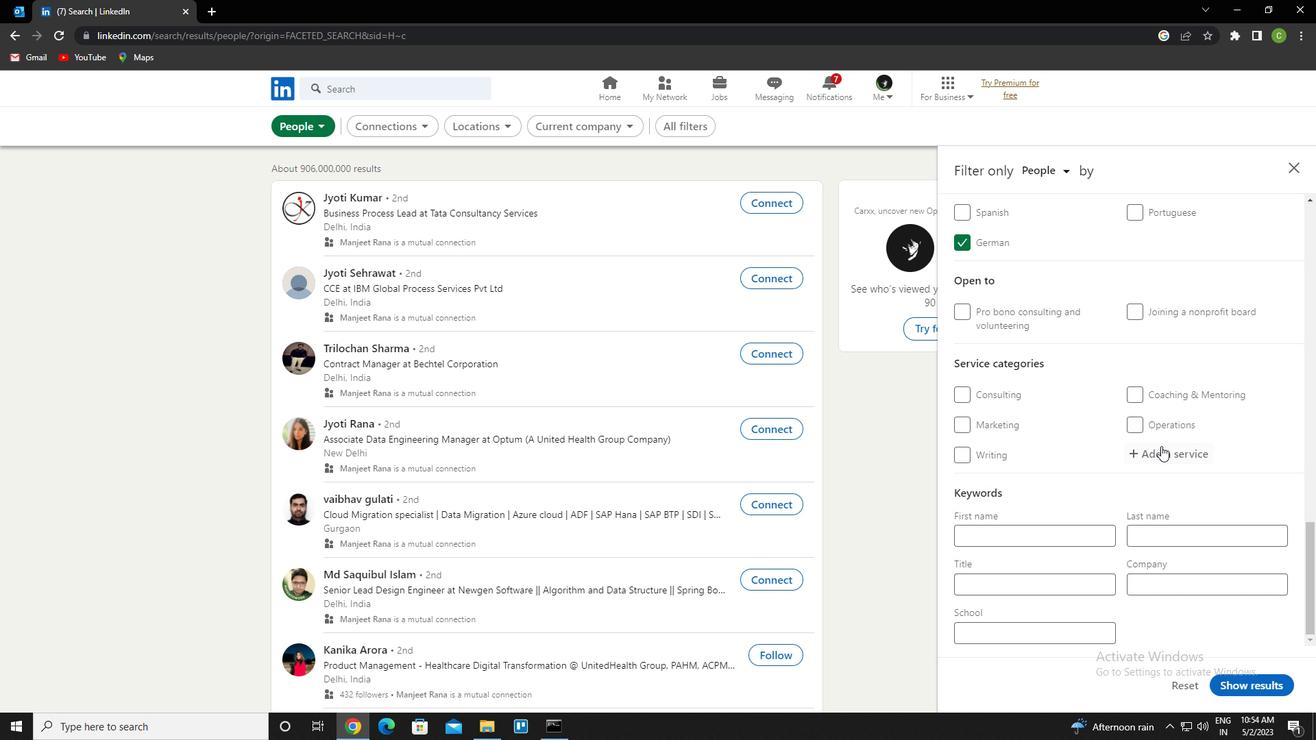 
Action: Mouse pressed left at (1161, 448)
Screenshot: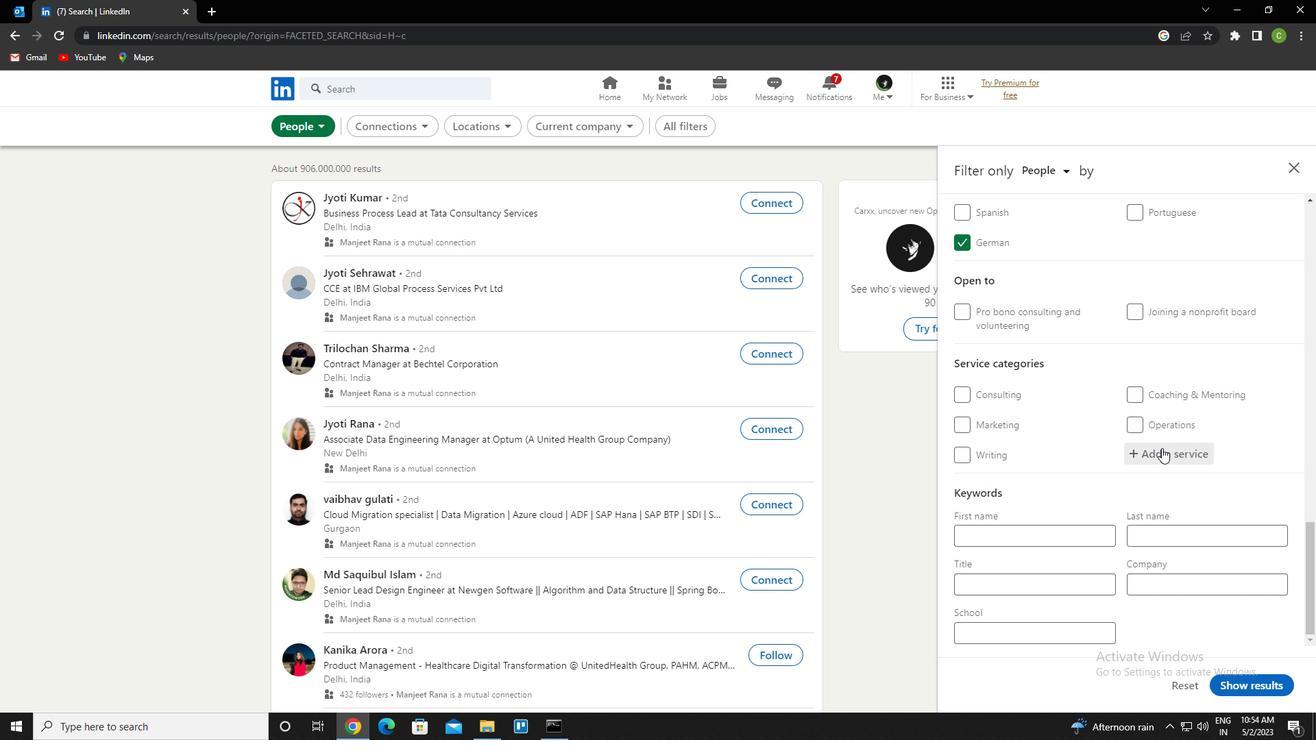 
Action: Key pressed <Key.caps_lock>t<Key.caps_lock>yping<Key.down><Key.enter>
Screenshot: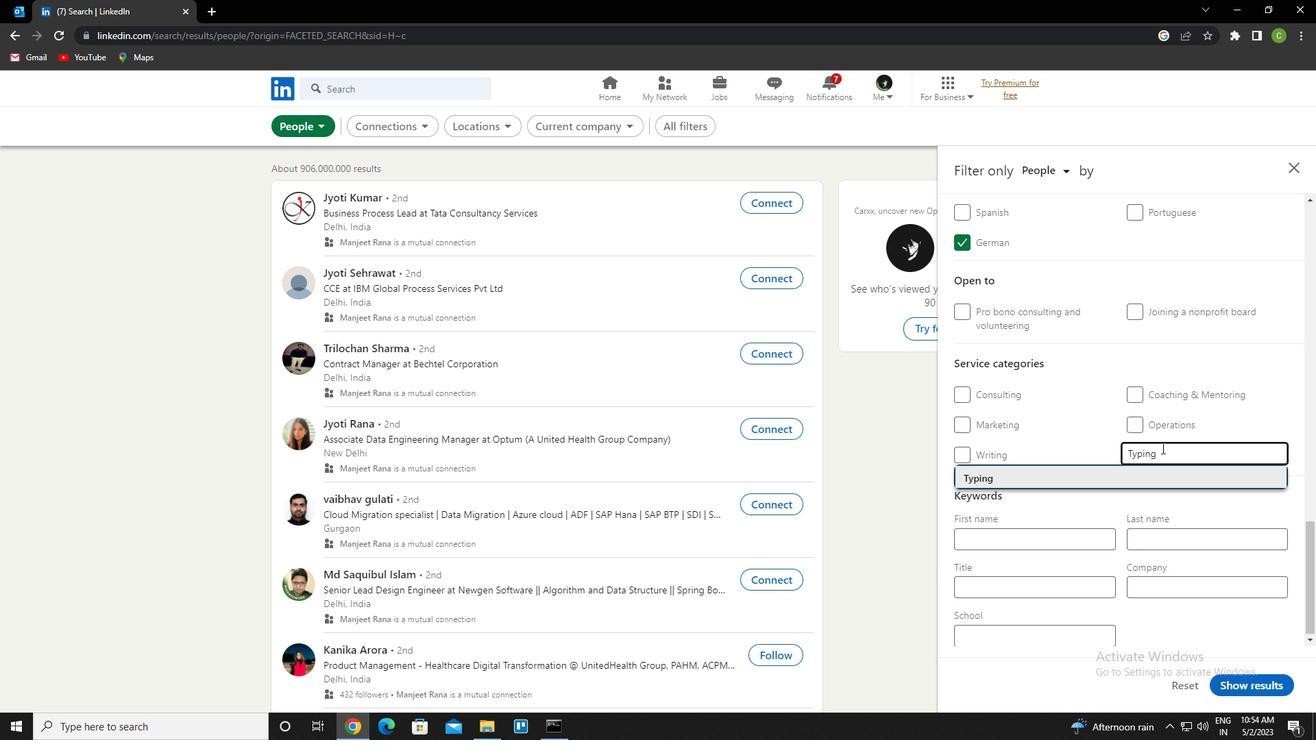 
Action: Mouse scrolled (1161, 447) with delta (0, 0)
Screenshot: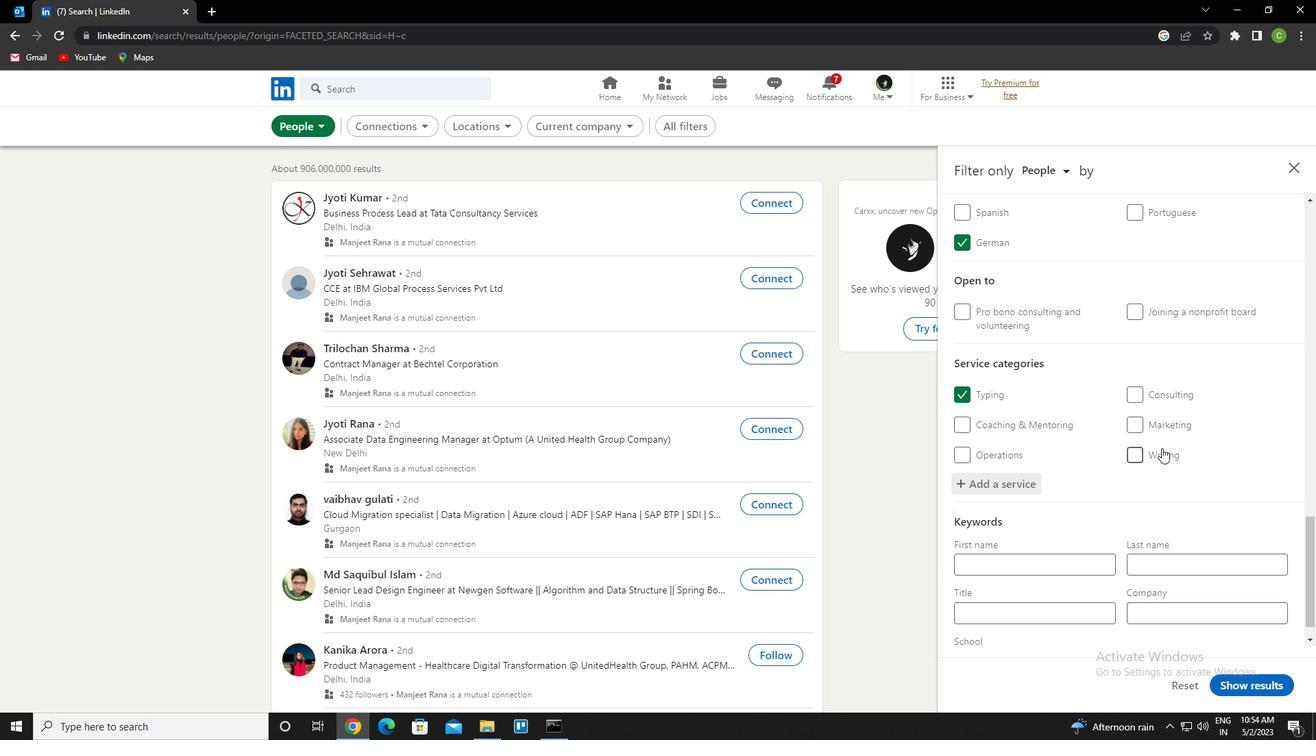 
Action: Mouse scrolled (1161, 447) with delta (0, 0)
Screenshot: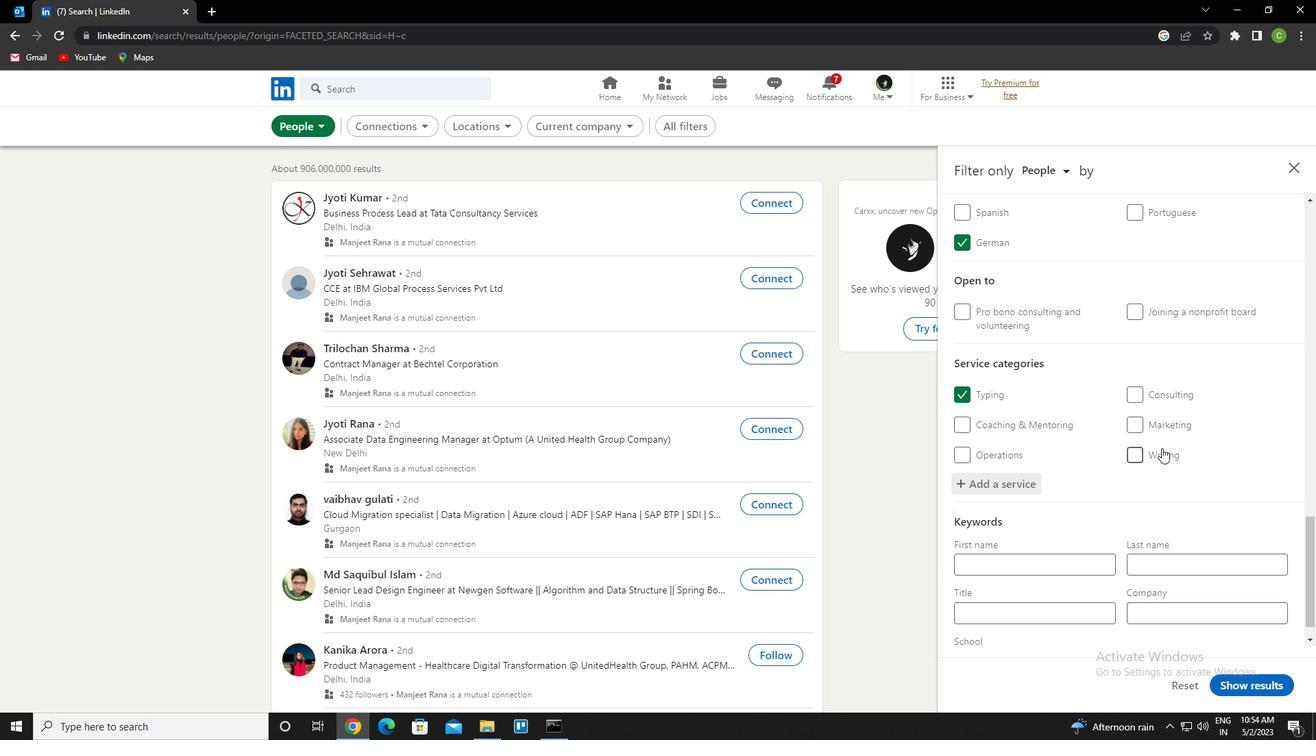 
Action: Mouse scrolled (1161, 447) with delta (0, 0)
Screenshot: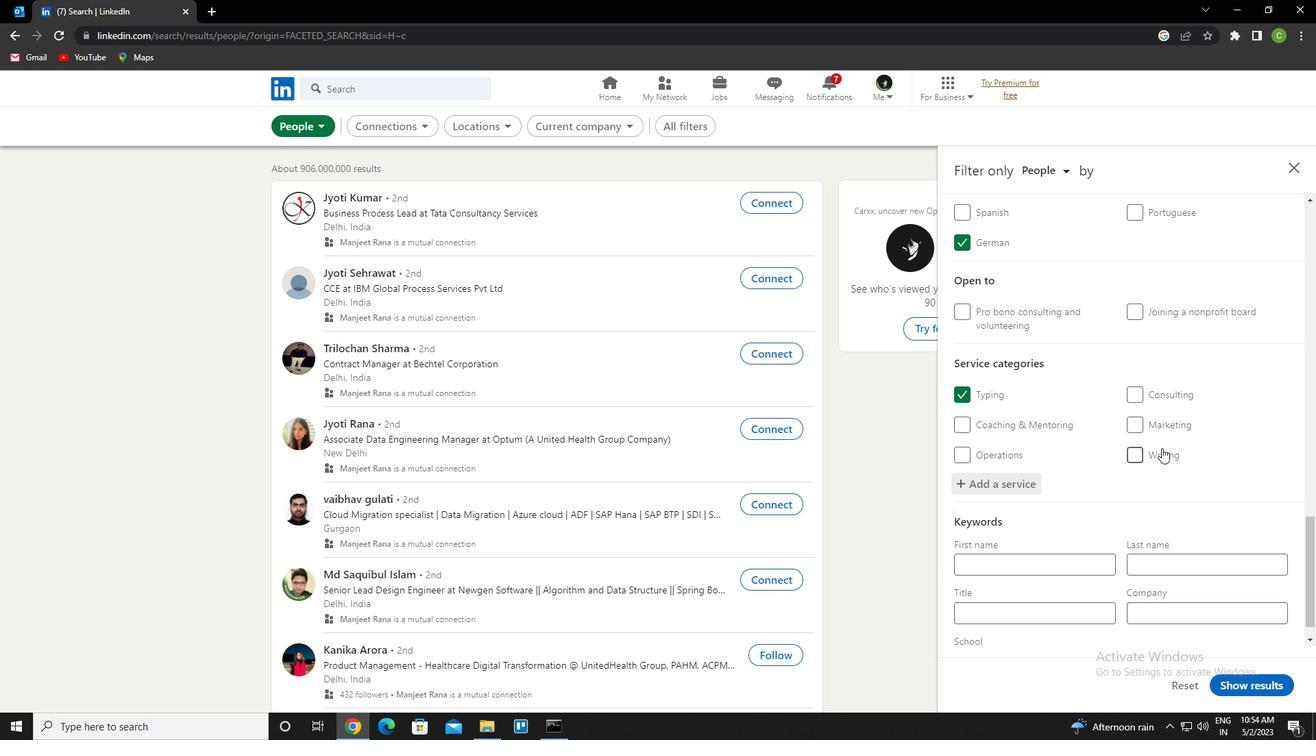 
Action: Mouse scrolled (1161, 447) with delta (0, 0)
Screenshot: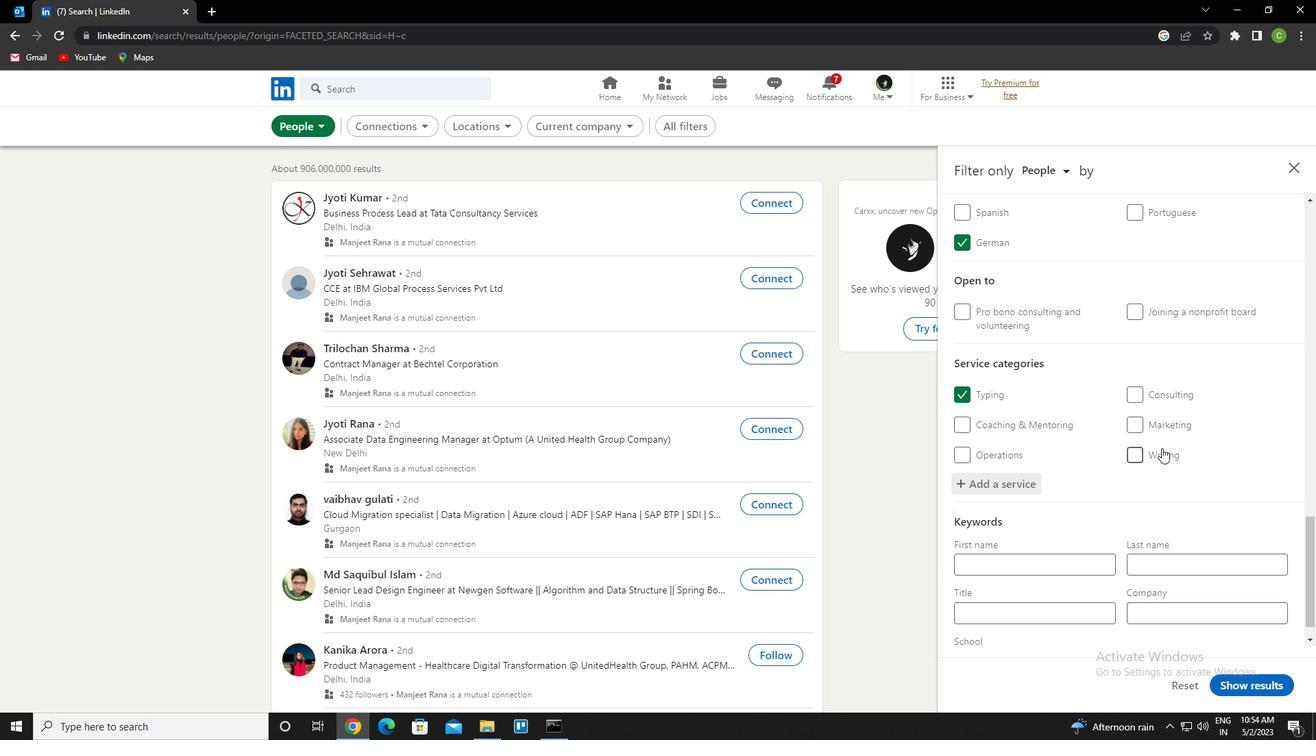 
Action: Mouse scrolled (1161, 447) with delta (0, 0)
Screenshot: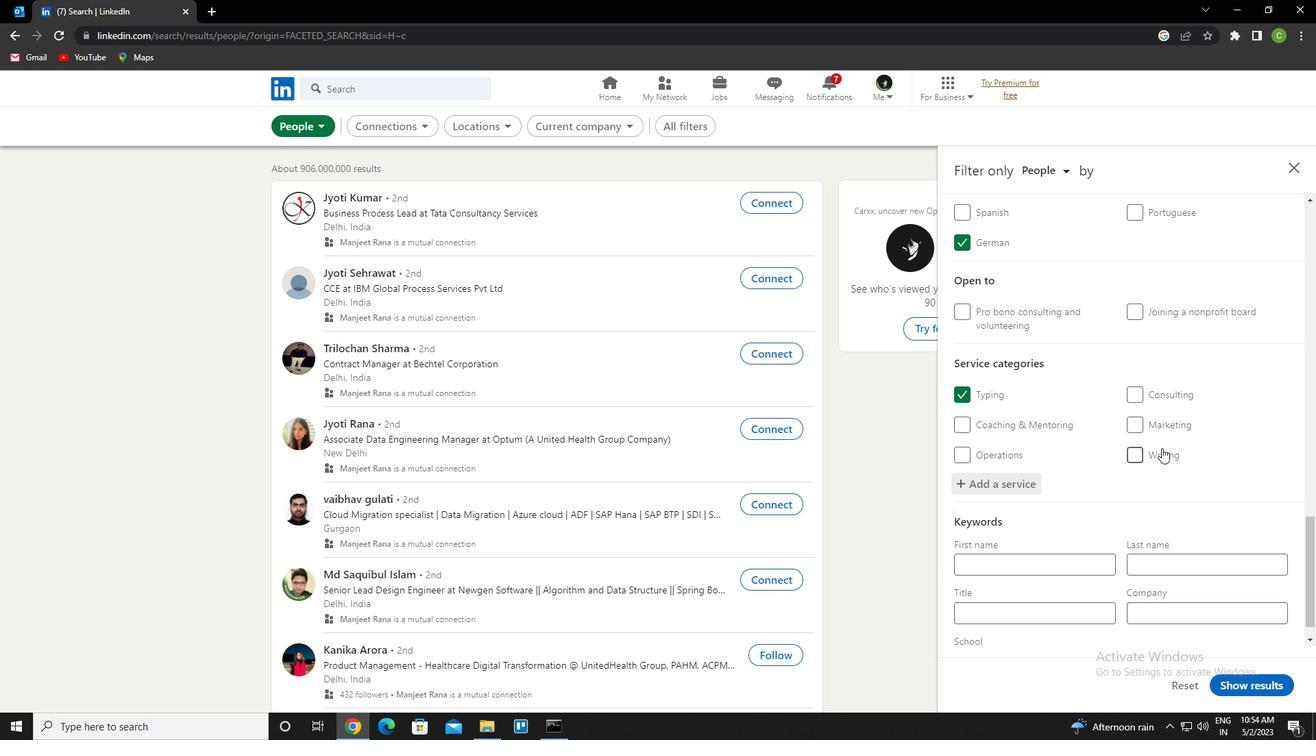 
Action: Mouse scrolled (1161, 447) with delta (0, 0)
Screenshot: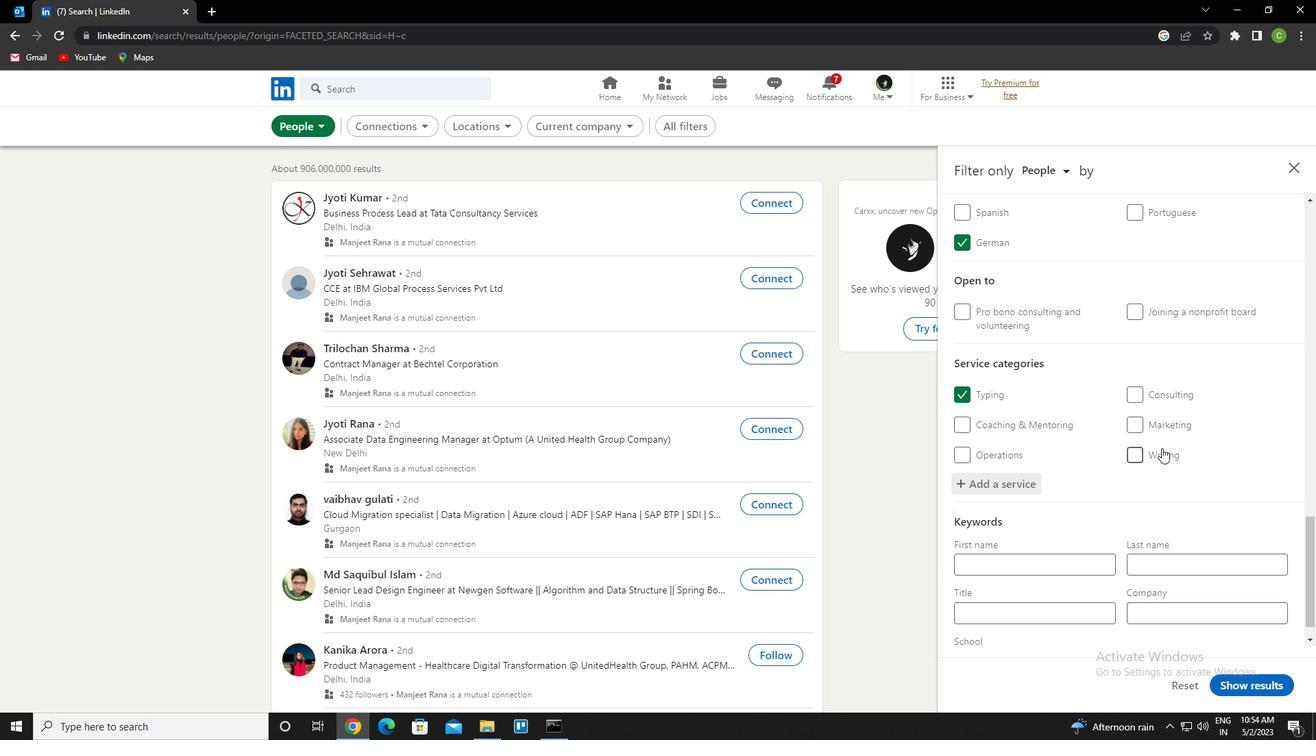 
Action: Mouse scrolled (1161, 447) with delta (0, 0)
Screenshot: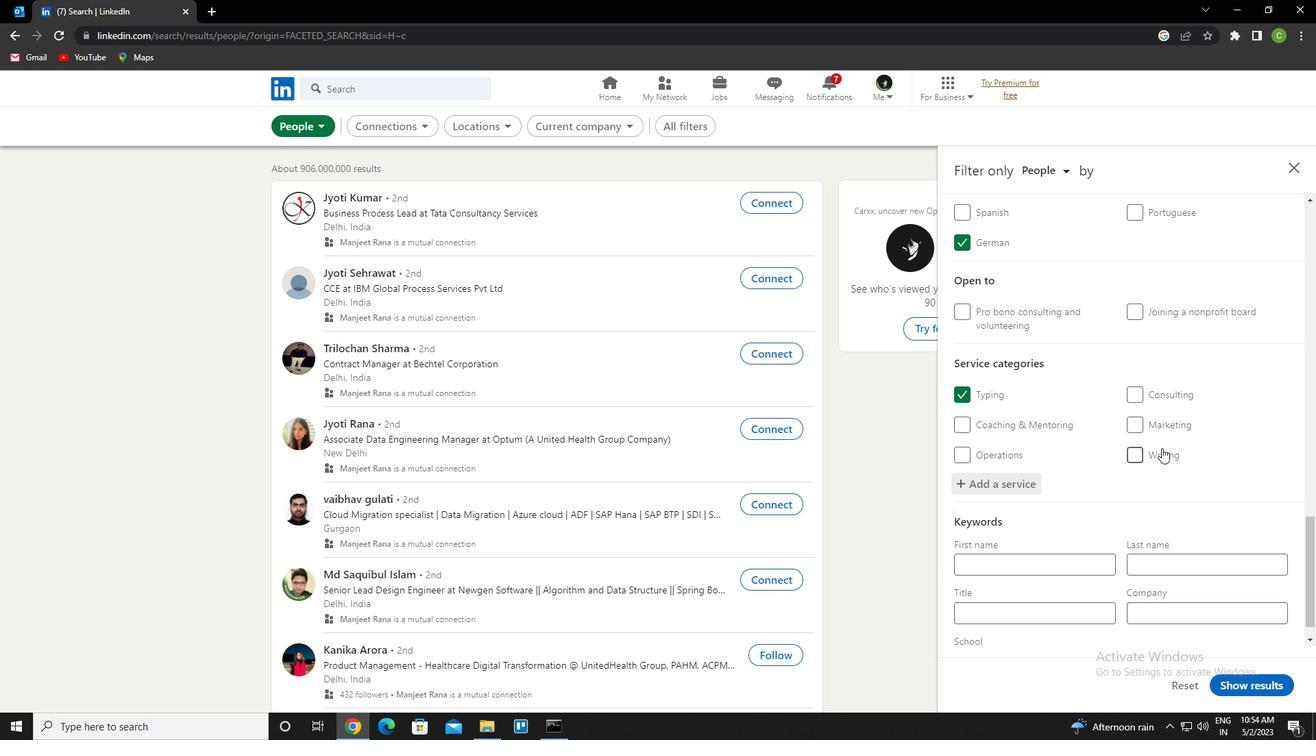 
Action: Mouse moved to (1055, 583)
Screenshot: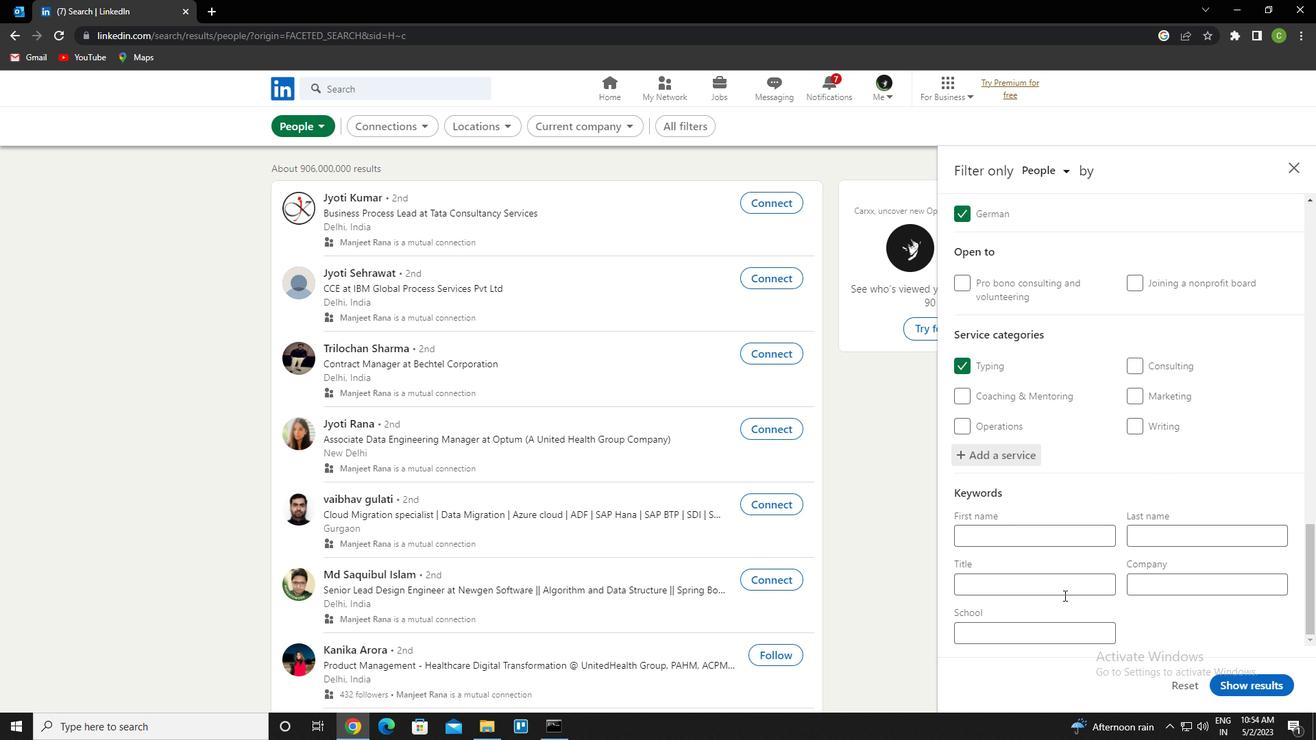 
Action: Mouse pressed left at (1055, 583)
Screenshot: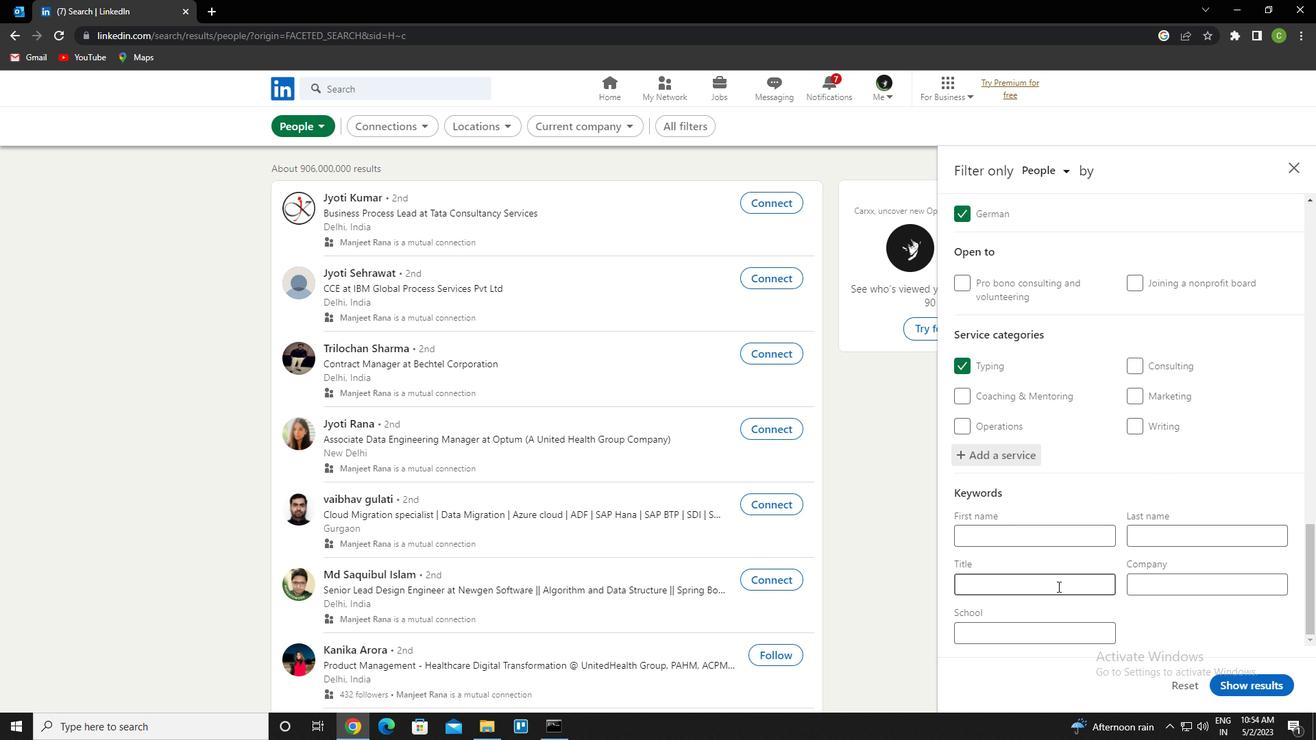 
Action: Key pressed <Key.caps_lock>b<Key.caps_lock>udget<Key.space><Key.caps_lock>a<Key.caps_lock>nalyst
Screenshot: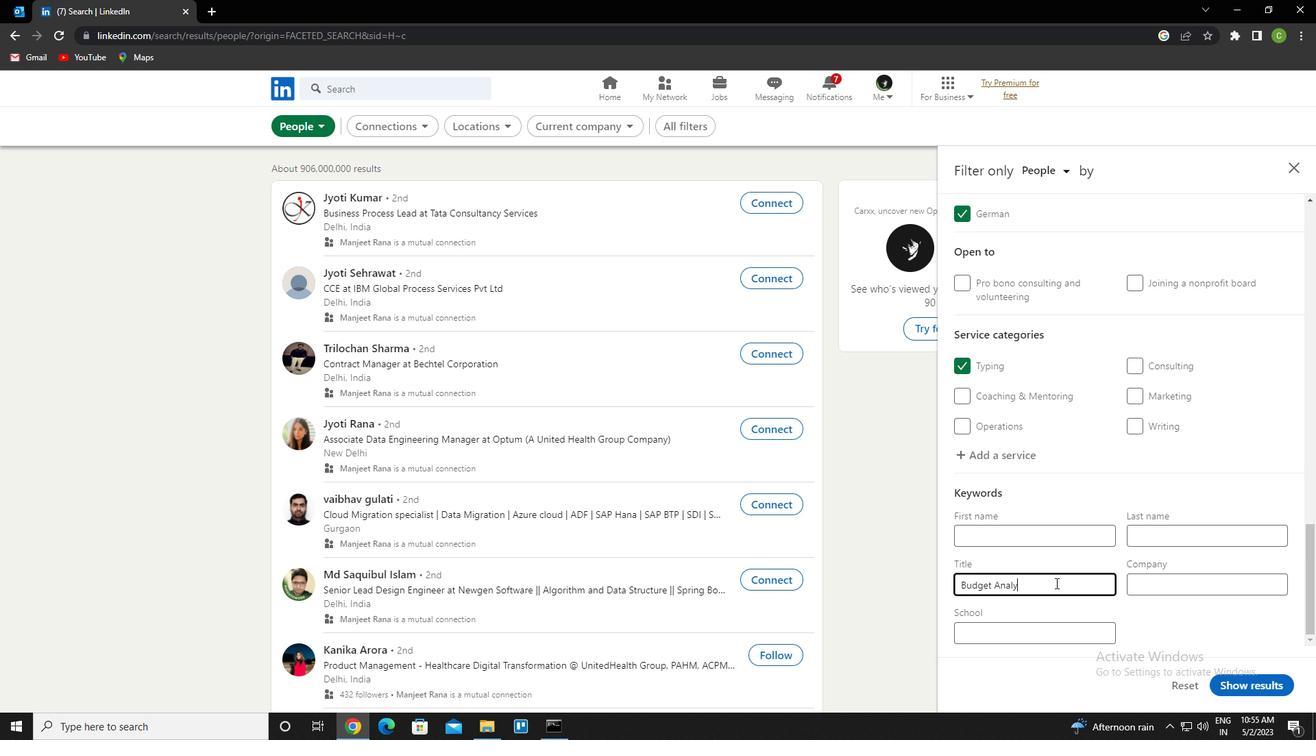 
Action: Mouse moved to (1275, 687)
Screenshot: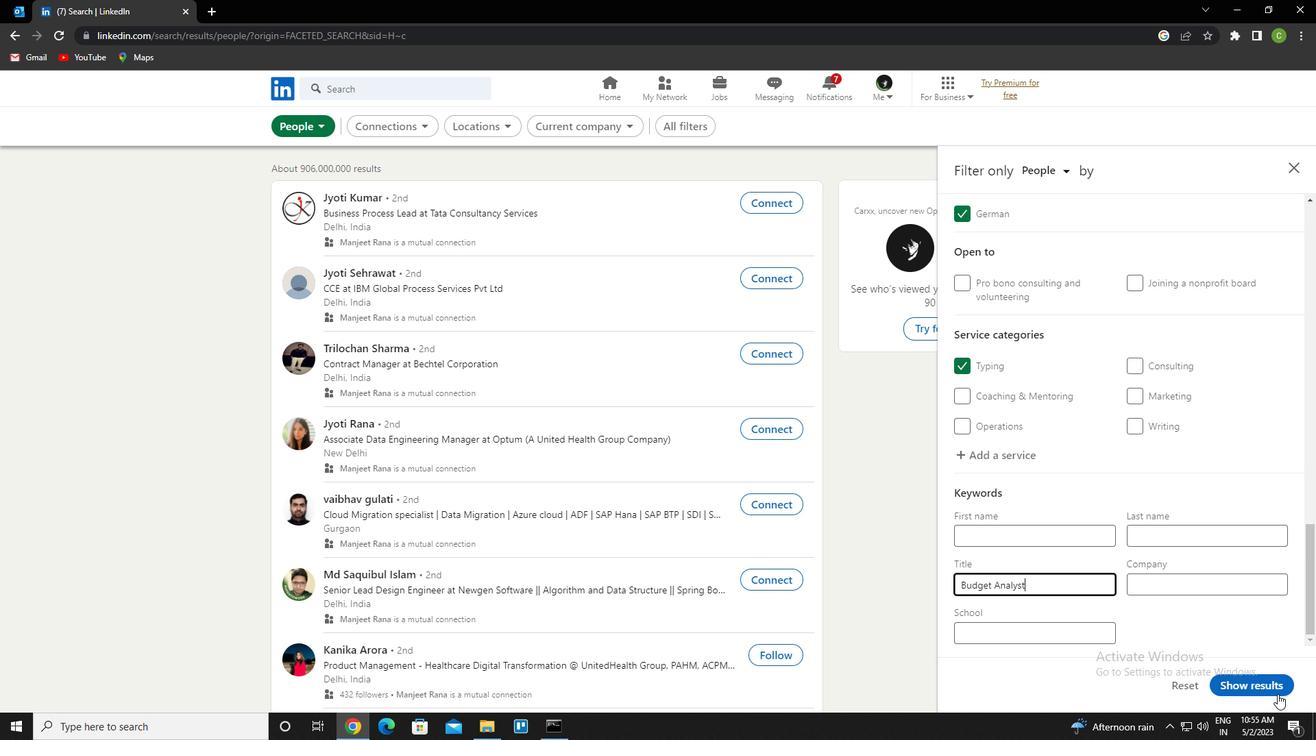 
Action: Mouse pressed left at (1275, 687)
Screenshot: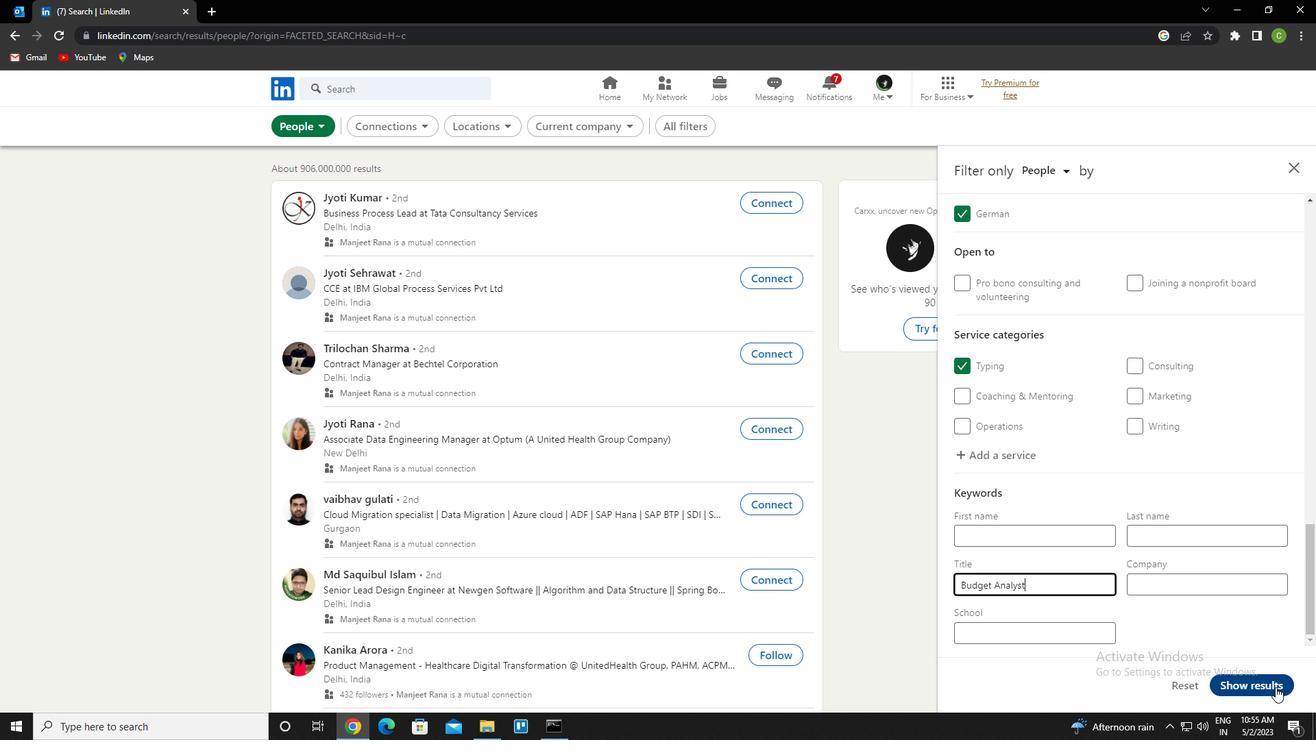 
Action: Mouse moved to (764, 496)
Screenshot: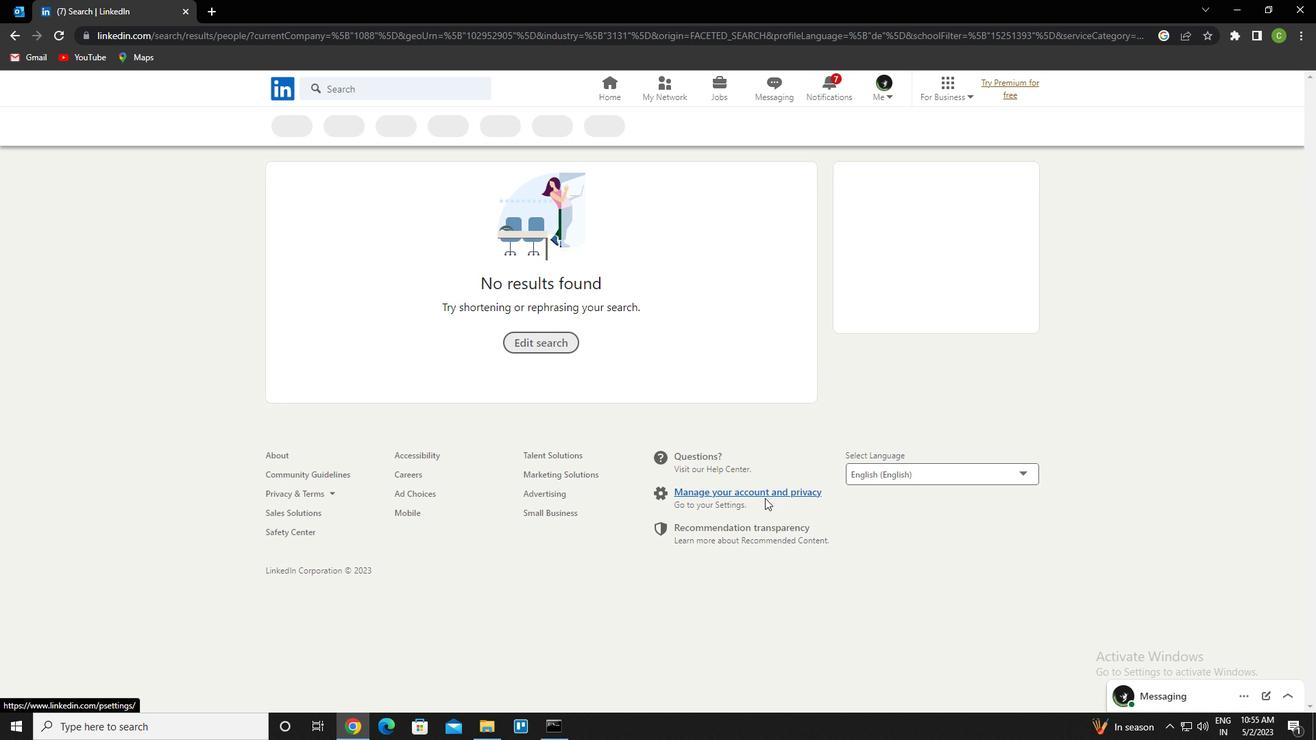 
